 Task: Look for space in Thanatpin, Myanmar from 11th June, 2023 to 15th June, 2023 for 2 adults in price range Rs.7000 to Rs.16000. Place can be private room with 1  bedroom having 2 beds and 1 bathroom. Property type can be house, flat, guest house, hotel. Amenities needed are: washing machine. Booking option can be shelf check-in. Required host language is English.
Action: Mouse moved to (614, 123)
Screenshot: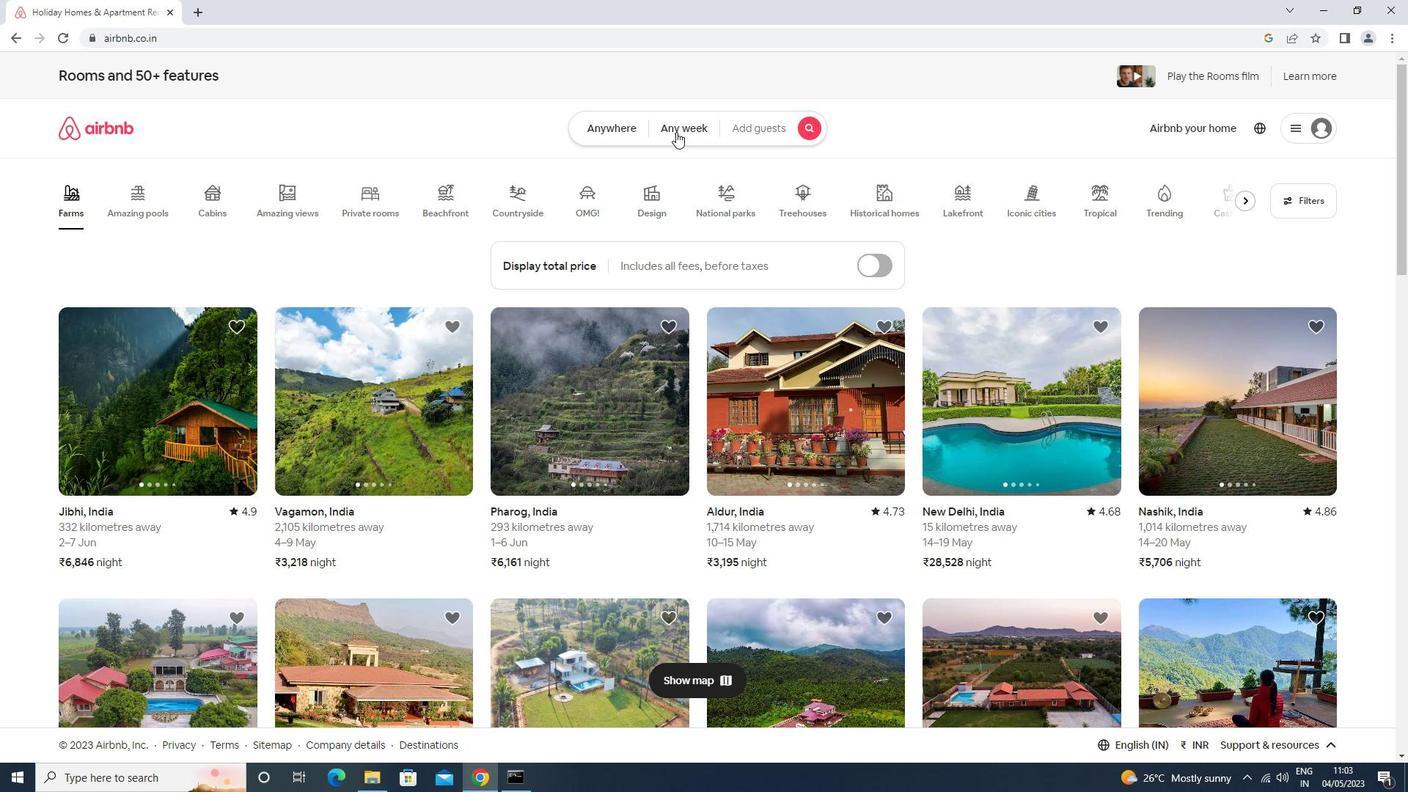 
Action: Mouse pressed left at (614, 123)
Screenshot: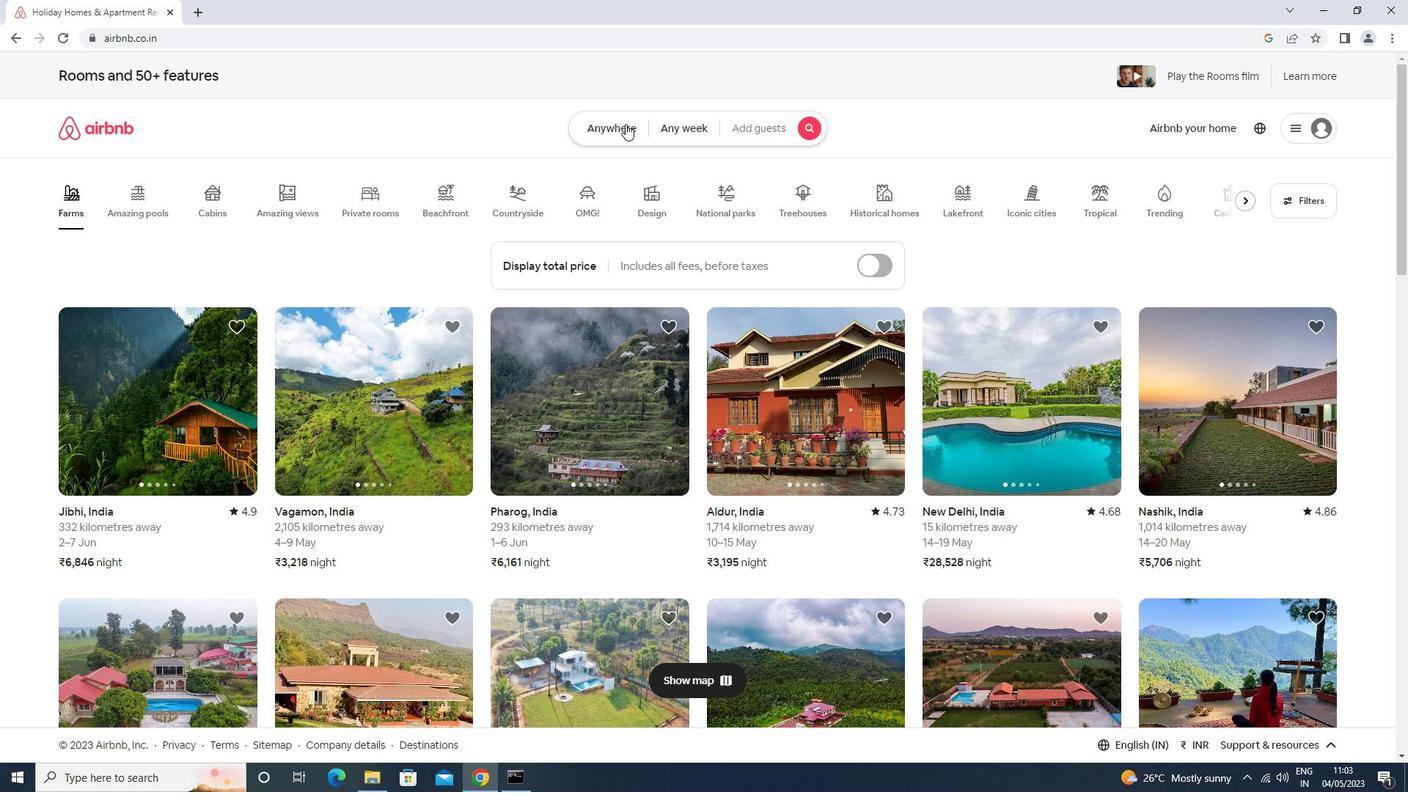 
Action: Mouse moved to (508, 176)
Screenshot: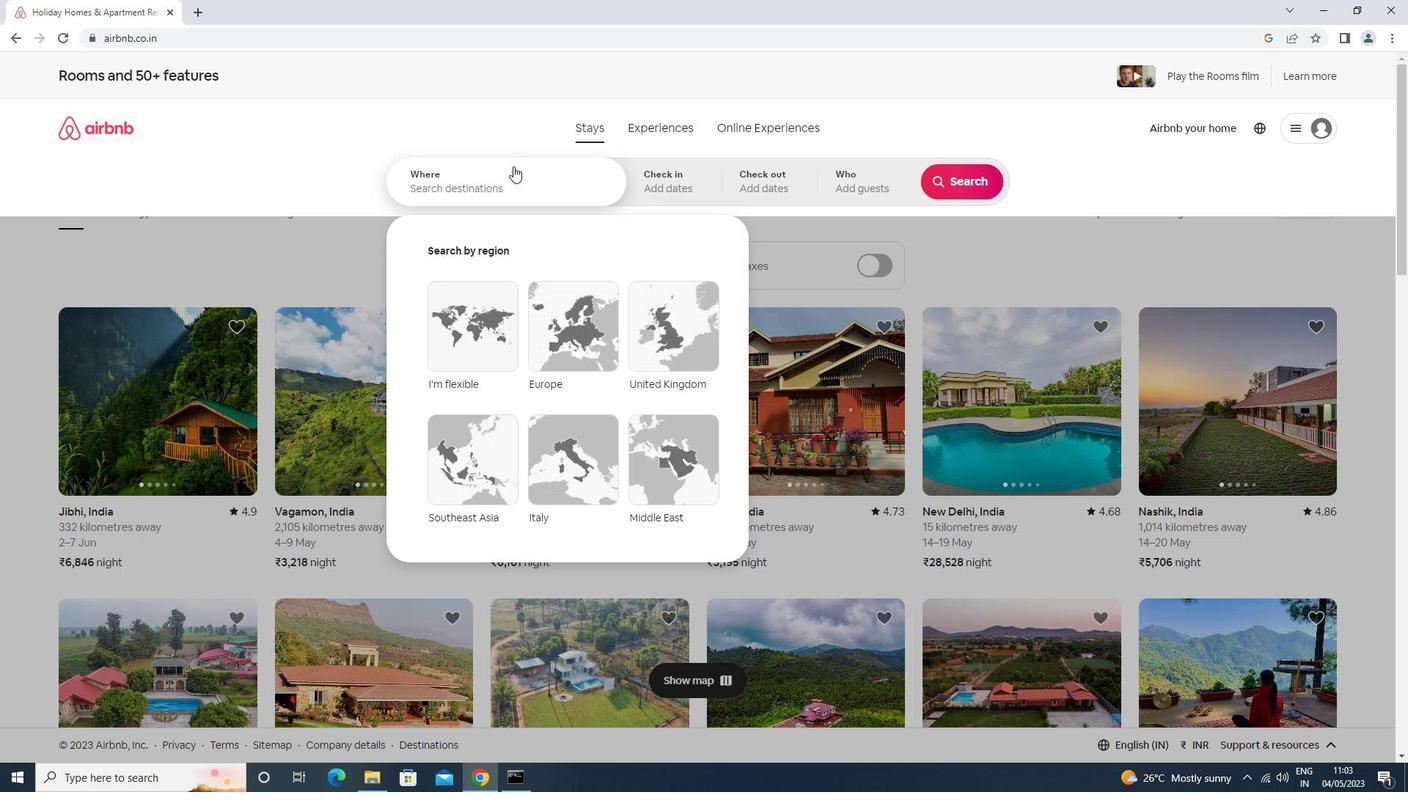 
Action: Mouse pressed left at (508, 176)
Screenshot: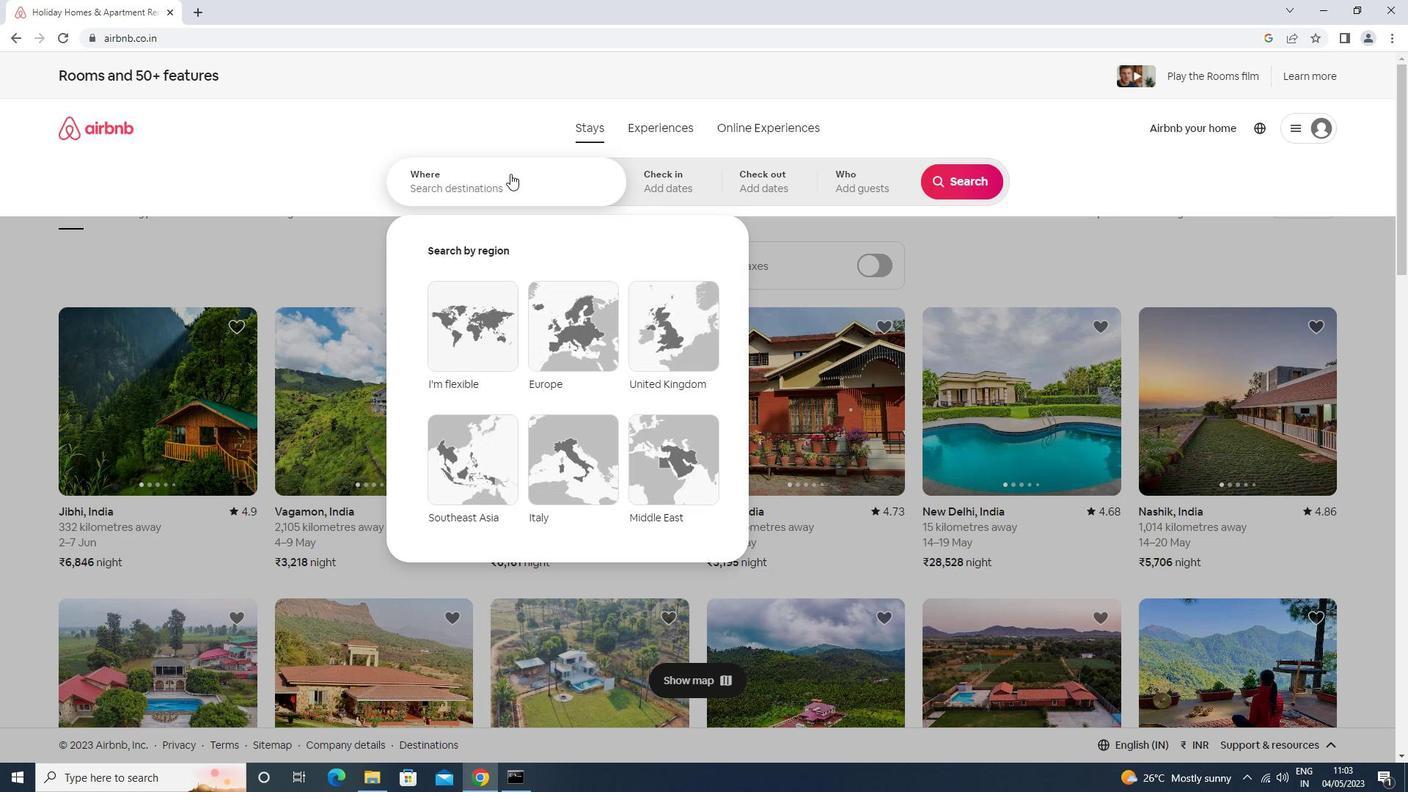 
Action: Mouse moved to (508, 177)
Screenshot: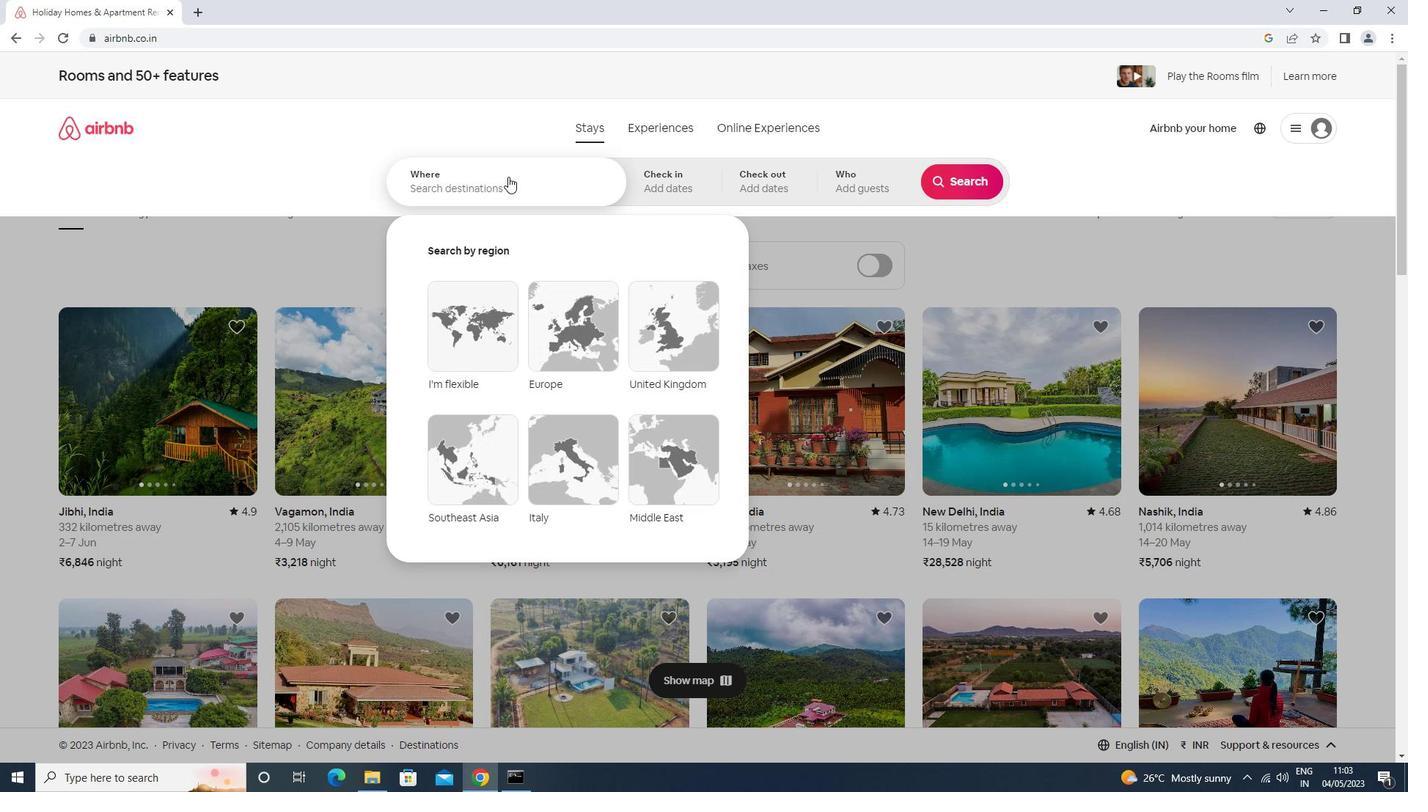 
Action: Key pressed thanatpin<Key.down><Key.enter>
Screenshot: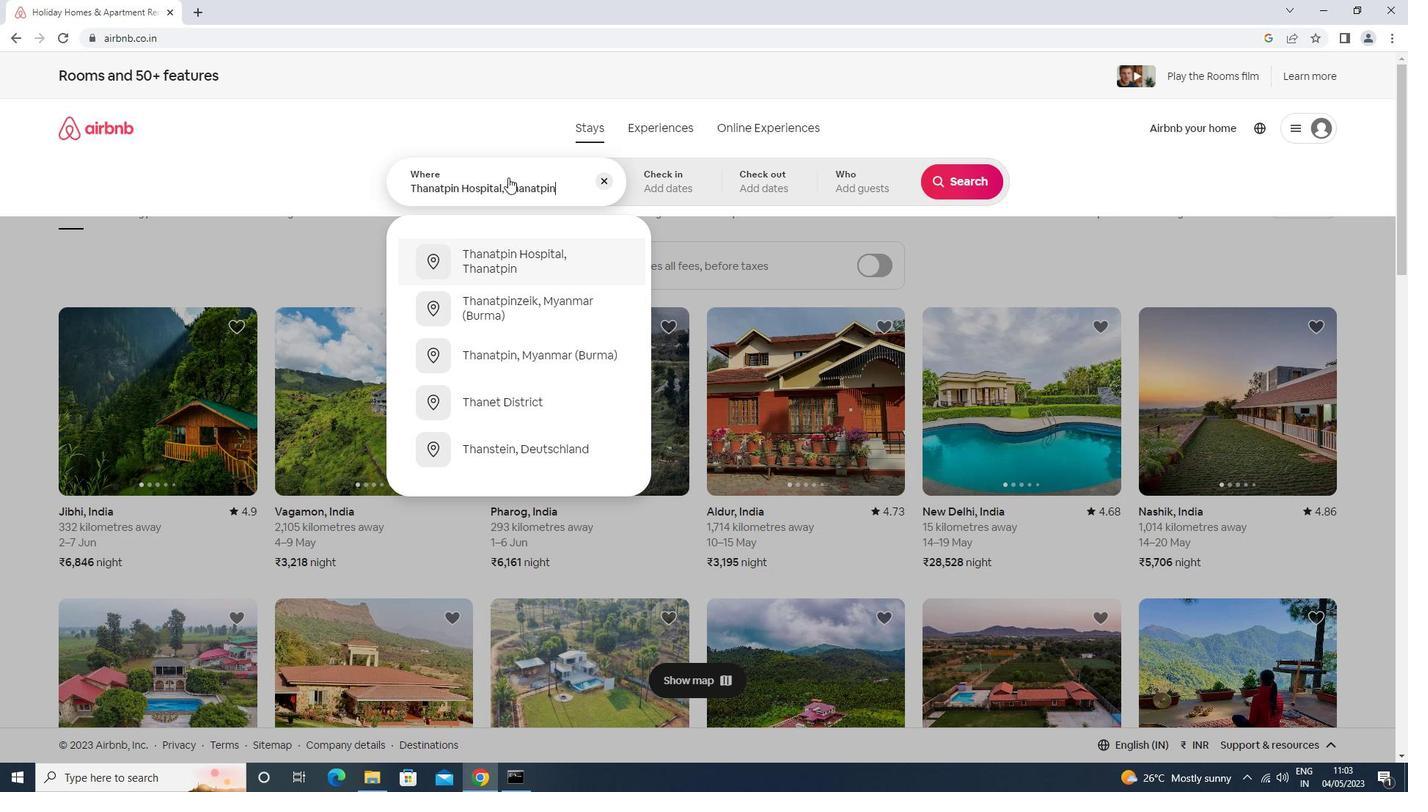
Action: Mouse moved to (739, 435)
Screenshot: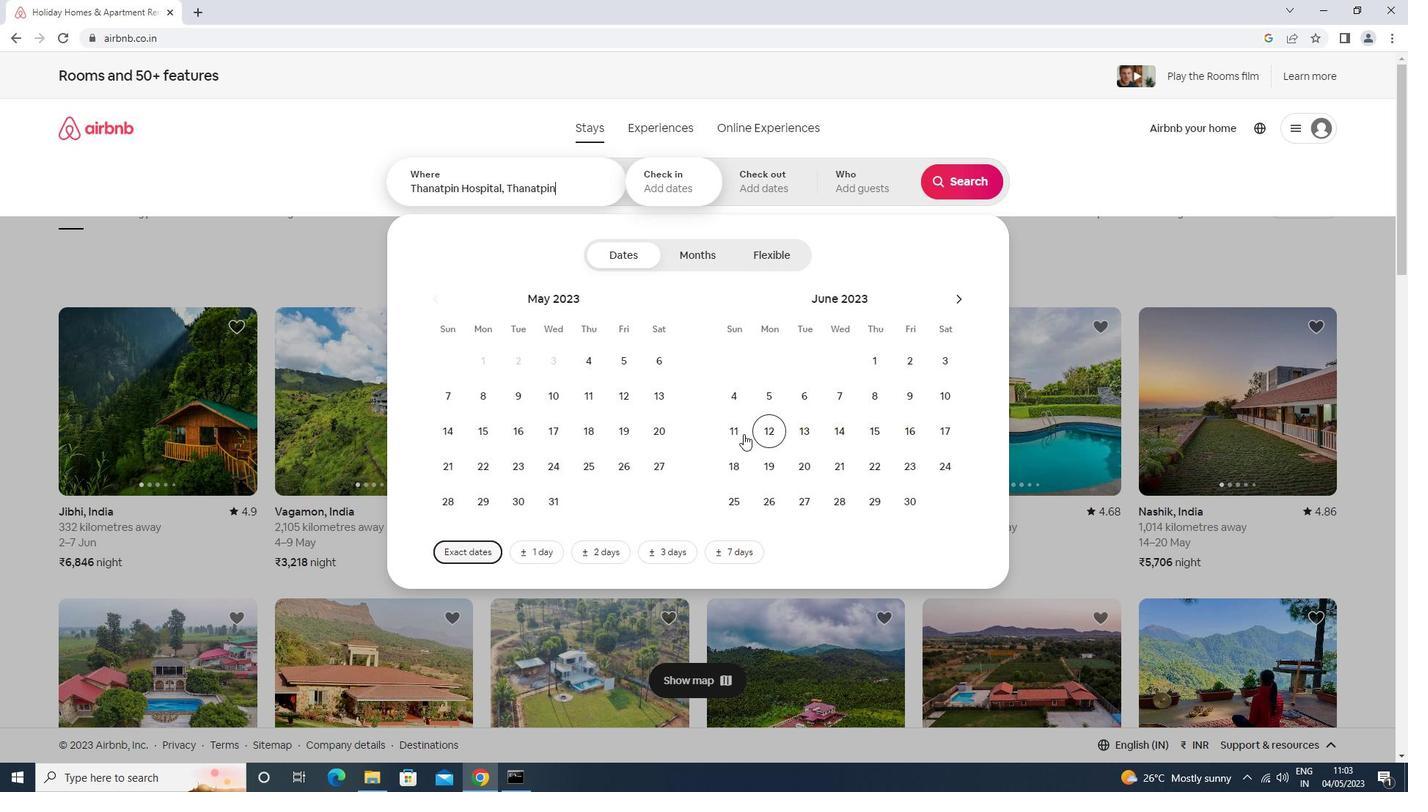 
Action: Mouse pressed left at (739, 435)
Screenshot: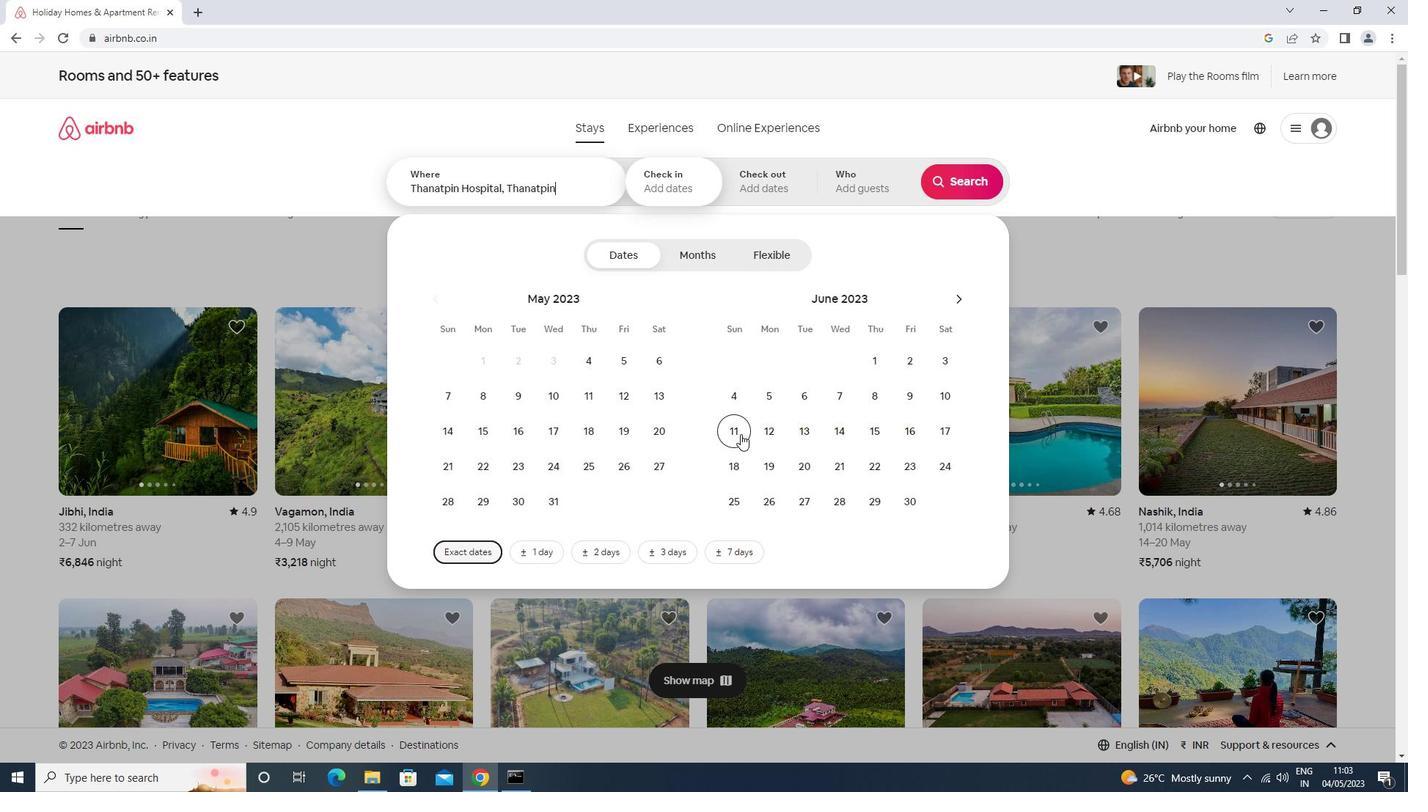 
Action: Mouse moved to (876, 435)
Screenshot: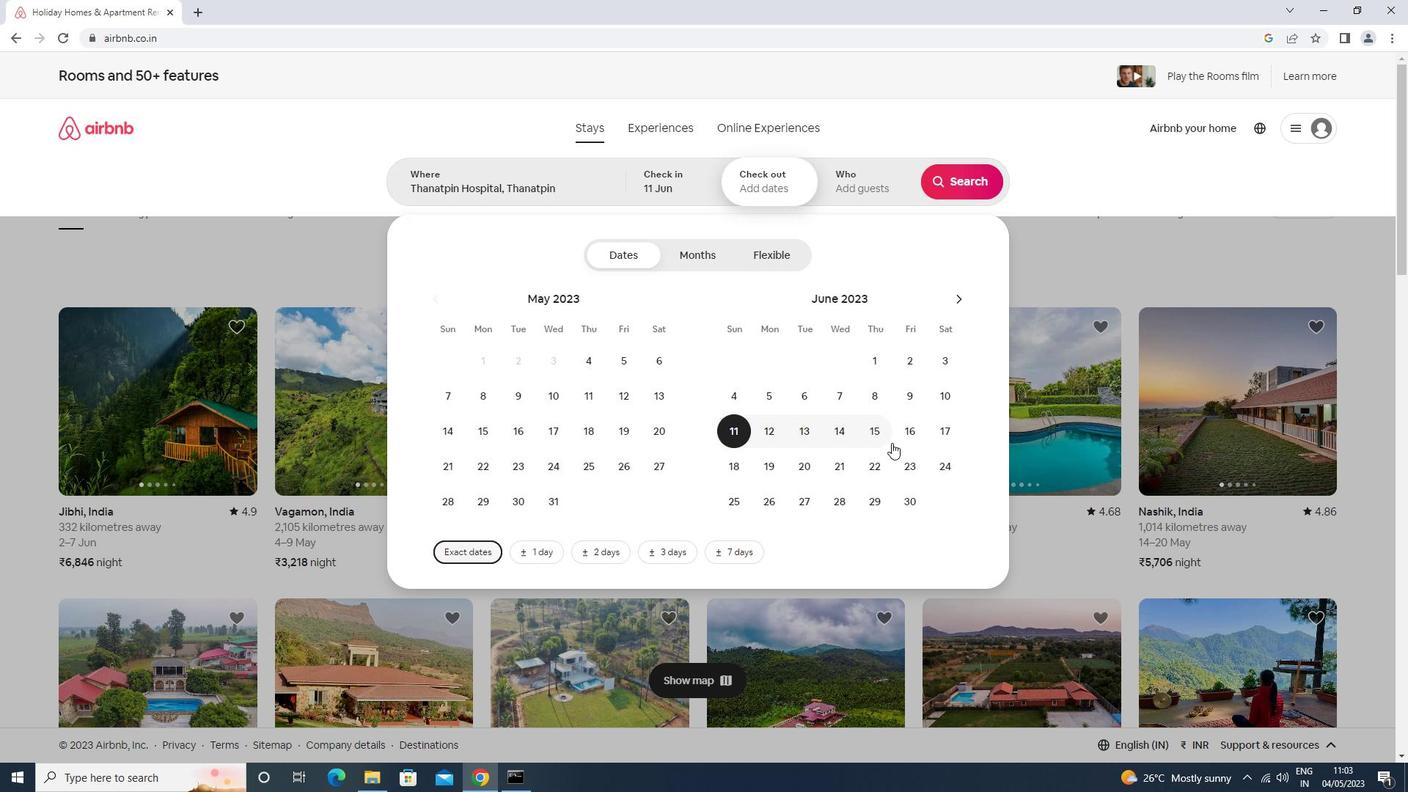 
Action: Mouse pressed left at (876, 435)
Screenshot: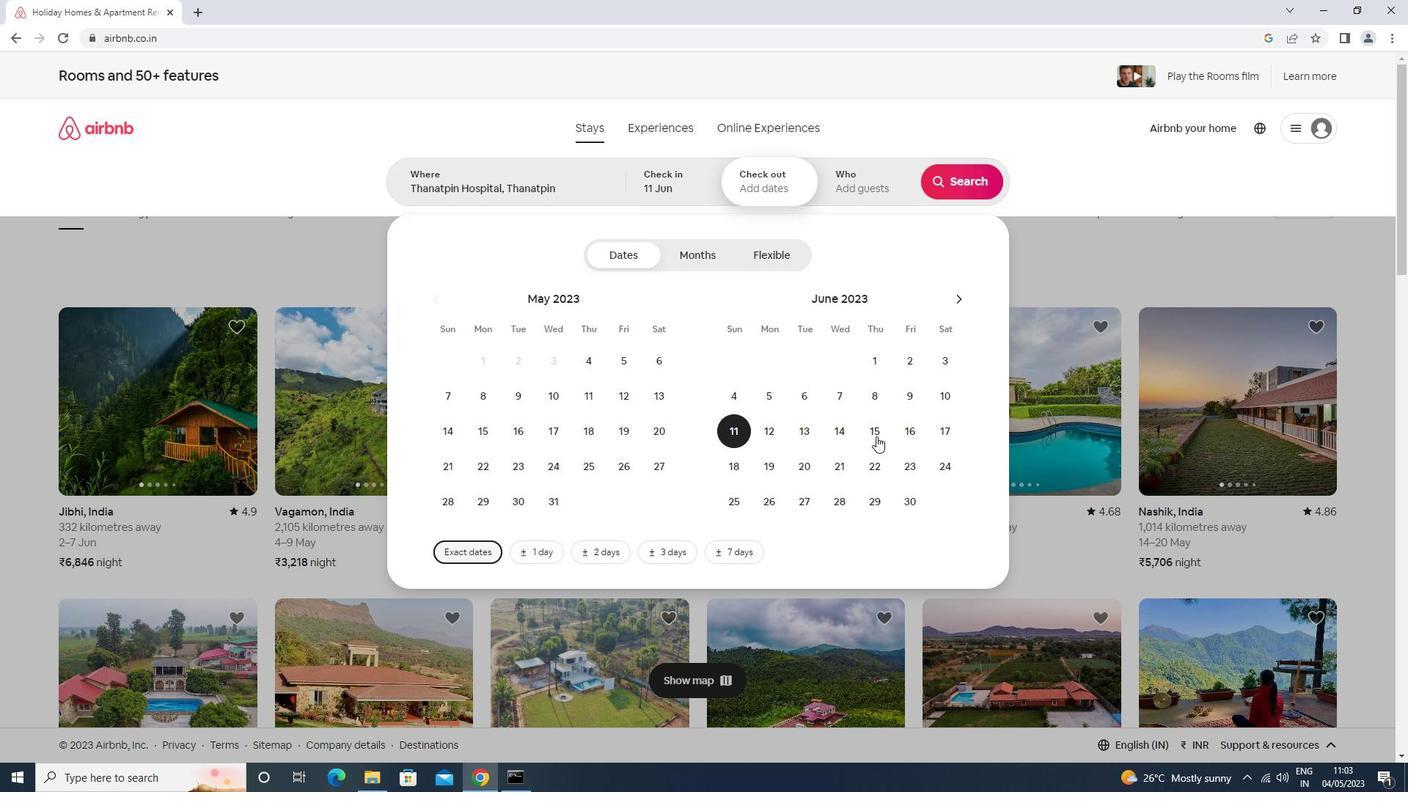 
Action: Mouse moved to (873, 188)
Screenshot: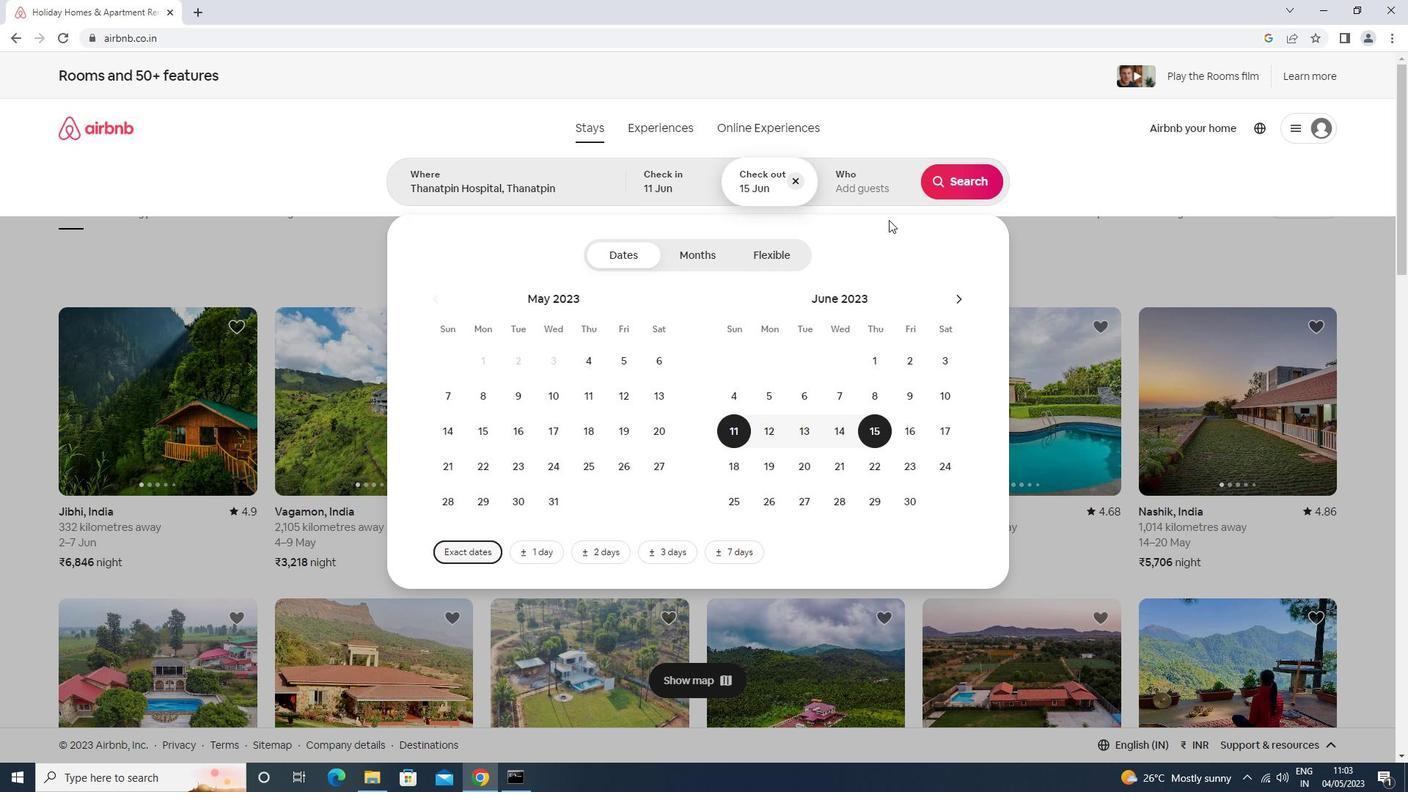 
Action: Mouse pressed left at (873, 188)
Screenshot: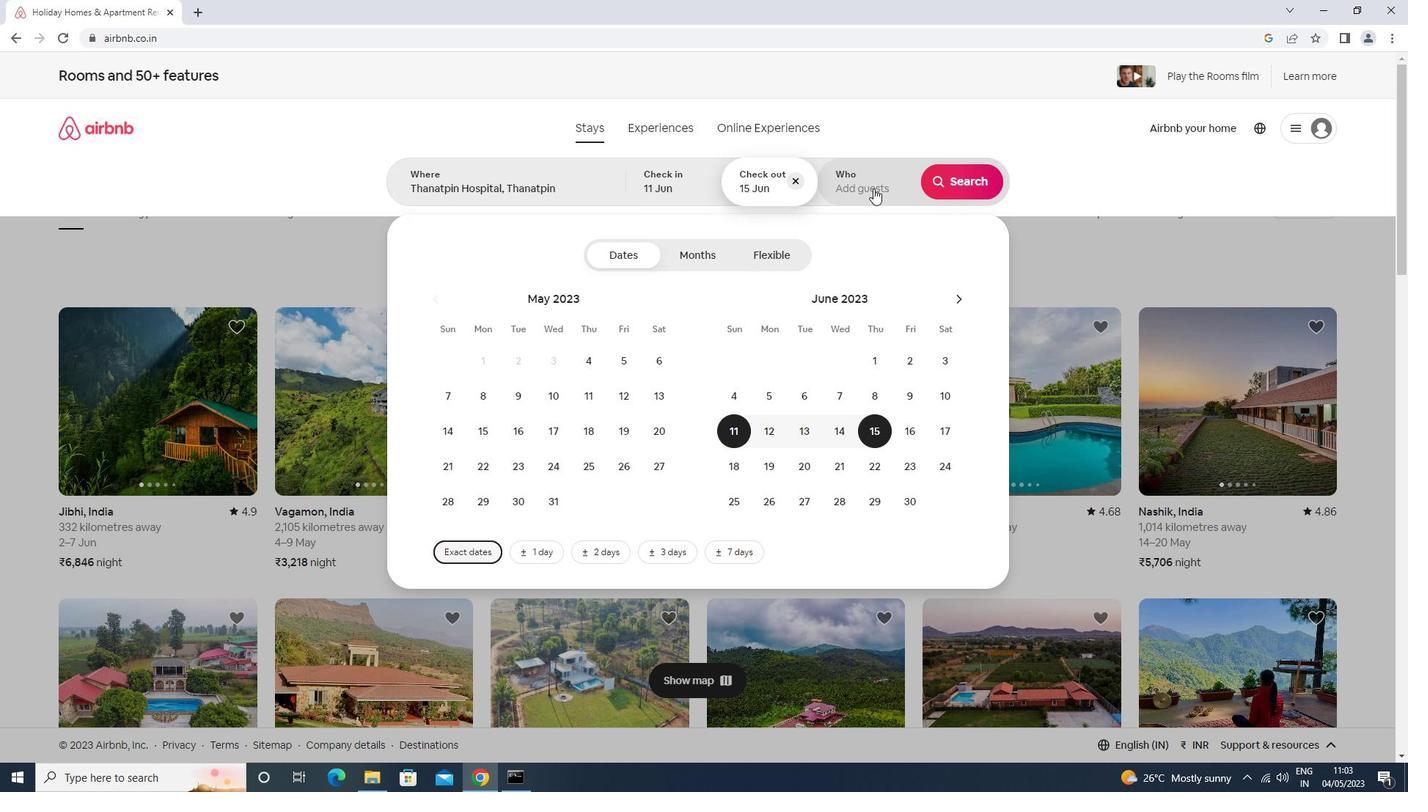 
Action: Mouse moved to (964, 261)
Screenshot: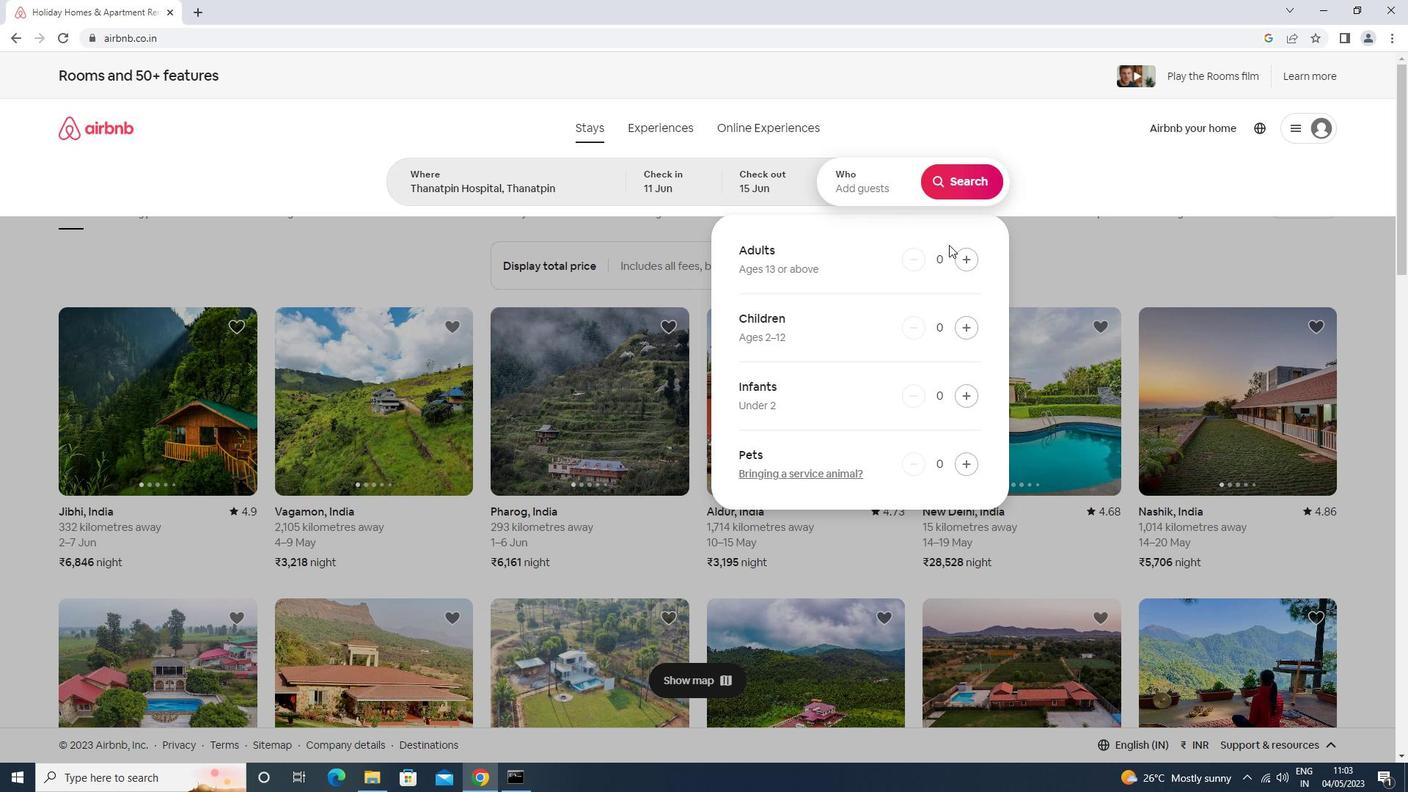 
Action: Mouse pressed left at (964, 261)
Screenshot: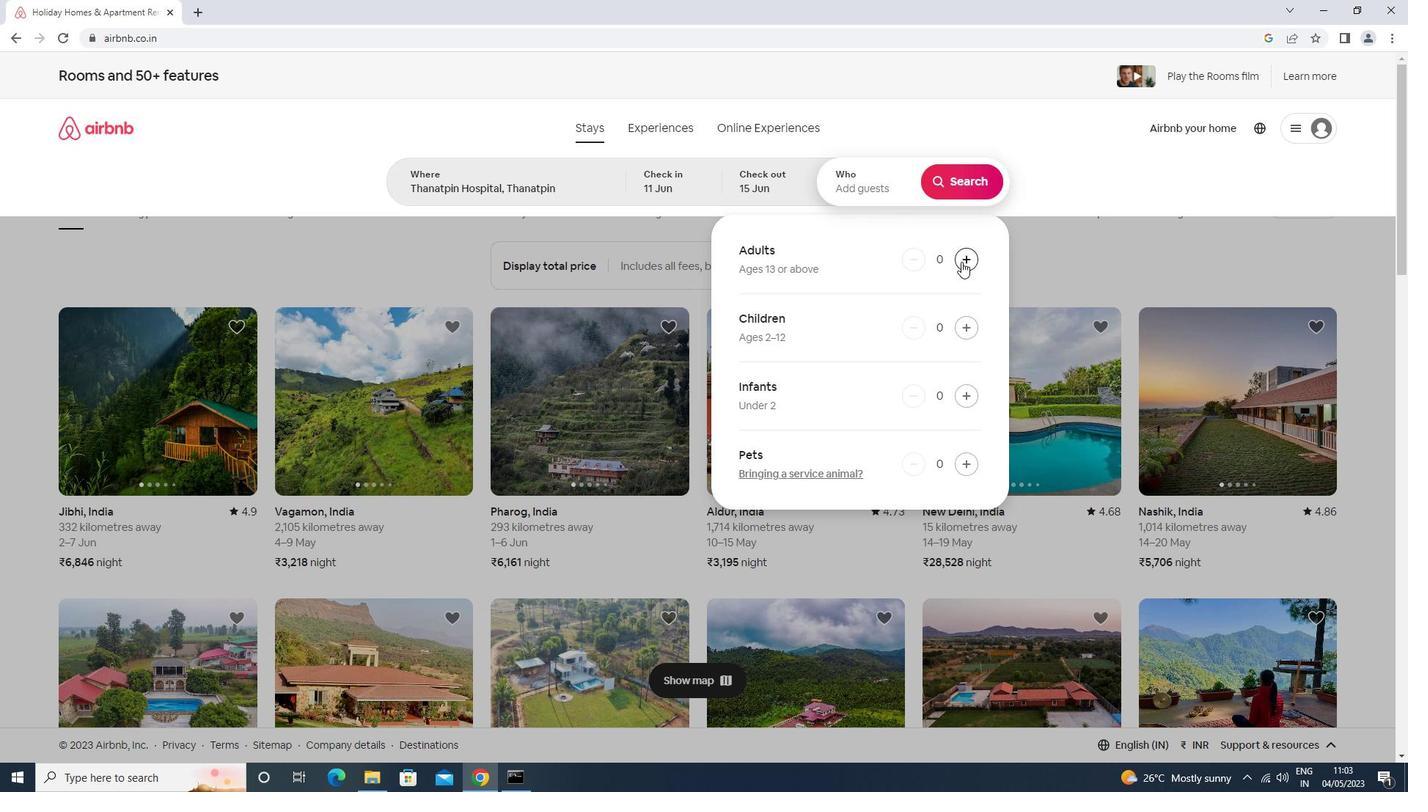 
Action: Mouse pressed left at (964, 261)
Screenshot: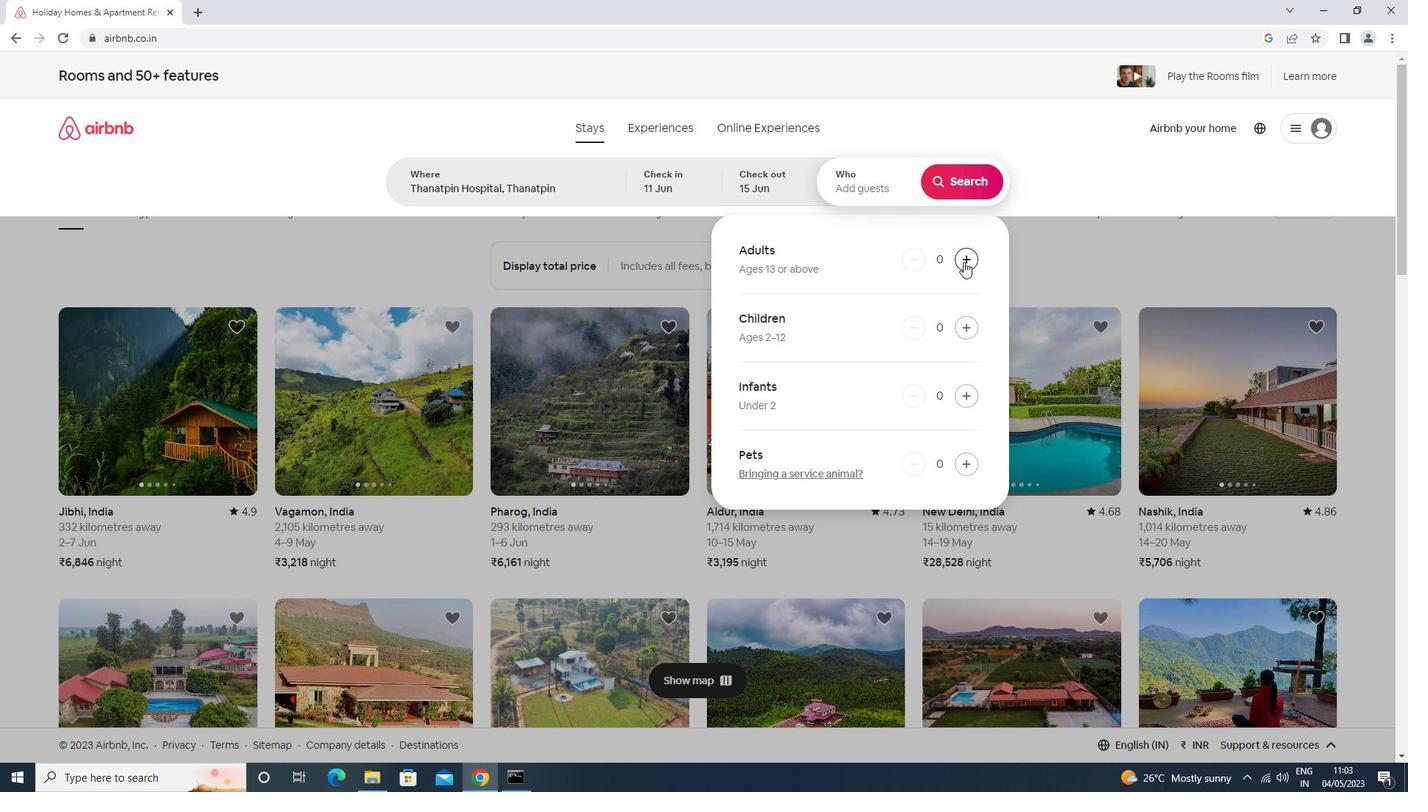 
Action: Mouse moved to (975, 186)
Screenshot: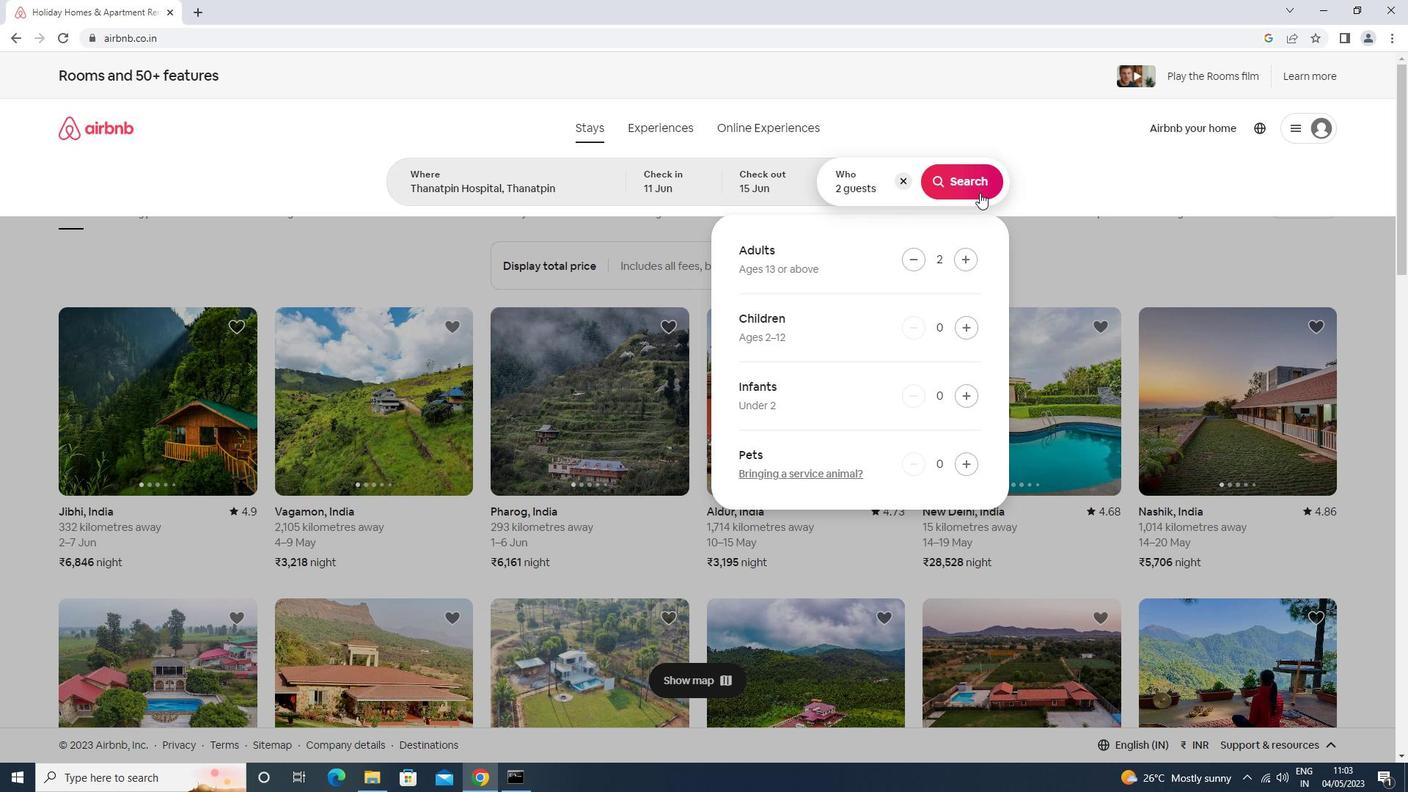 
Action: Mouse pressed left at (975, 186)
Screenshot: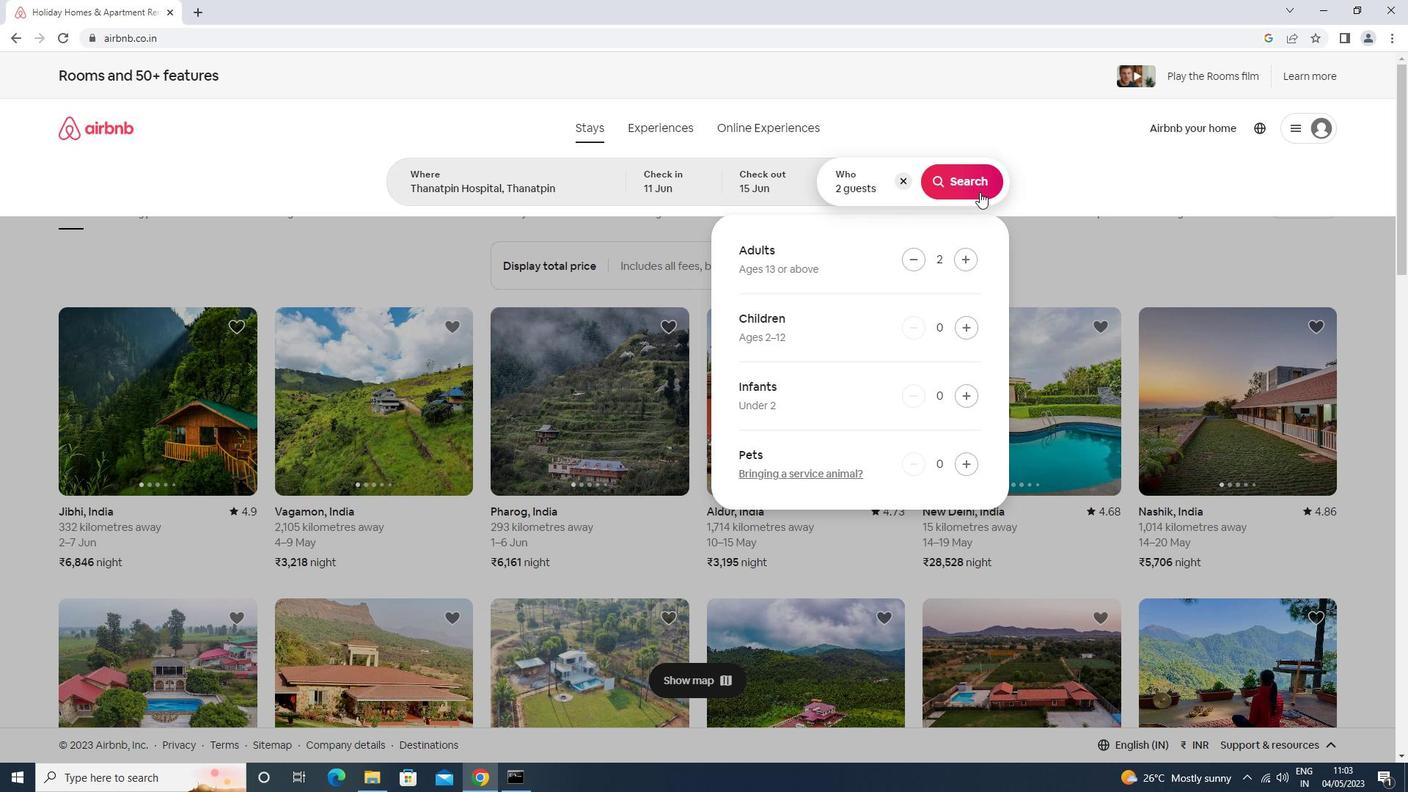 
Action: Mouse moved to (1338, 128)
Screenshot: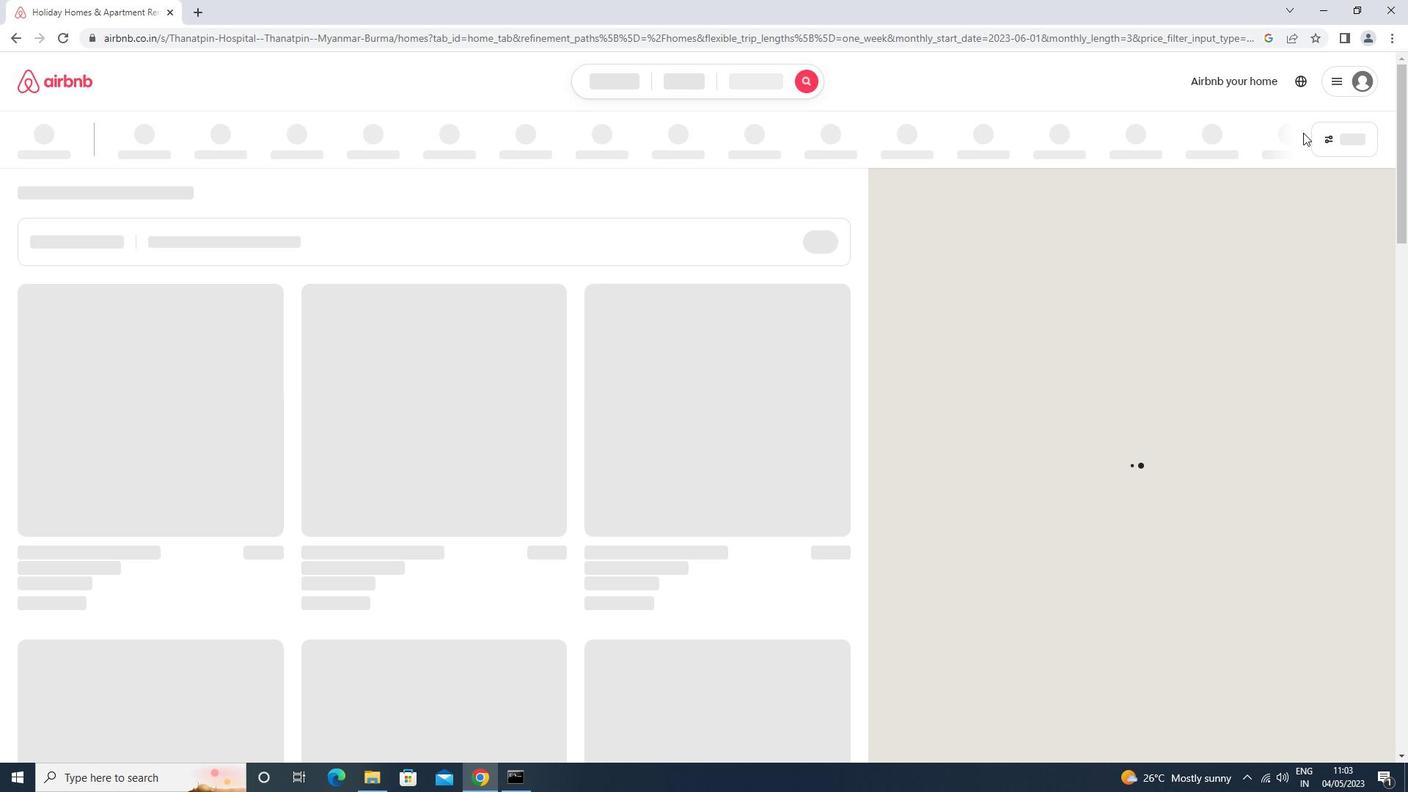 
Action: Mouse pressed left at (1338, 128)
Screenshot: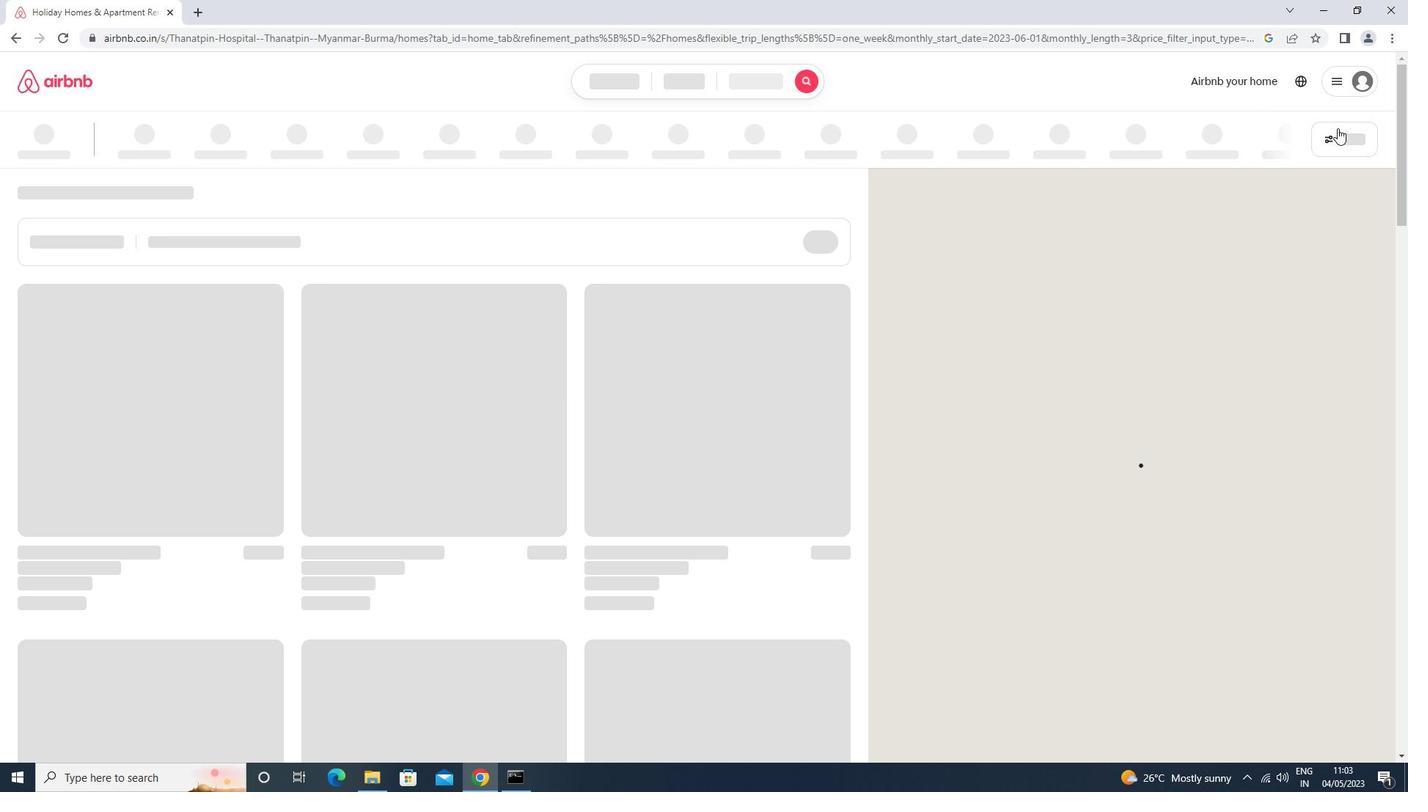 
Action: Mouse moved to (1356, 144)
Screenshot: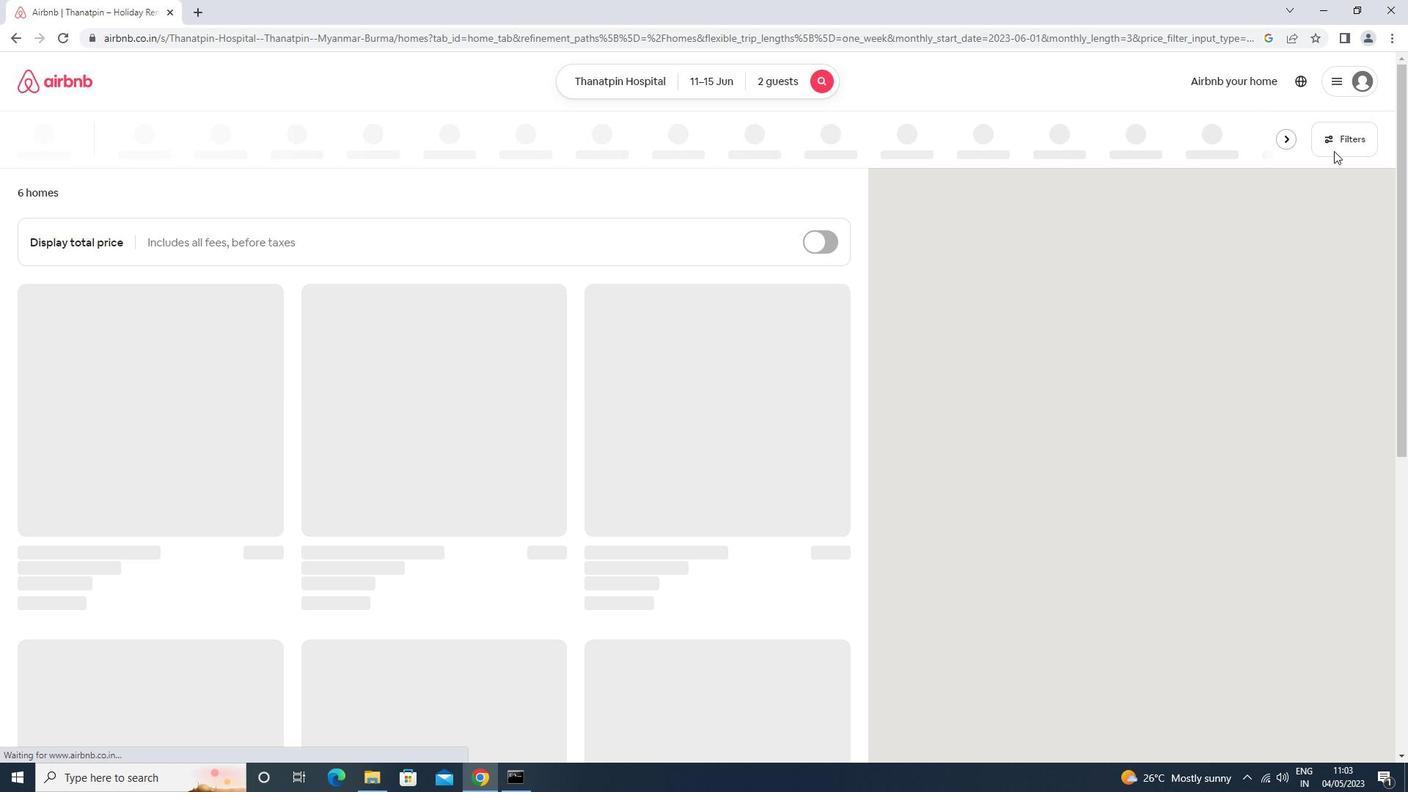
Action: Mouse pressed left at (1356, 144)
Screenshot: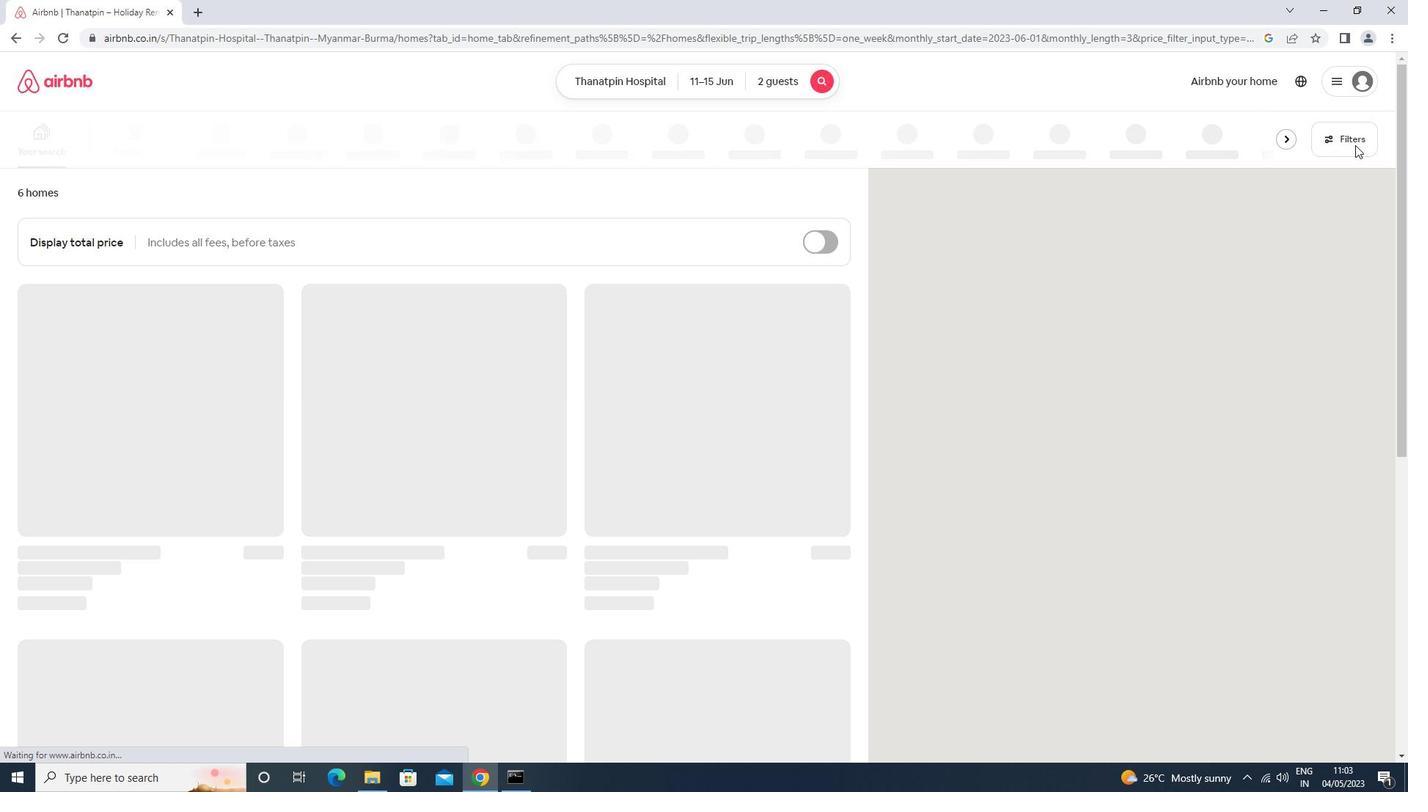 
Action: Mouse moved to (592, 314)
Screenshot: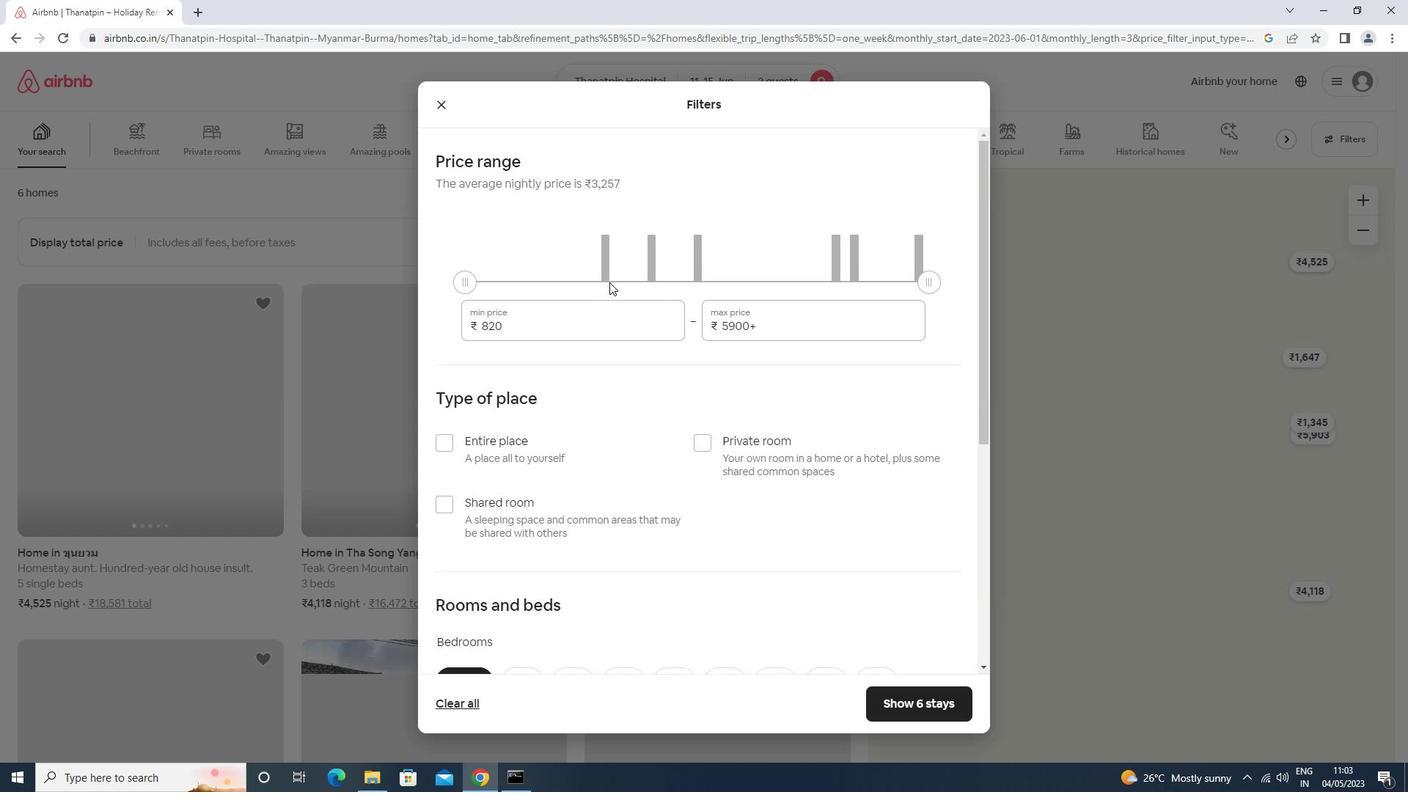 
Action: Mouse pressed left at (592, 314)
Screenshot: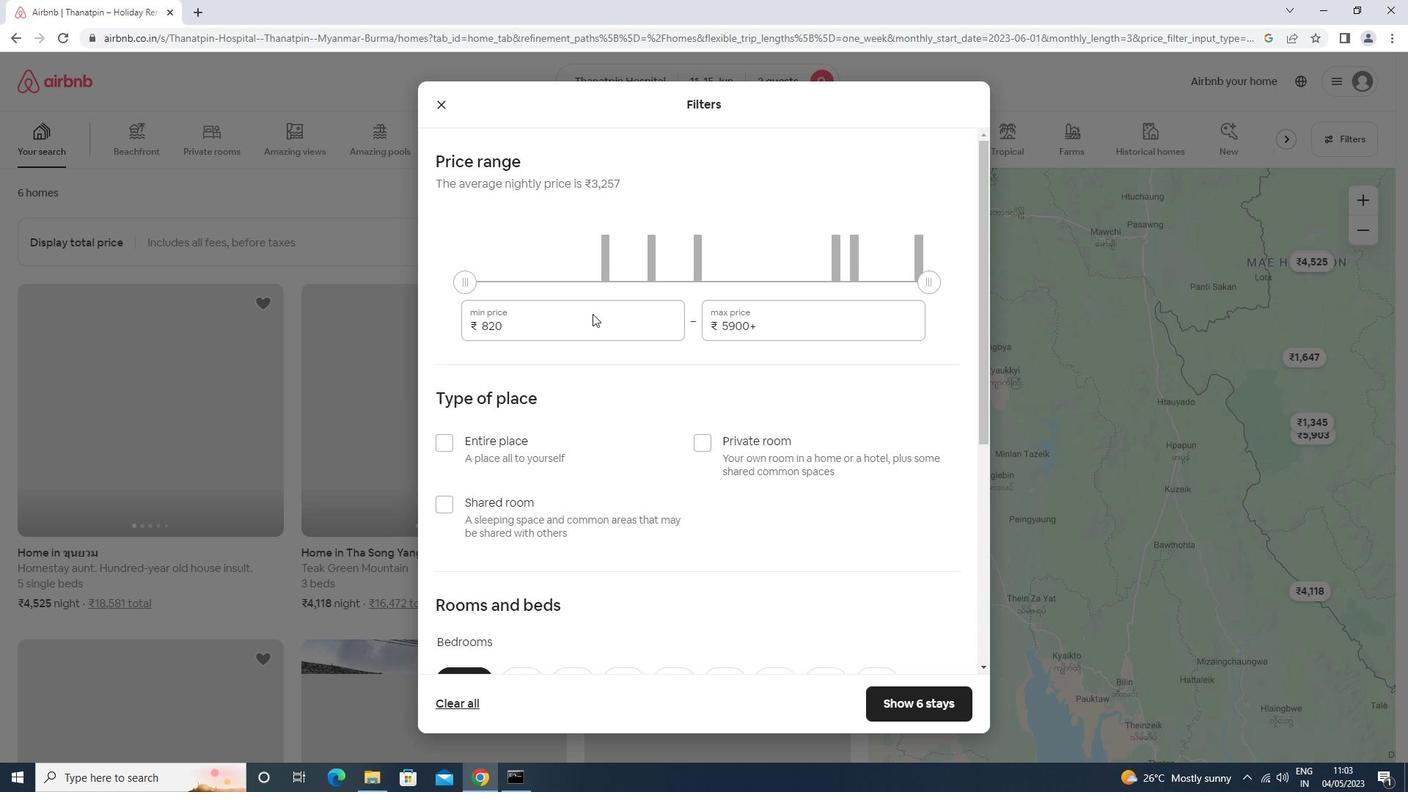 
Action: Mouse moved to (592, 314)
Screenshot: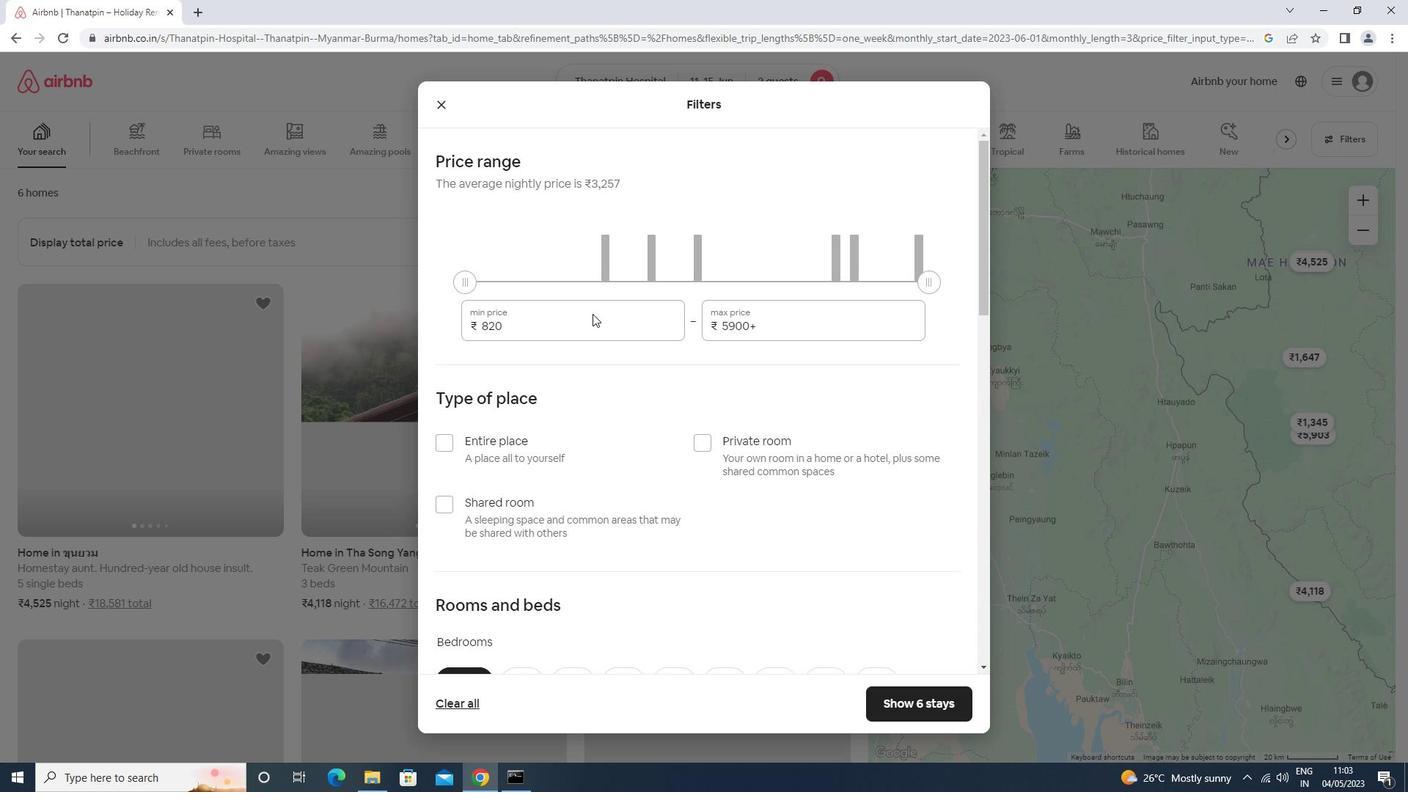 
Action: Key pressed <Key.backspace><Key.backspace><Key.backspace><Key.backspace>7000<Key.tab>16000
Screenshot: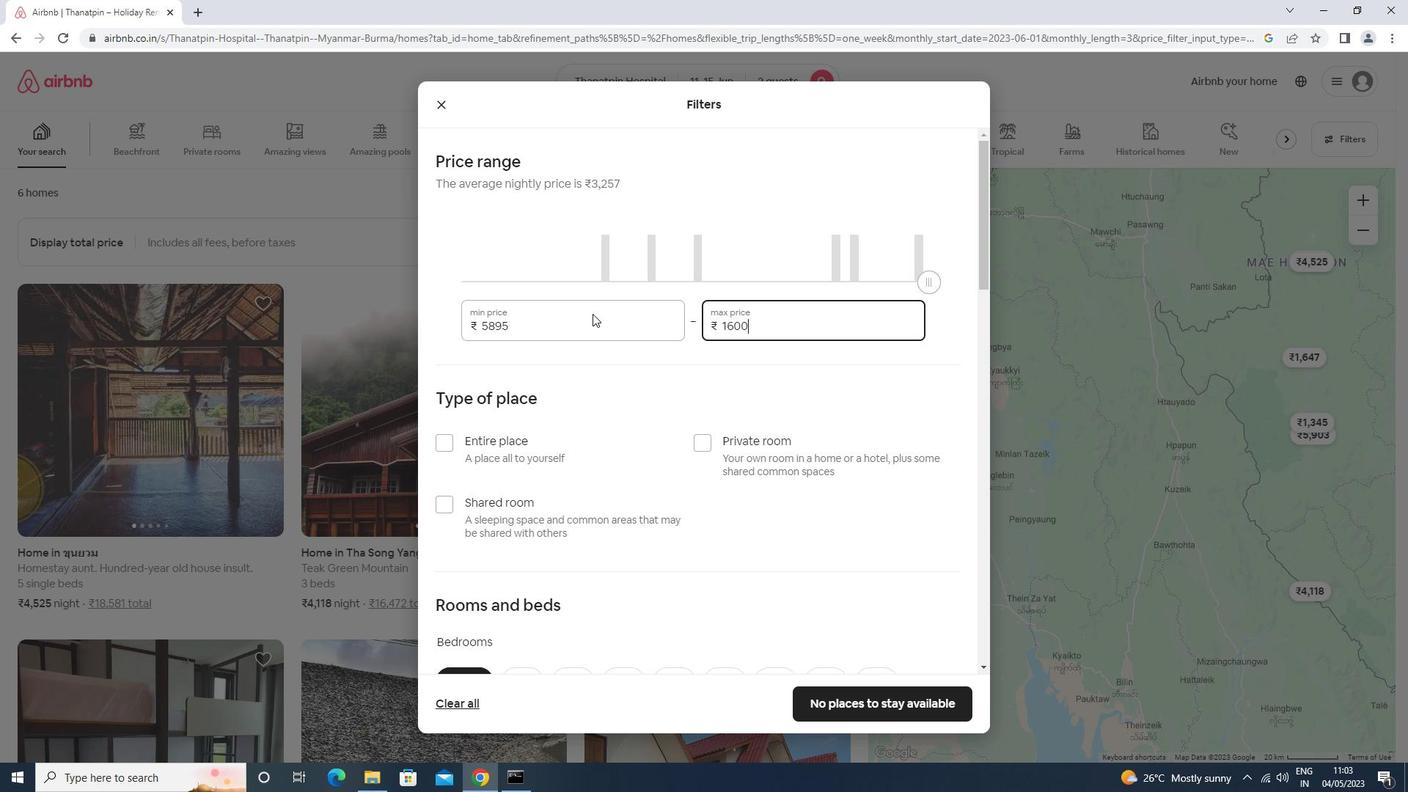 
Action: Mouse moved to (699, 446)
Screenshot: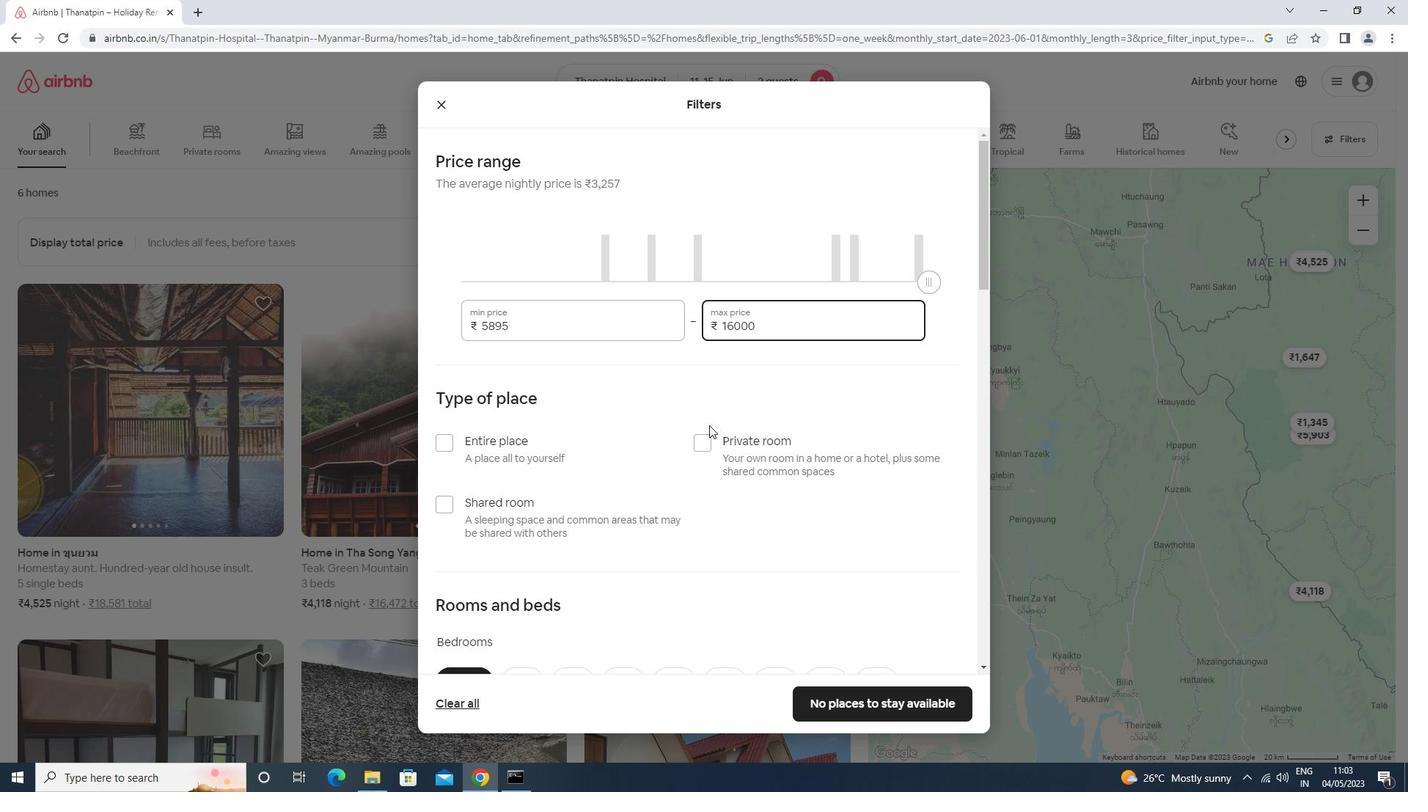 
Action: Mouse pressed left at (699, 446)
Screenshot: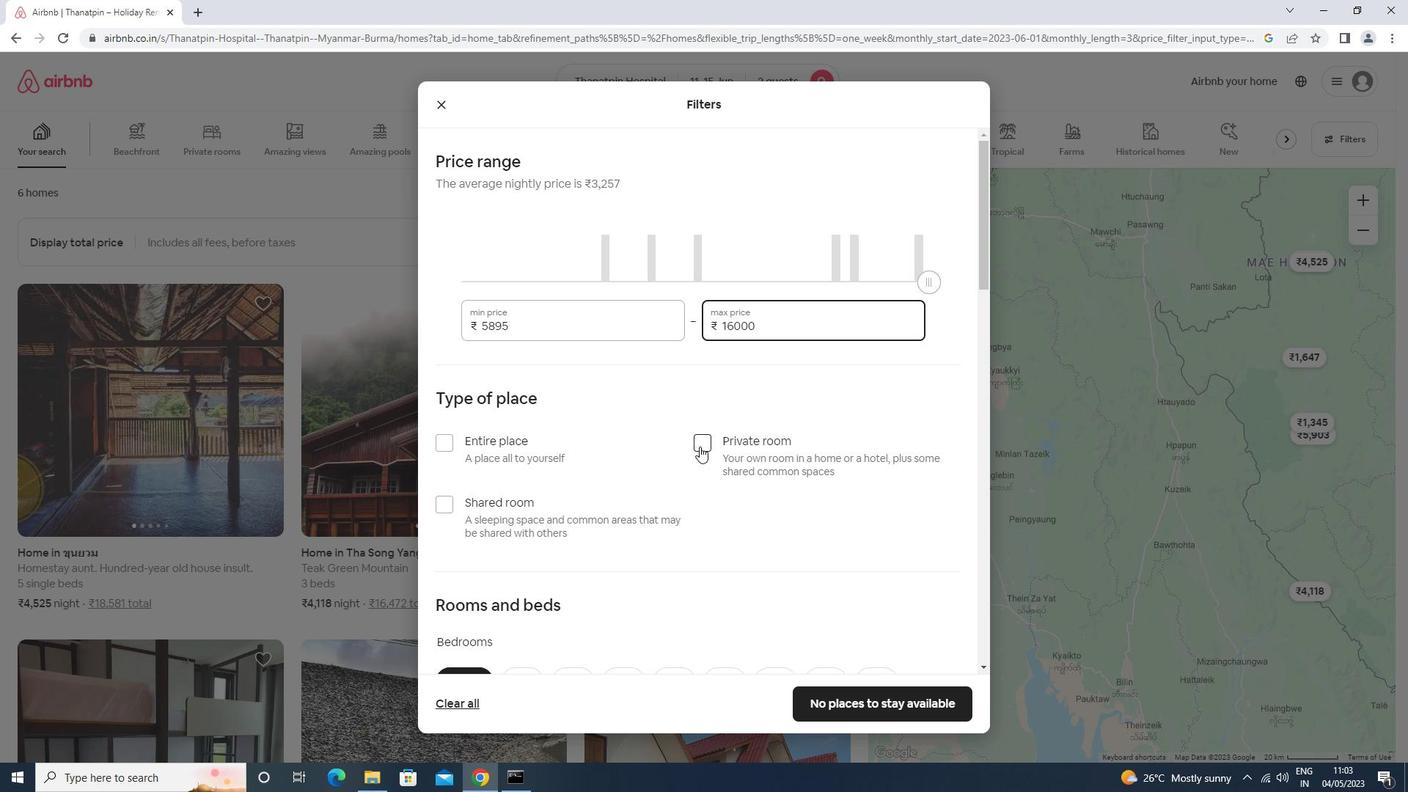 
Action: Mouse moved to (701, 425)
Screenshot: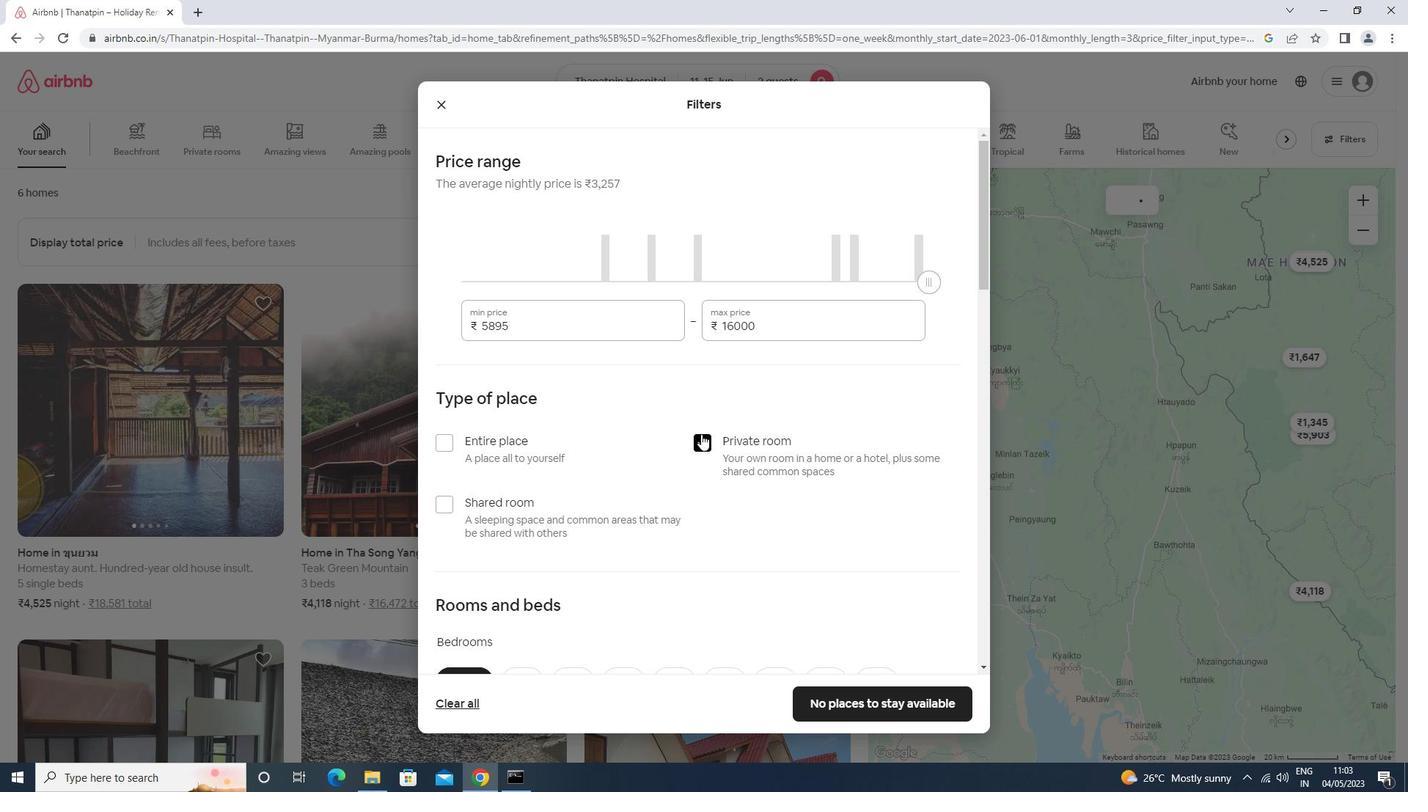 
Action: Mouse scrolled (701, 424) with delta (0, 0)
Screenshot: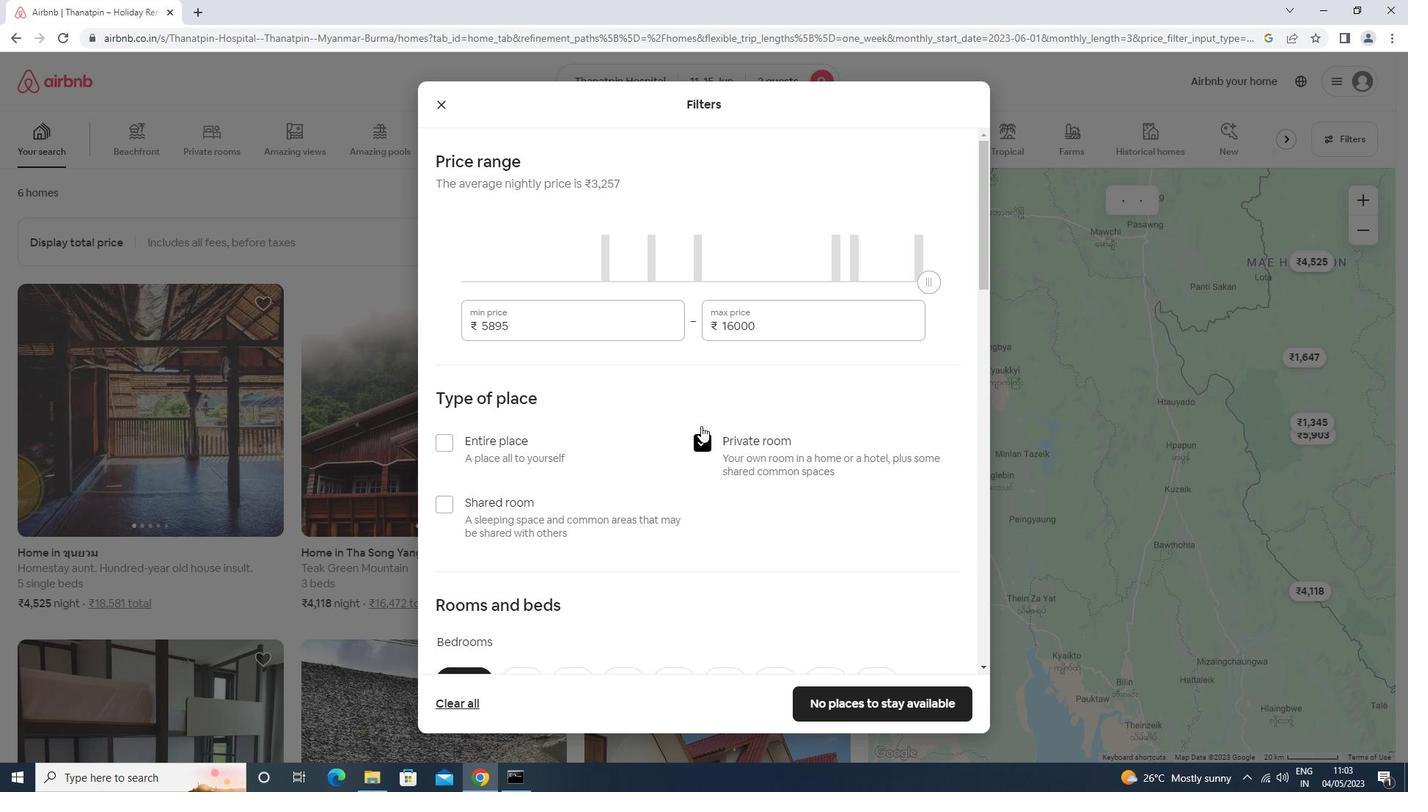 
Action: Mouse moved to (701, 426)
Screenshot: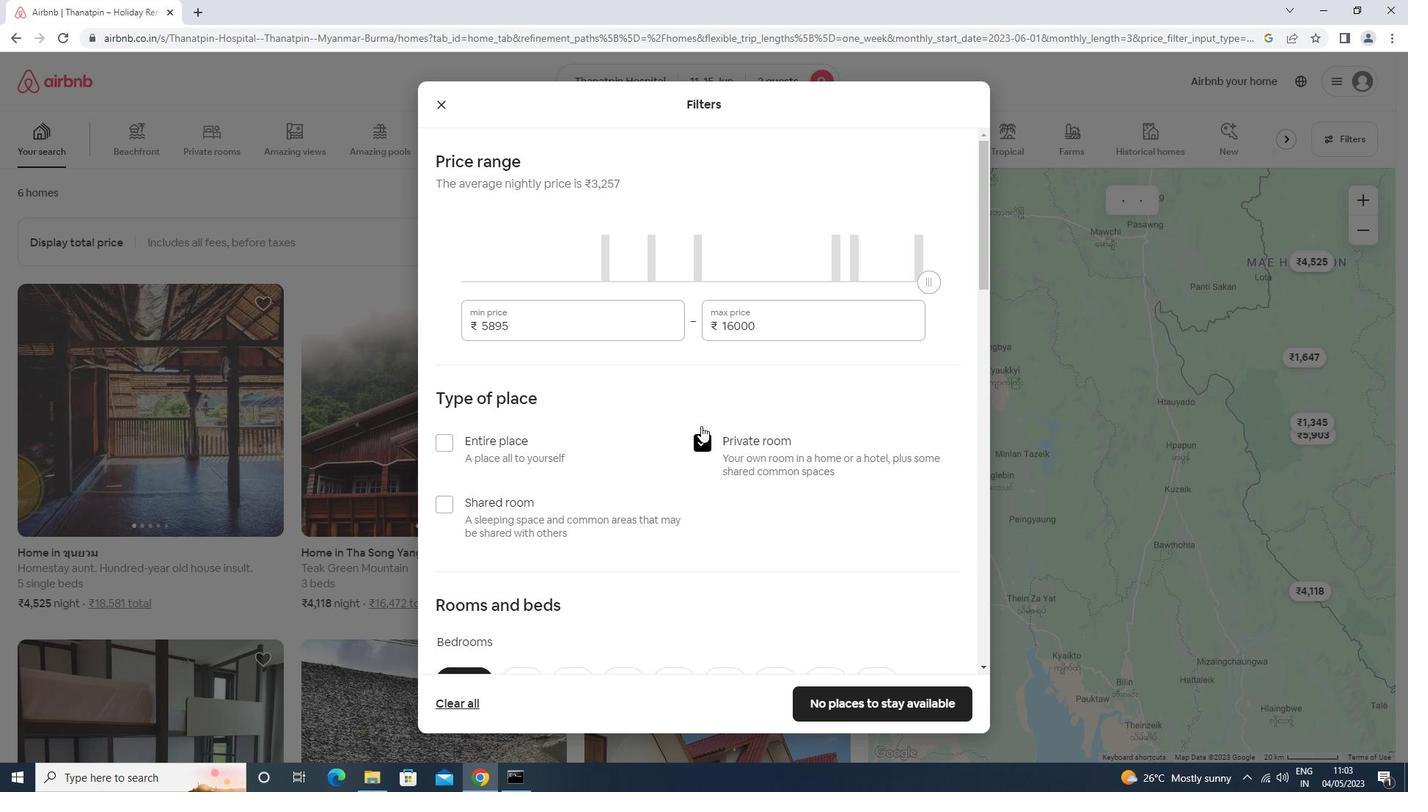 
Action: Mouse scrolled (701, 425) with delta (0, 0)
Screenshot: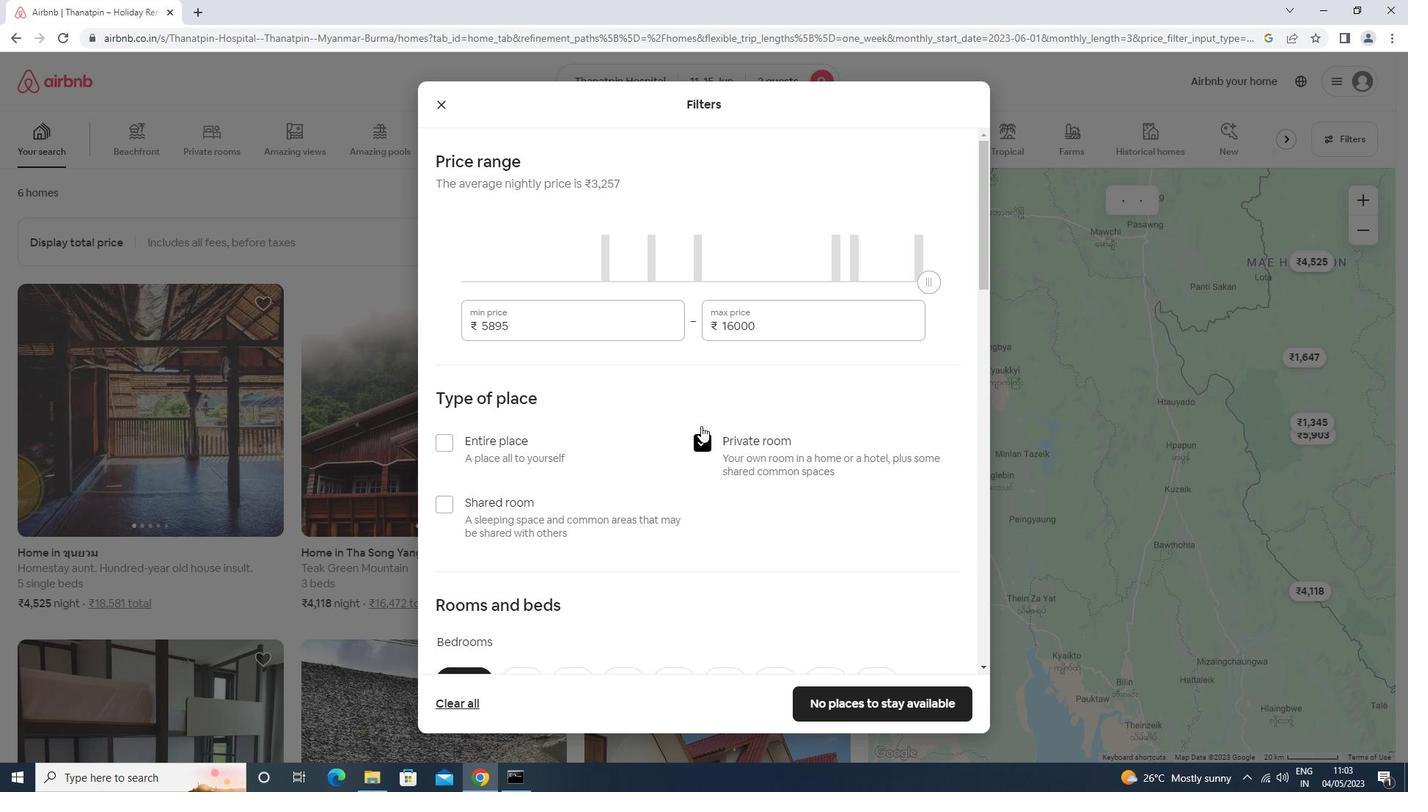 
Action: Mouse scrolled (701, 425) with delta (0, 0)
Screenshot: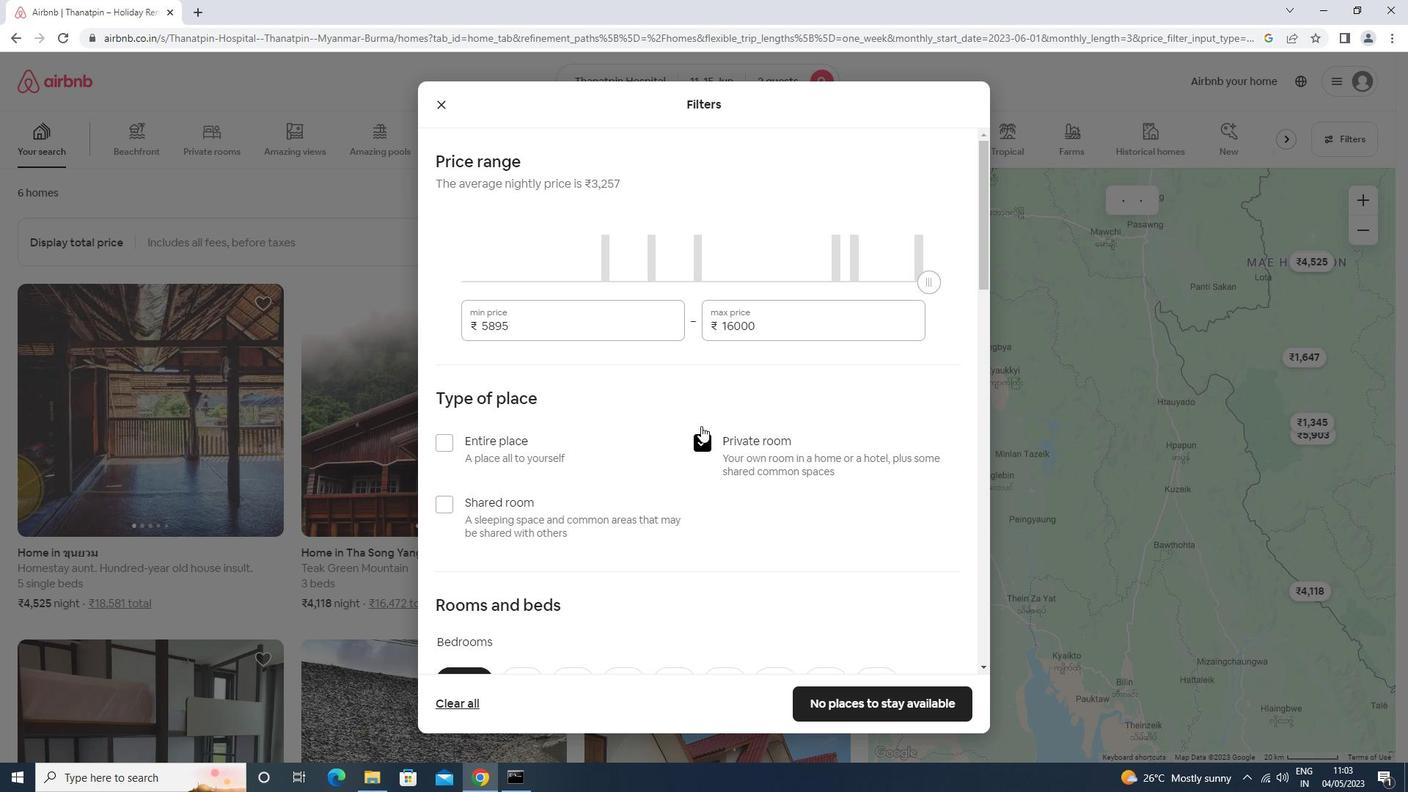 
Action: Mouse scrolled (701, 425) with delta (0, 0)
Screenshot: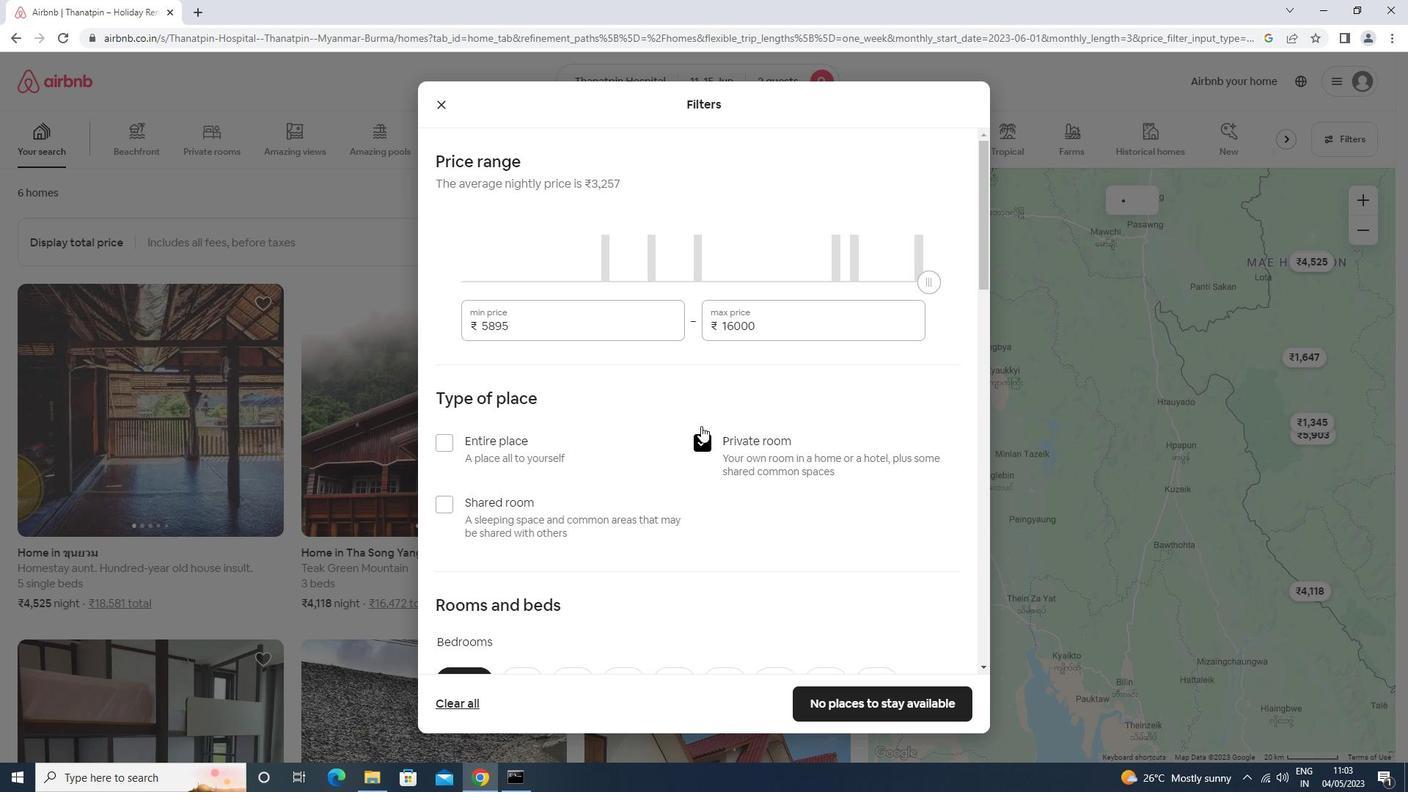 
Action: Mouse moved to (523, 394)
Screenshot: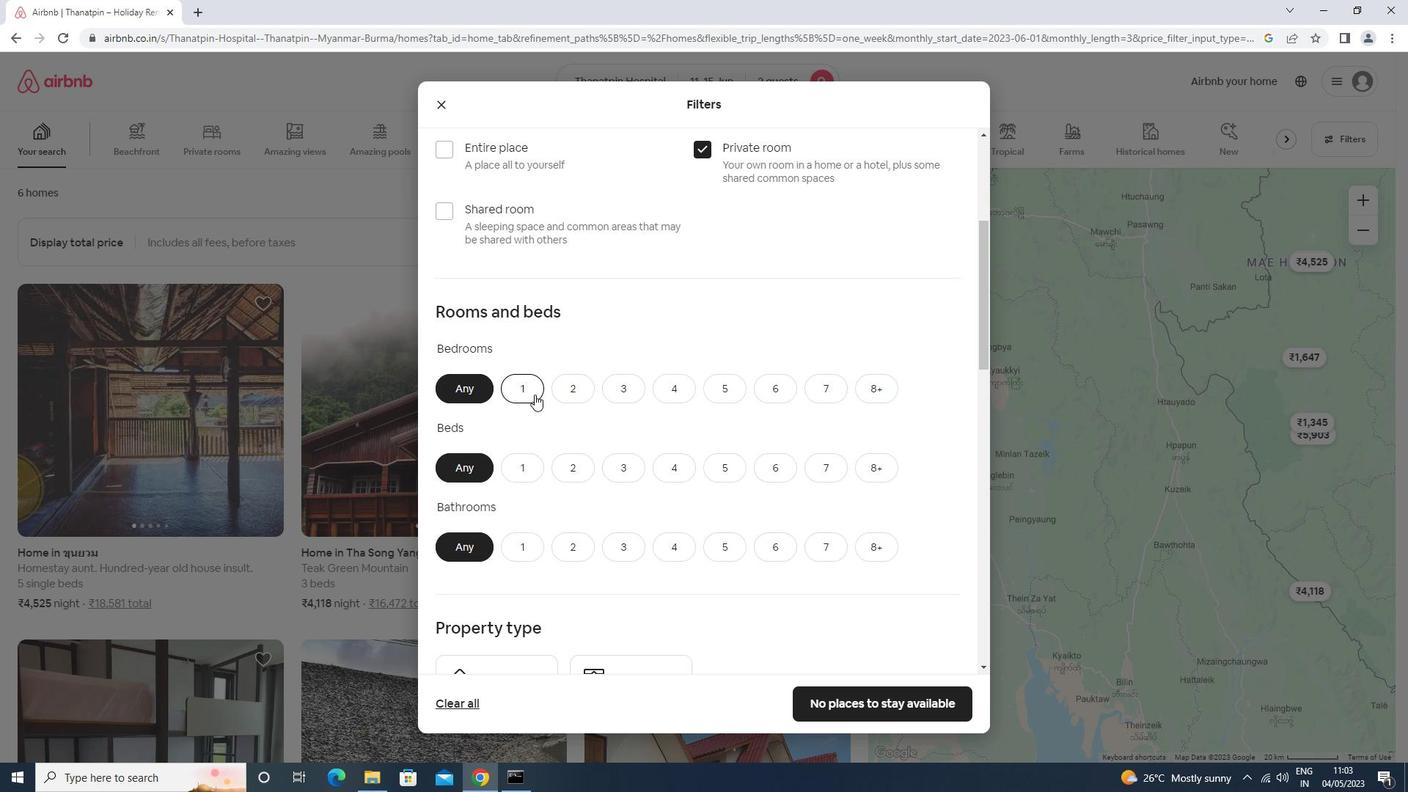 
Action: Mouse pressed left at (523, 394)
Screenshot: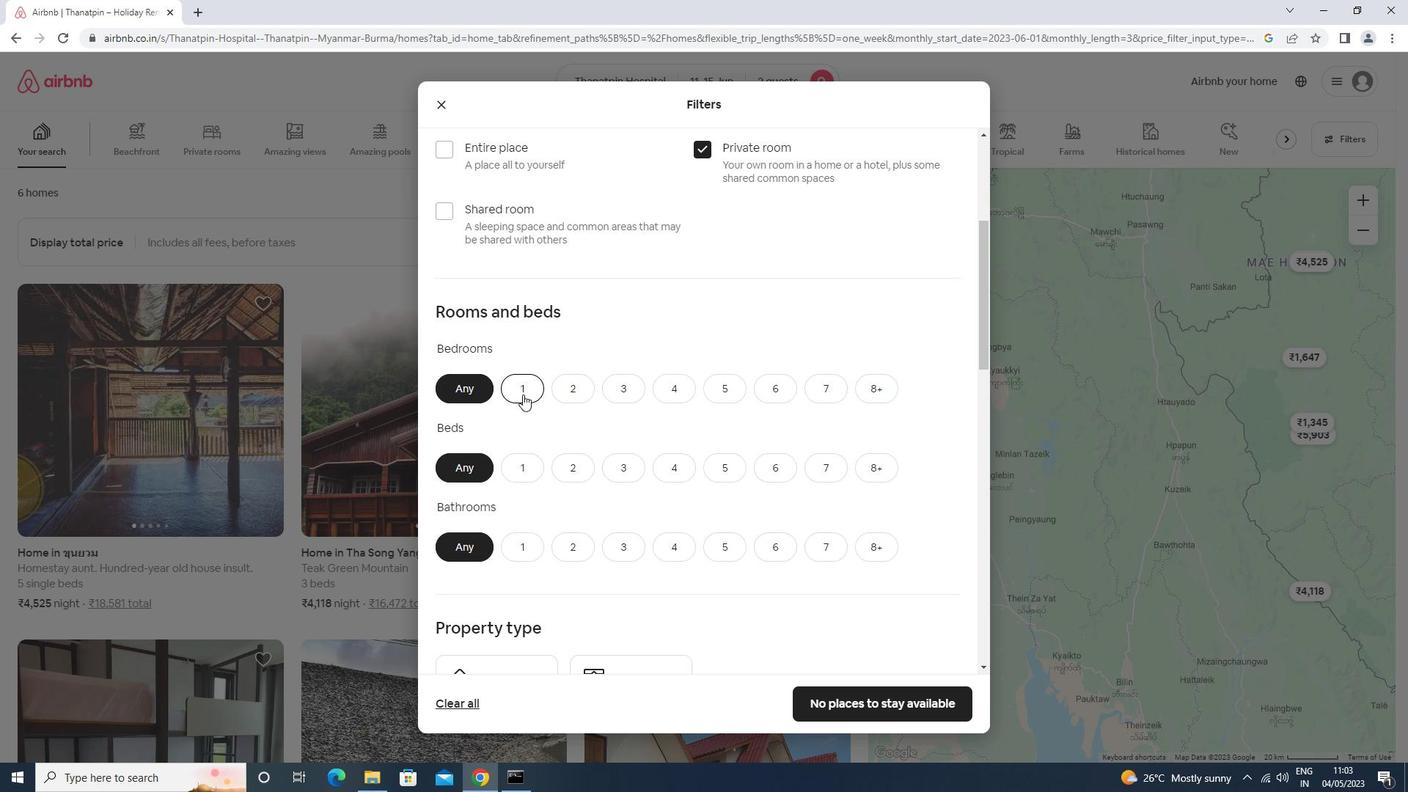 
Action: Mouse moved to (562, 471)
Screenshot: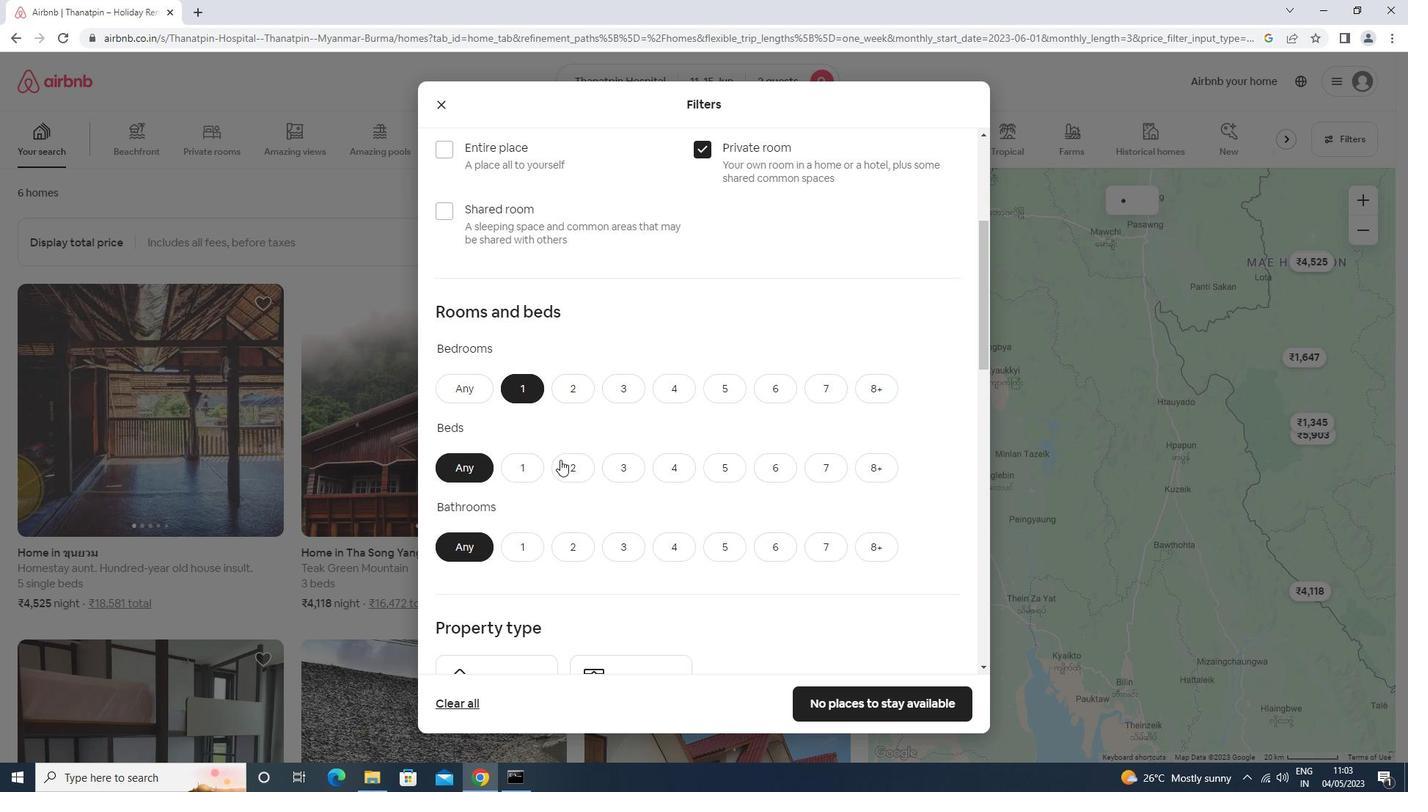
Action: Mouse pressed left at (562, 471)
Screenshot: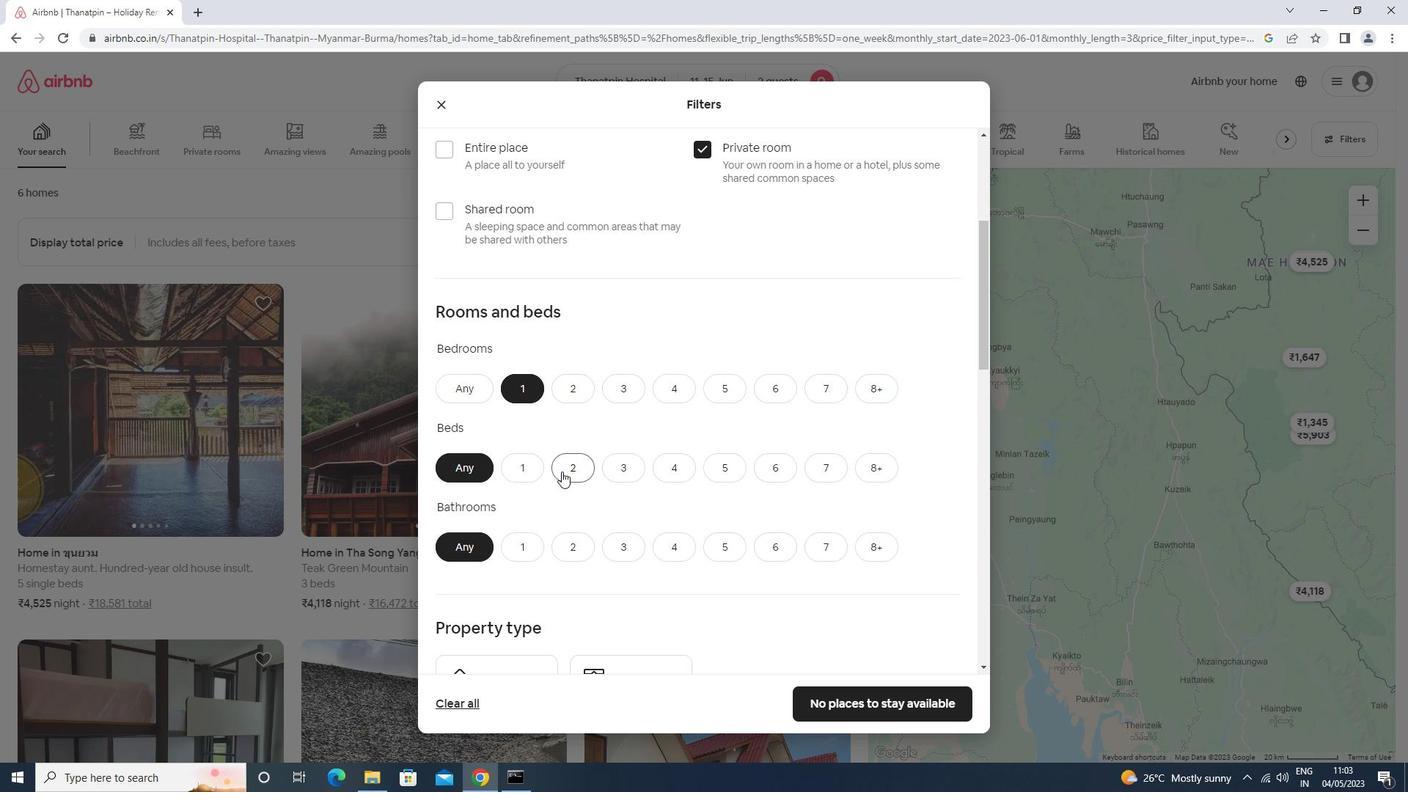 
Action: Mouse moved to (525, 539)
Screenshot: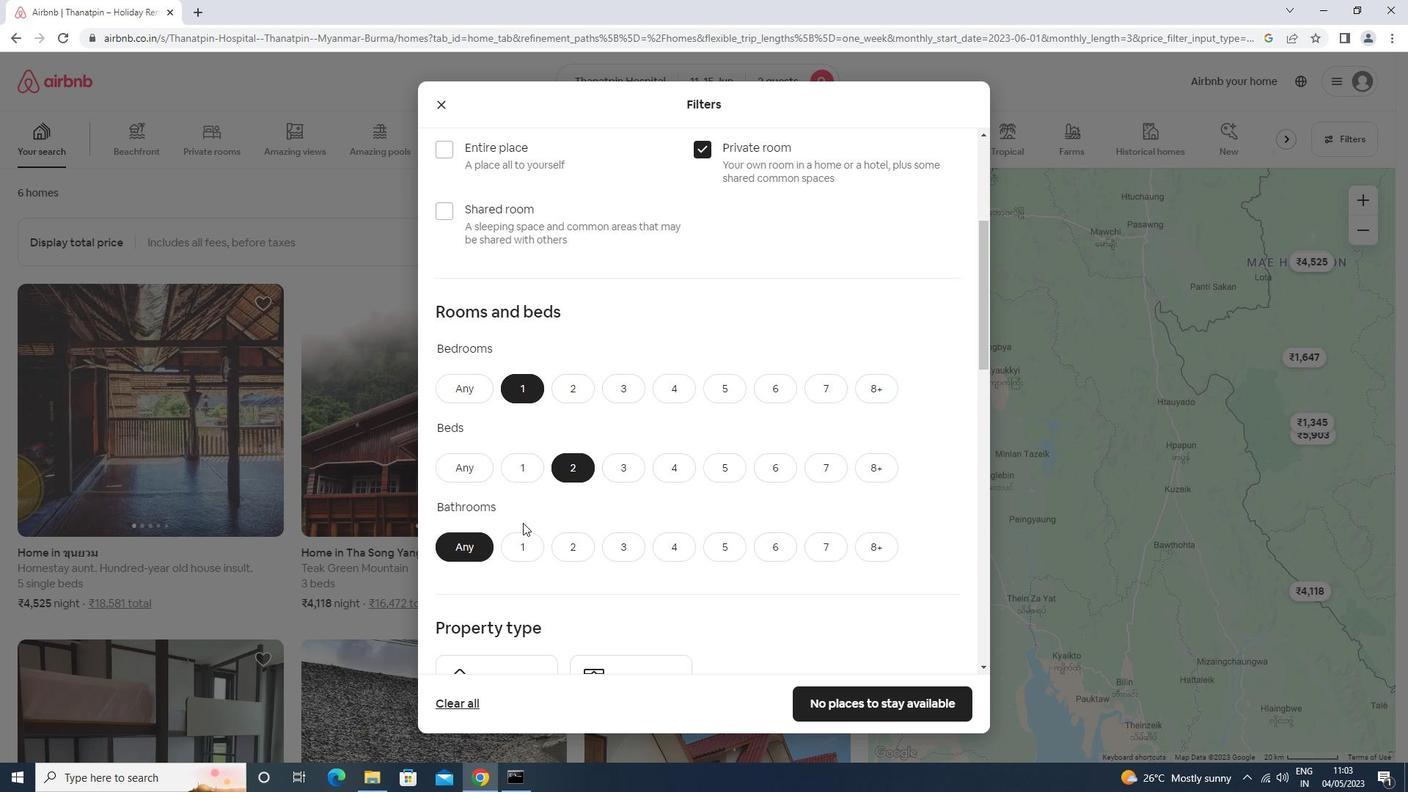 
Action: Mouse pressed left at (525, 539)
Screenshot: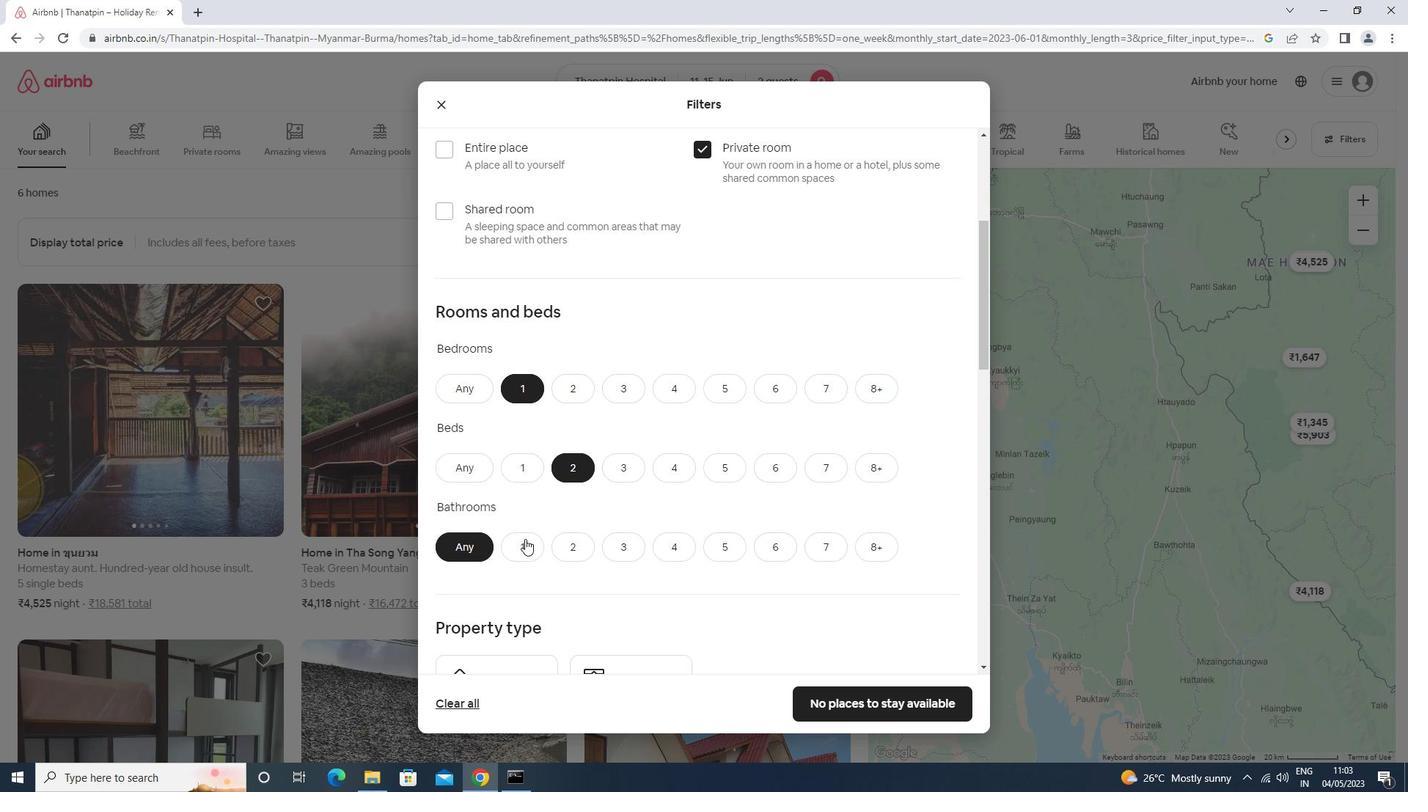 
Action: Mouse moved to (646, 245)
Screenshot: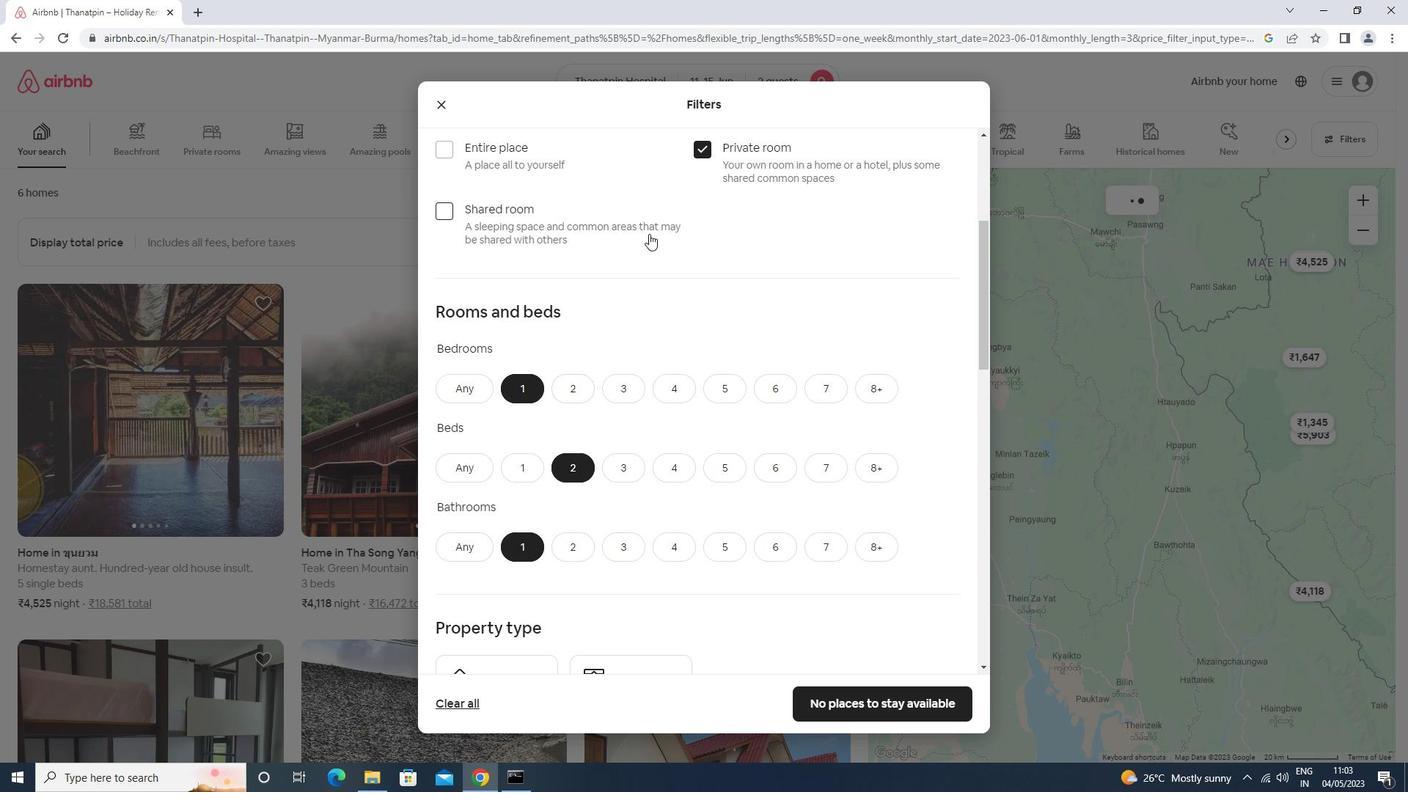 
Action: Mouse scrolled (646, 245) with delta (0, 0)
Screenshot: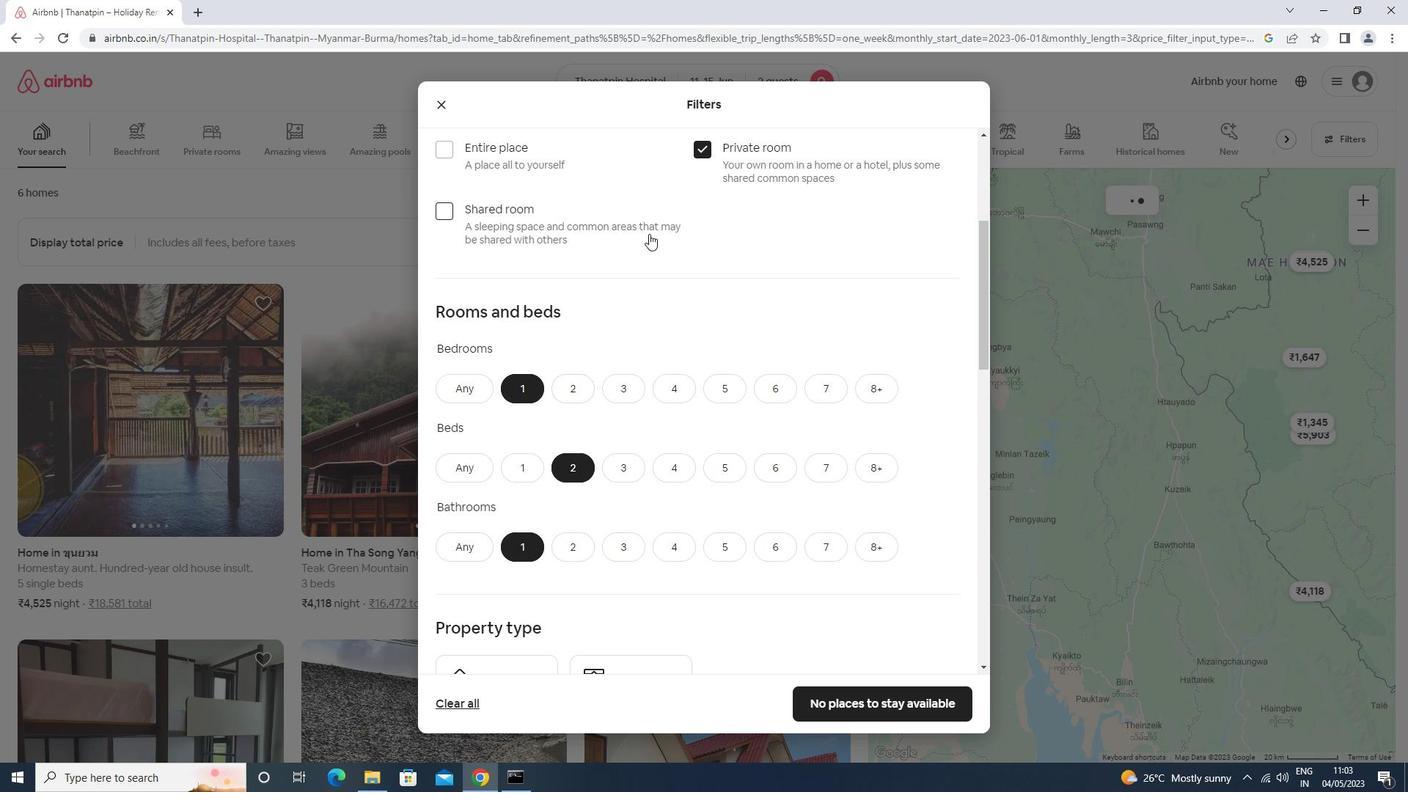 
Action: Mouse moved to (645, 251)
Screenshot: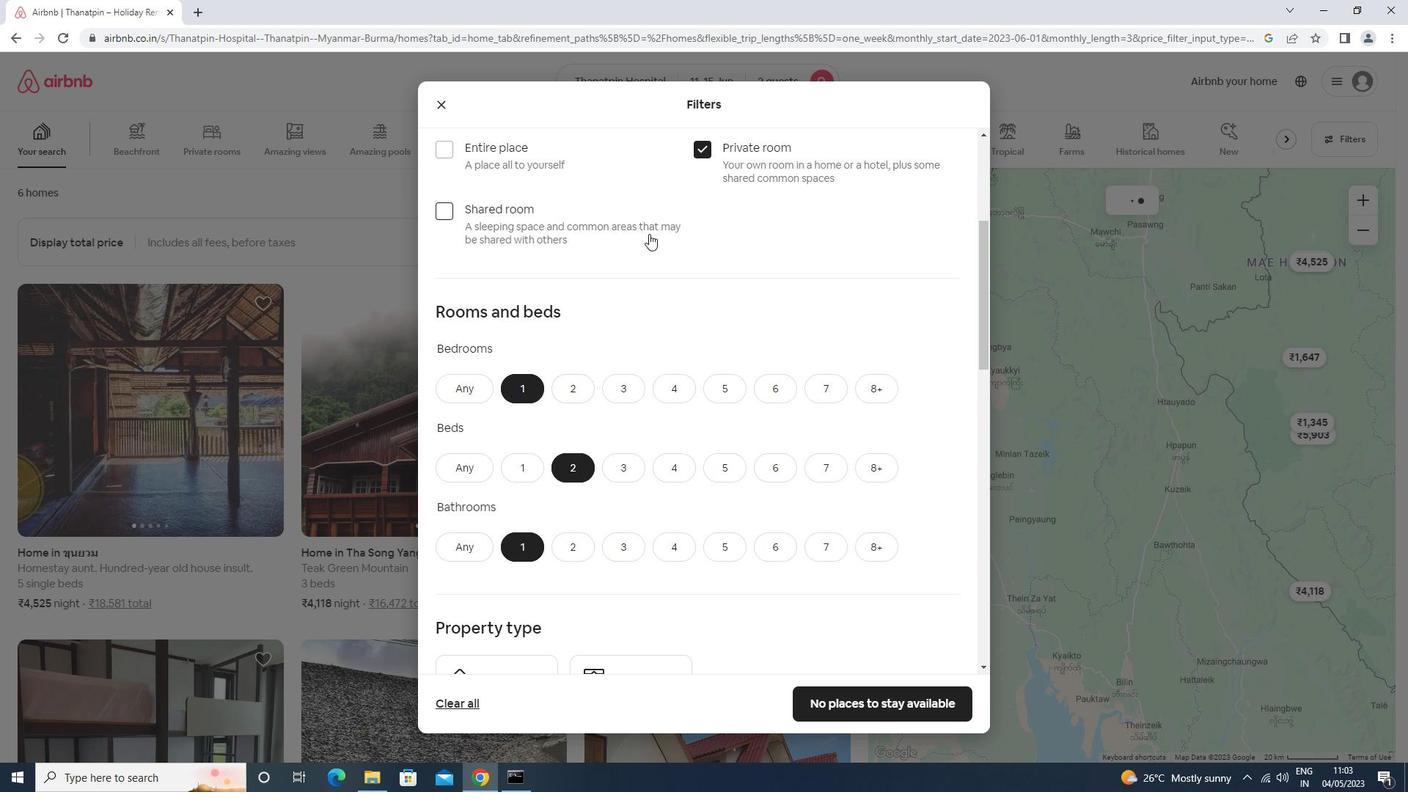 
Action: Mouse scrolled (645, 250) with delta (0, 0)
Screenshot: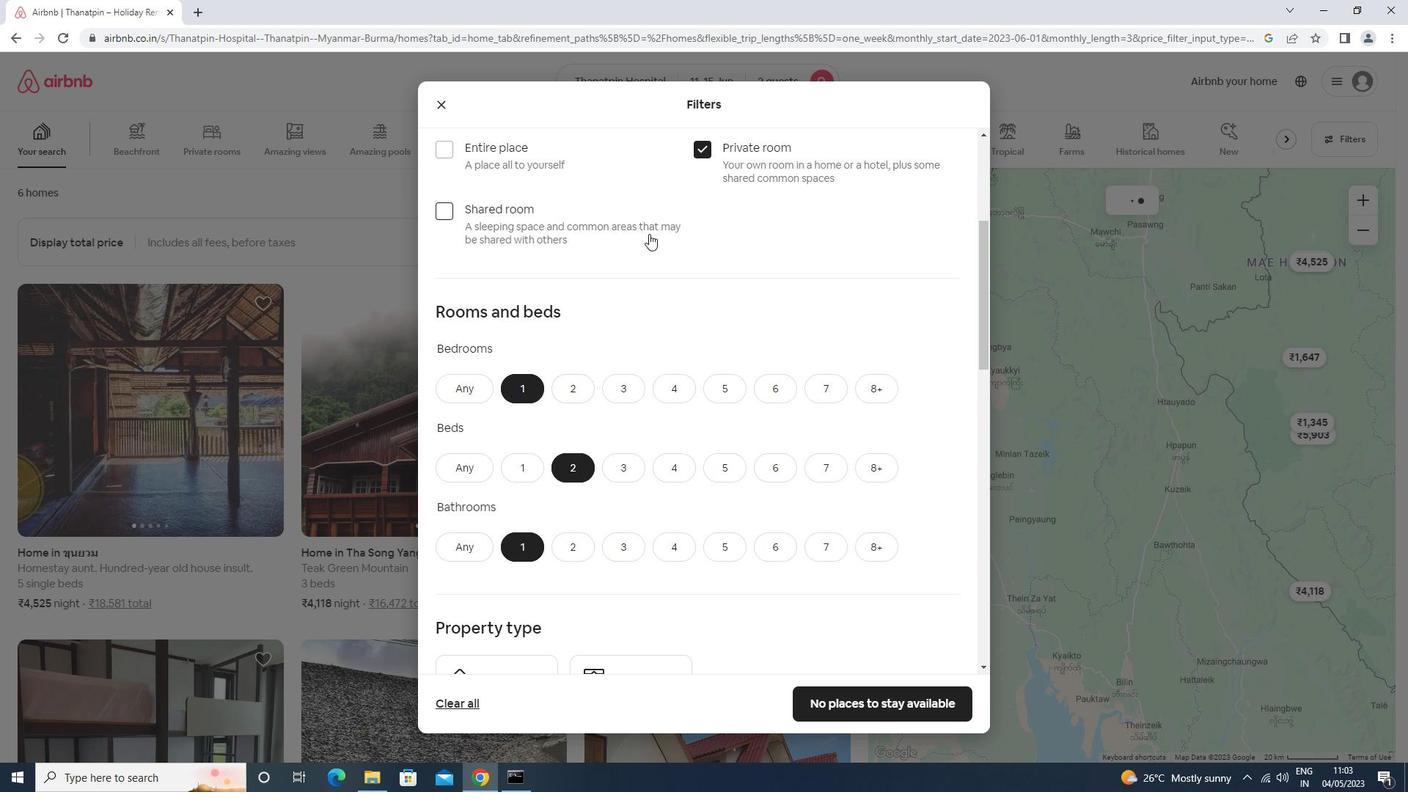 
Action: Mouse moved to (644, 256)
Screenshot: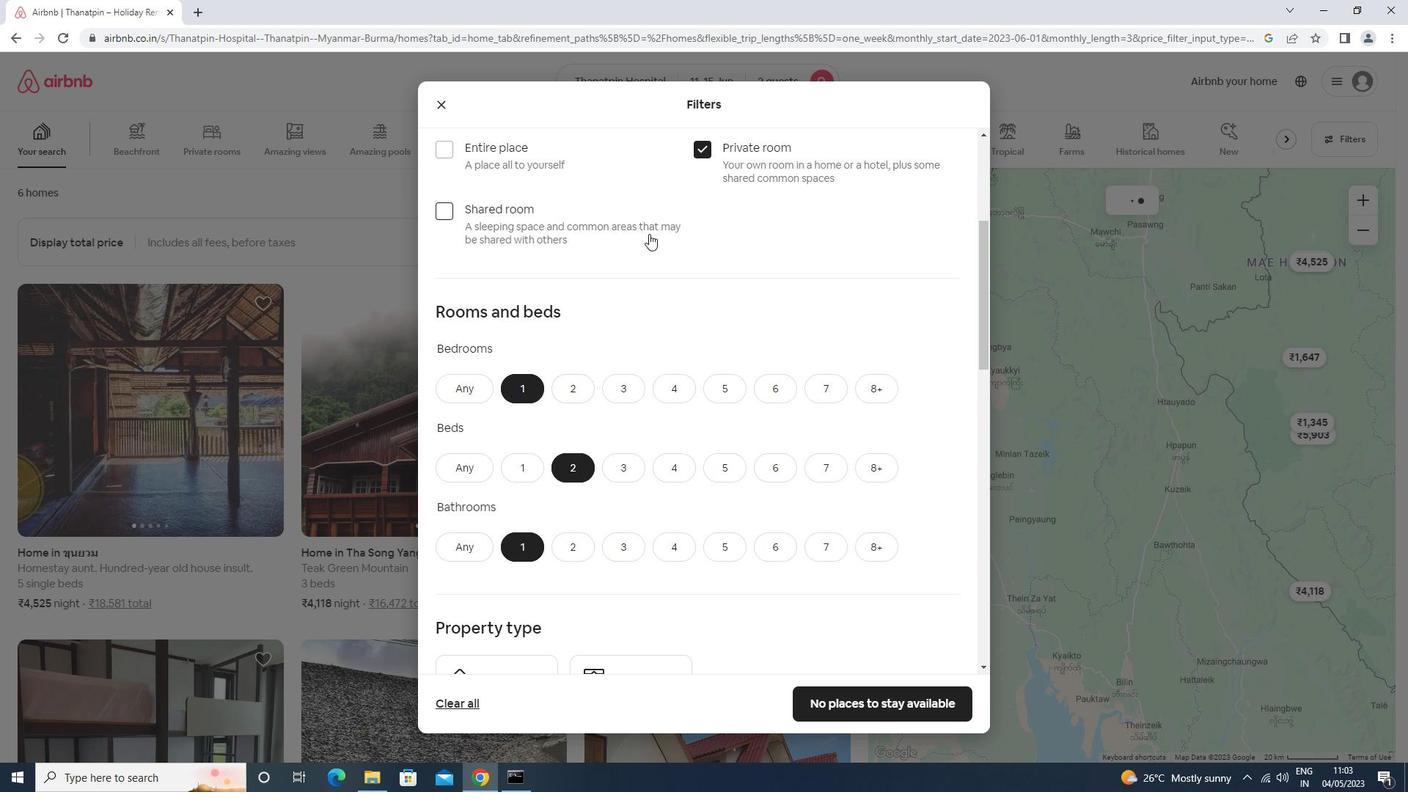
Action: Mouse scrolled (644, 256) with delta (0, 0)
Screenshot: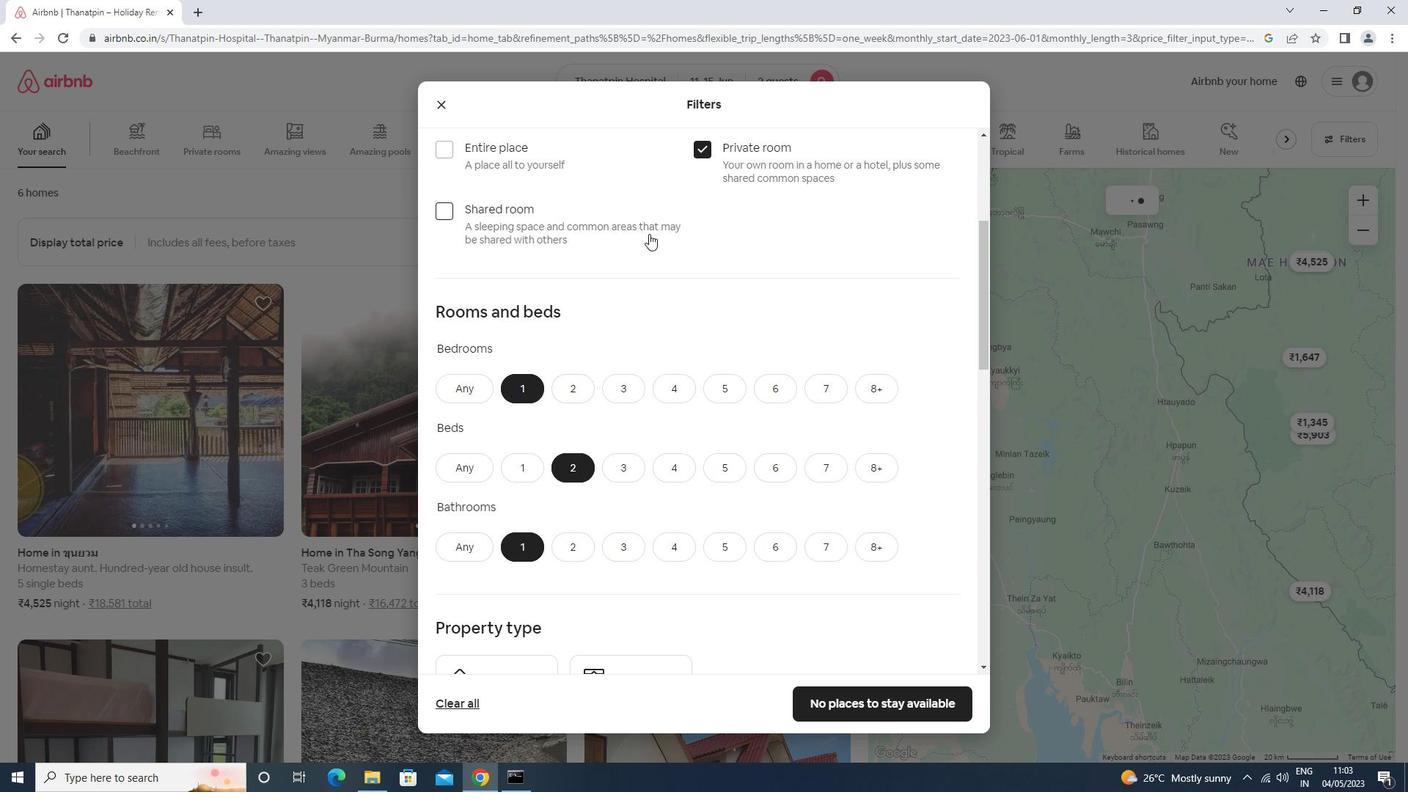 
Action: Mouse moved to (644, 259)
Screenshot: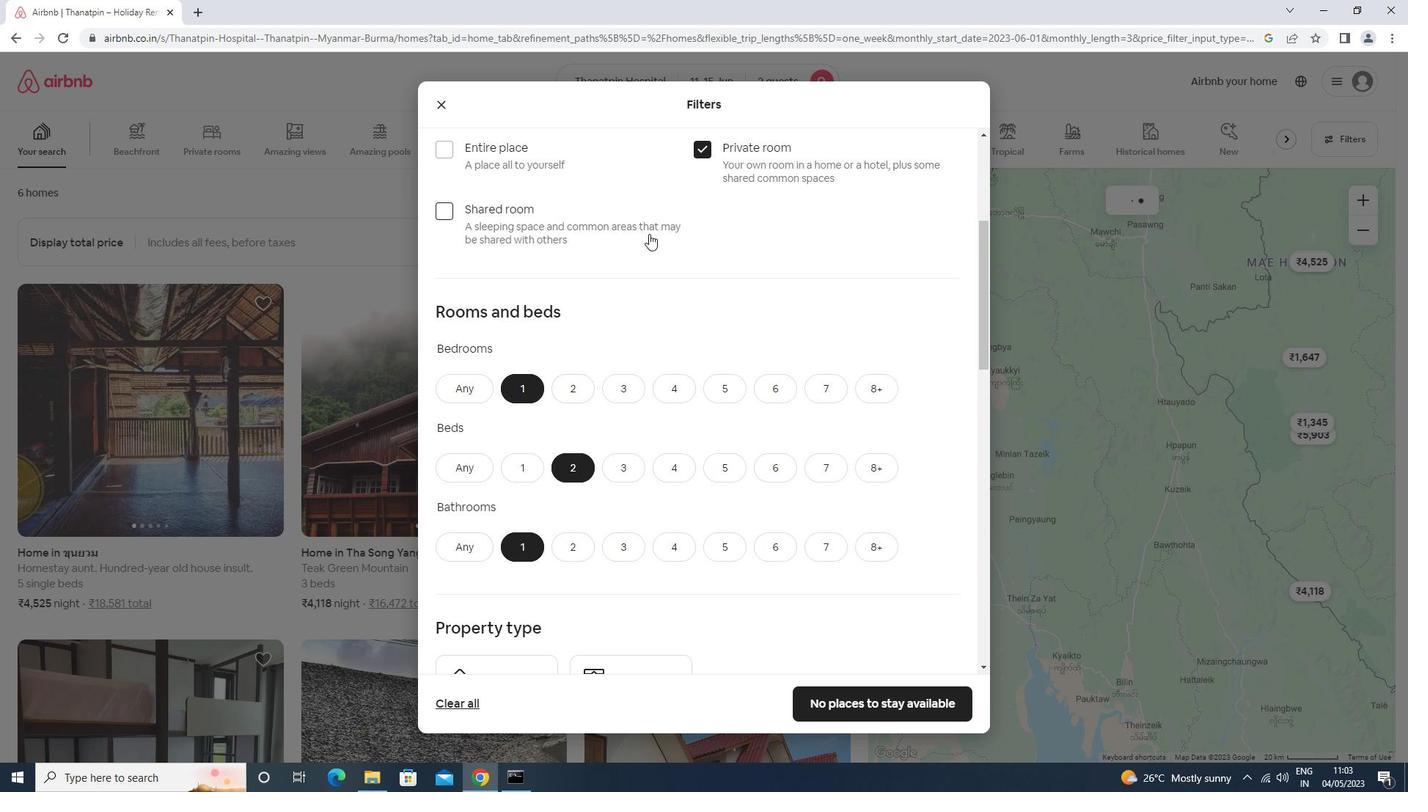 
Action: Mouse scrolled (644, 258) with delta (0, 0)
Screenshot: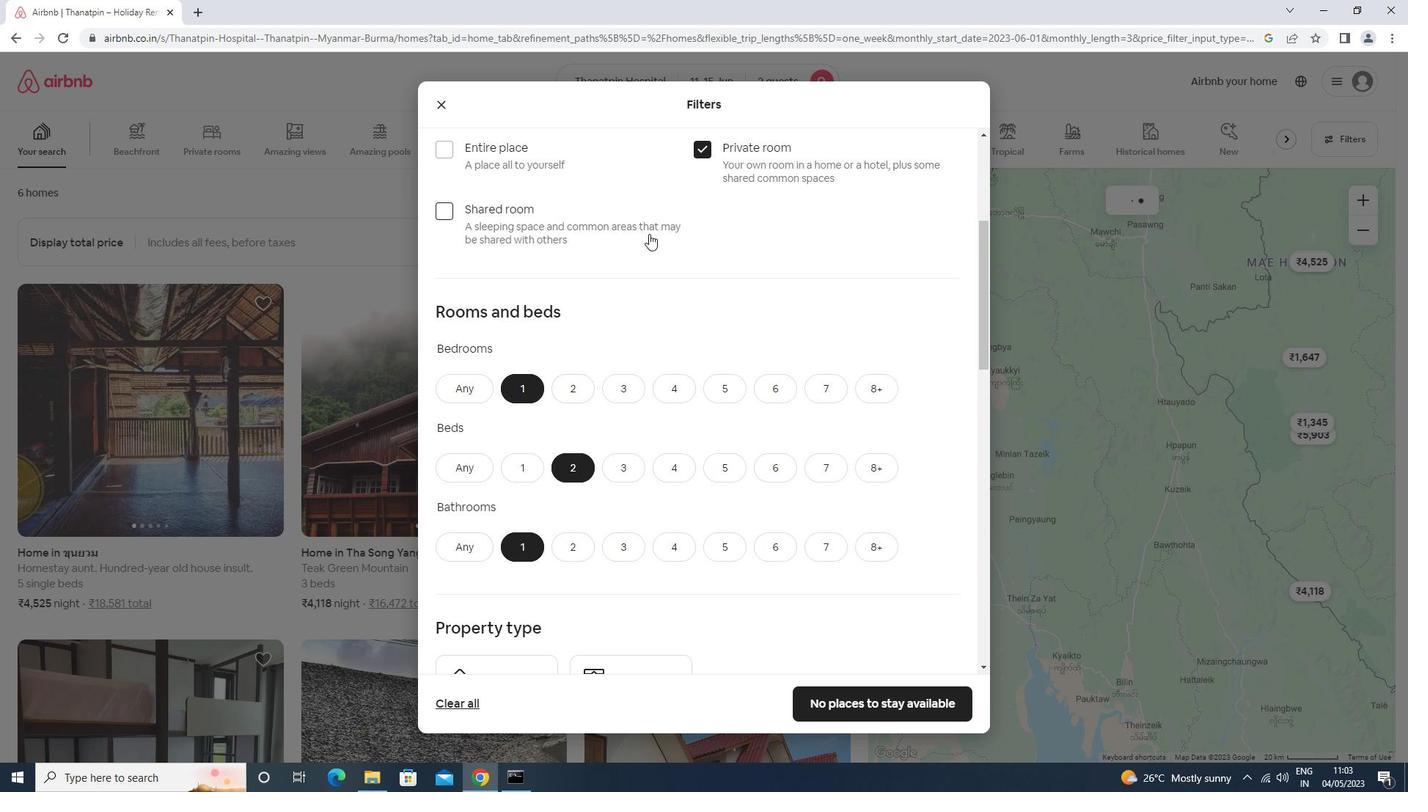 
Action: Mouse moved to (502, 408)
Screenshot: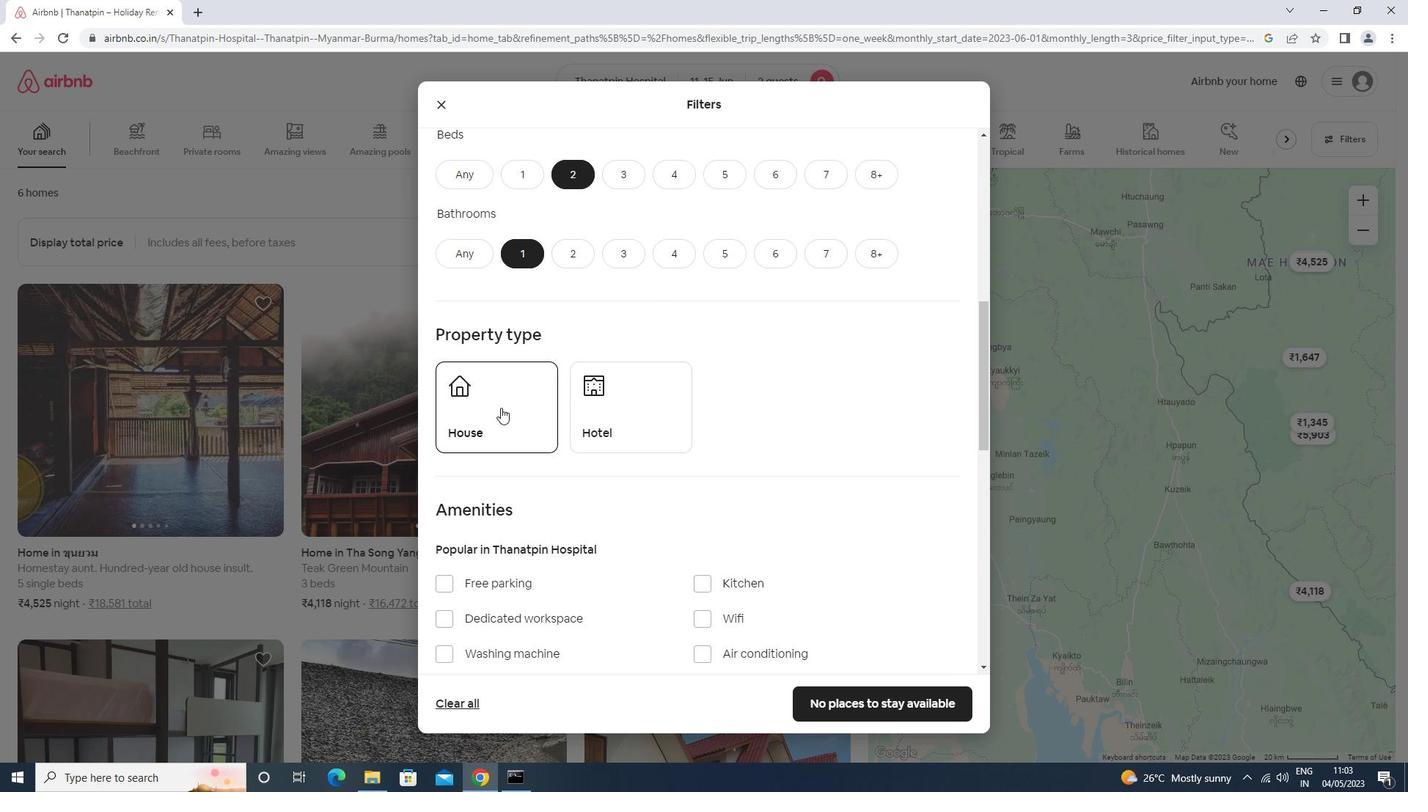 
Action: Mouse pressed left at (502, 408)
Screenshot: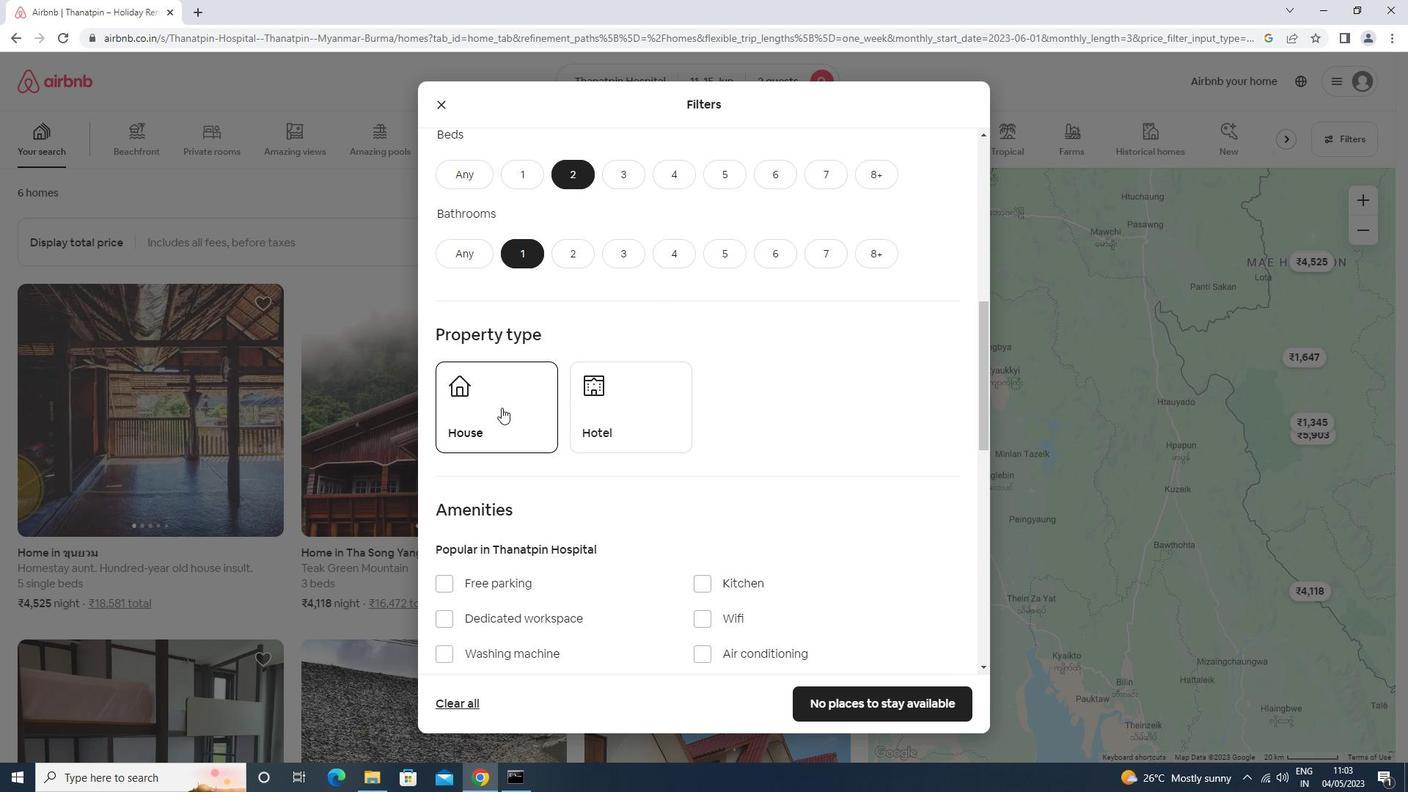 
Action: Mouse moved to (603, 426)
Screenshot: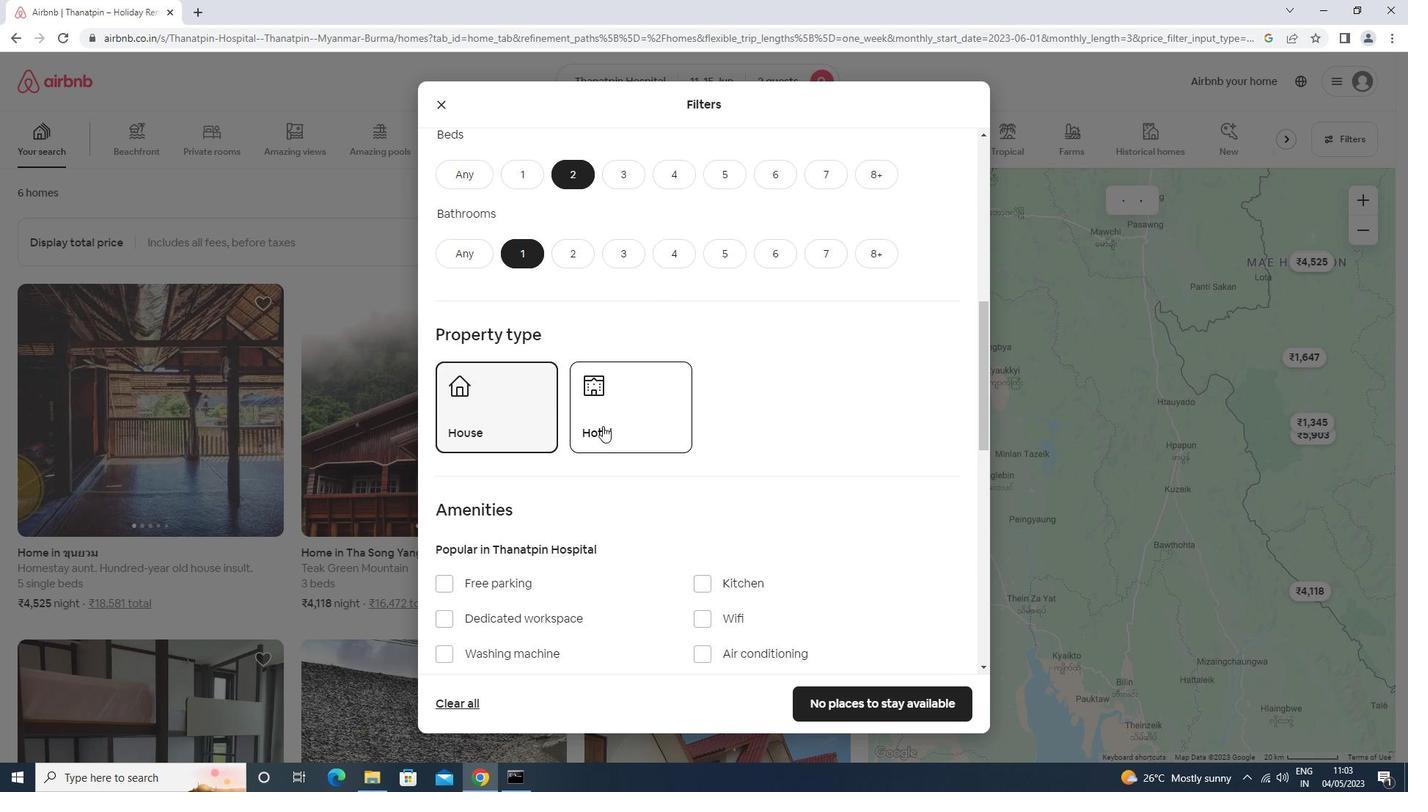 
Action: Mouse pressed left at (603, 426)
Screenshot: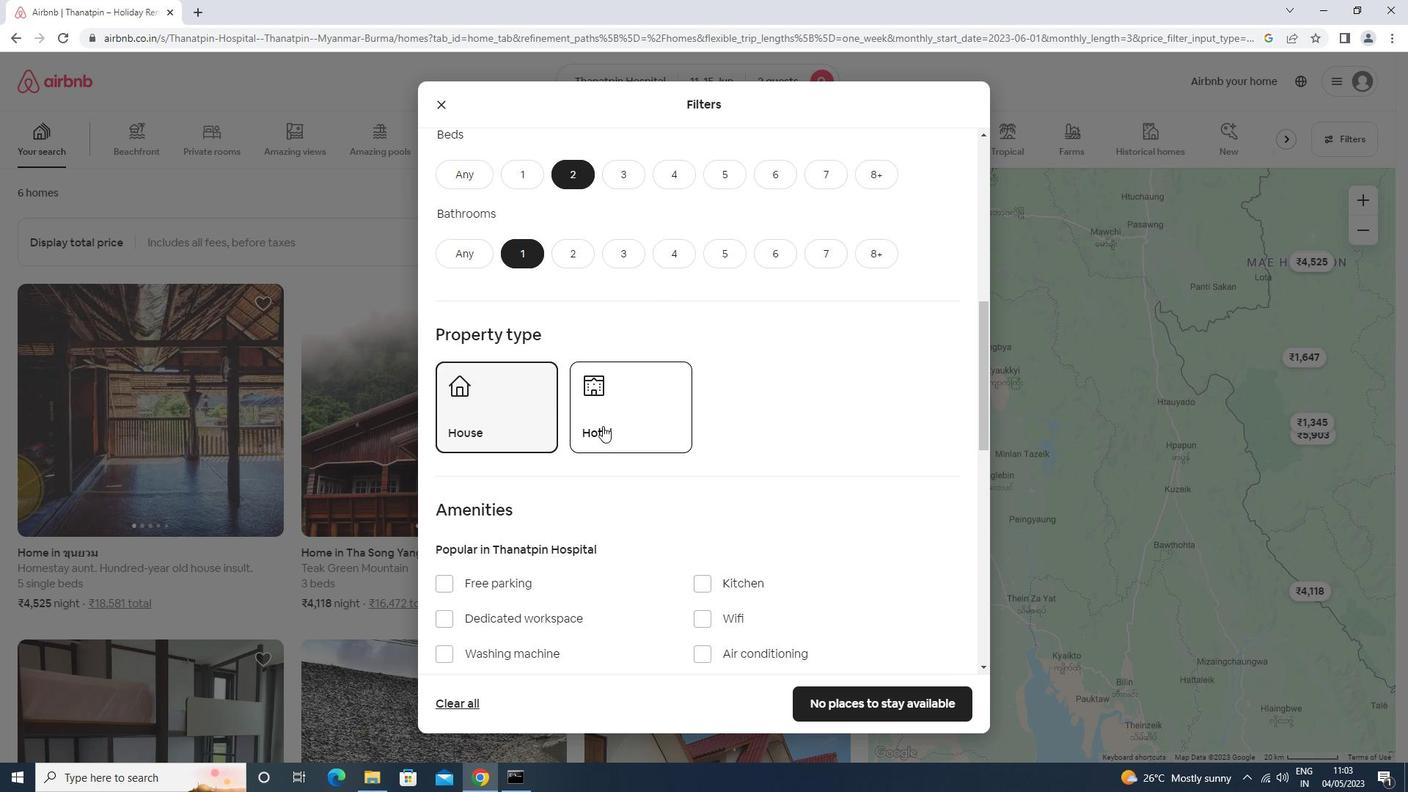 
Action: Mouse moved to (603, 425)
Screenshot: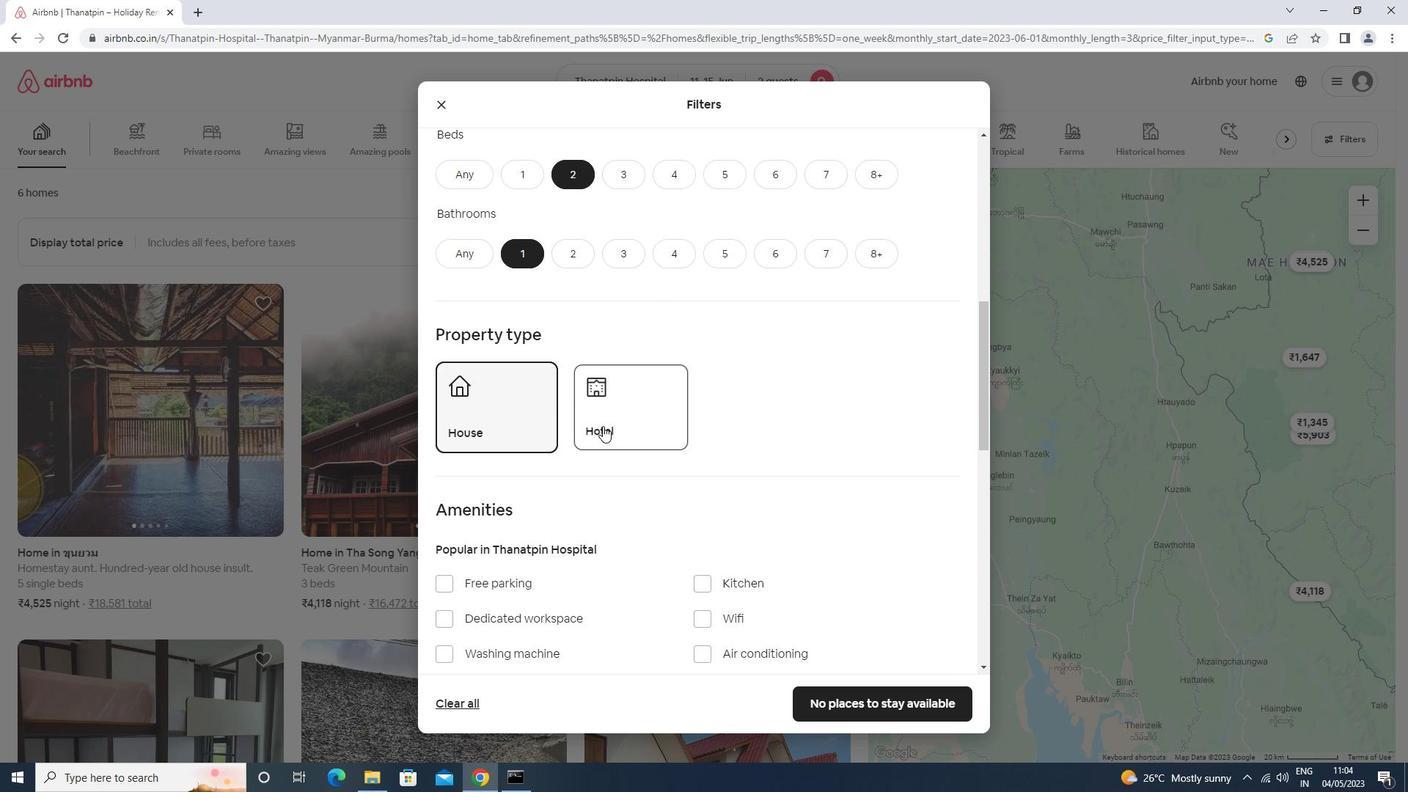 
Action: Mouse scrolled (603, 424) with delta (0, 0)
Screenshot: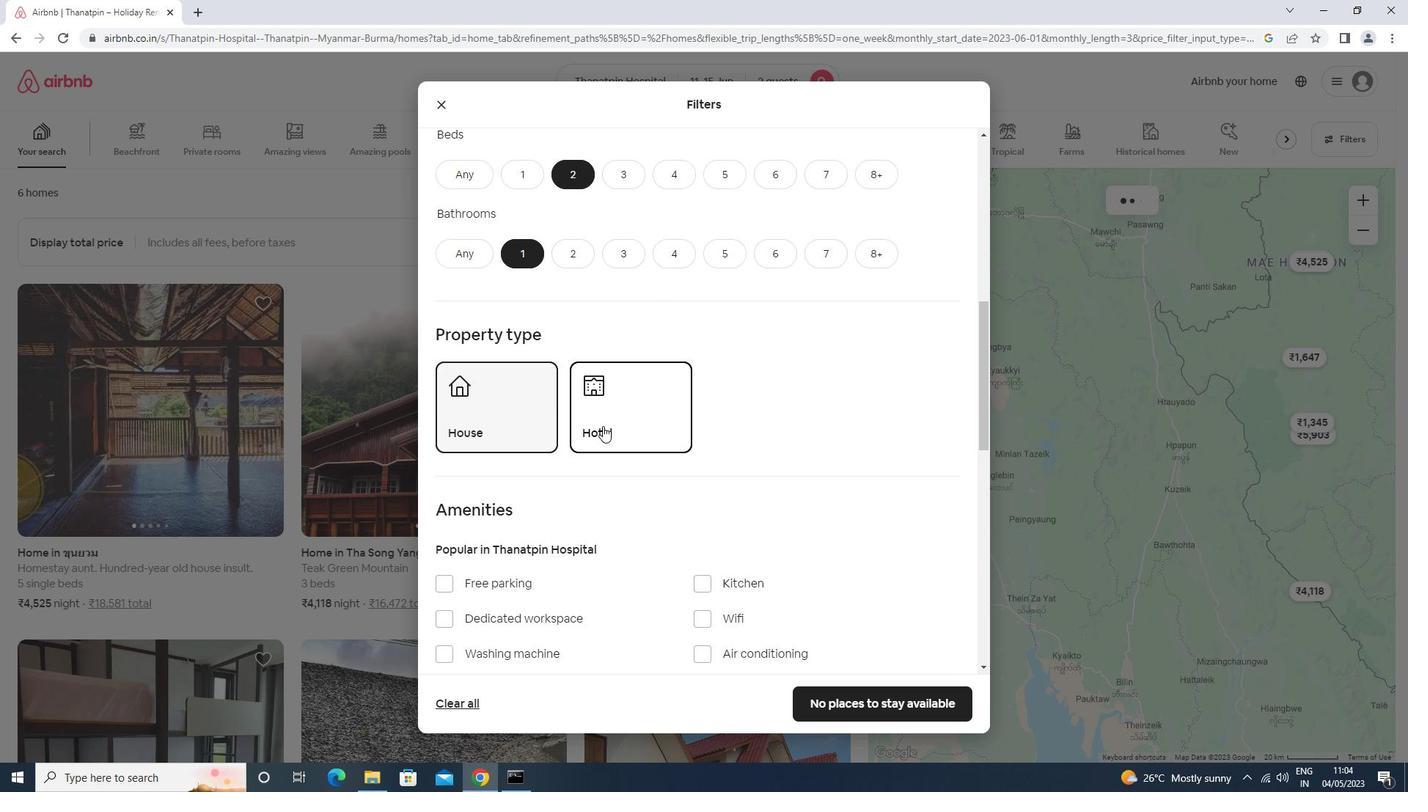 
Action: Mouse scrolled (603, 424) with delta (0, 0)
Screenshot: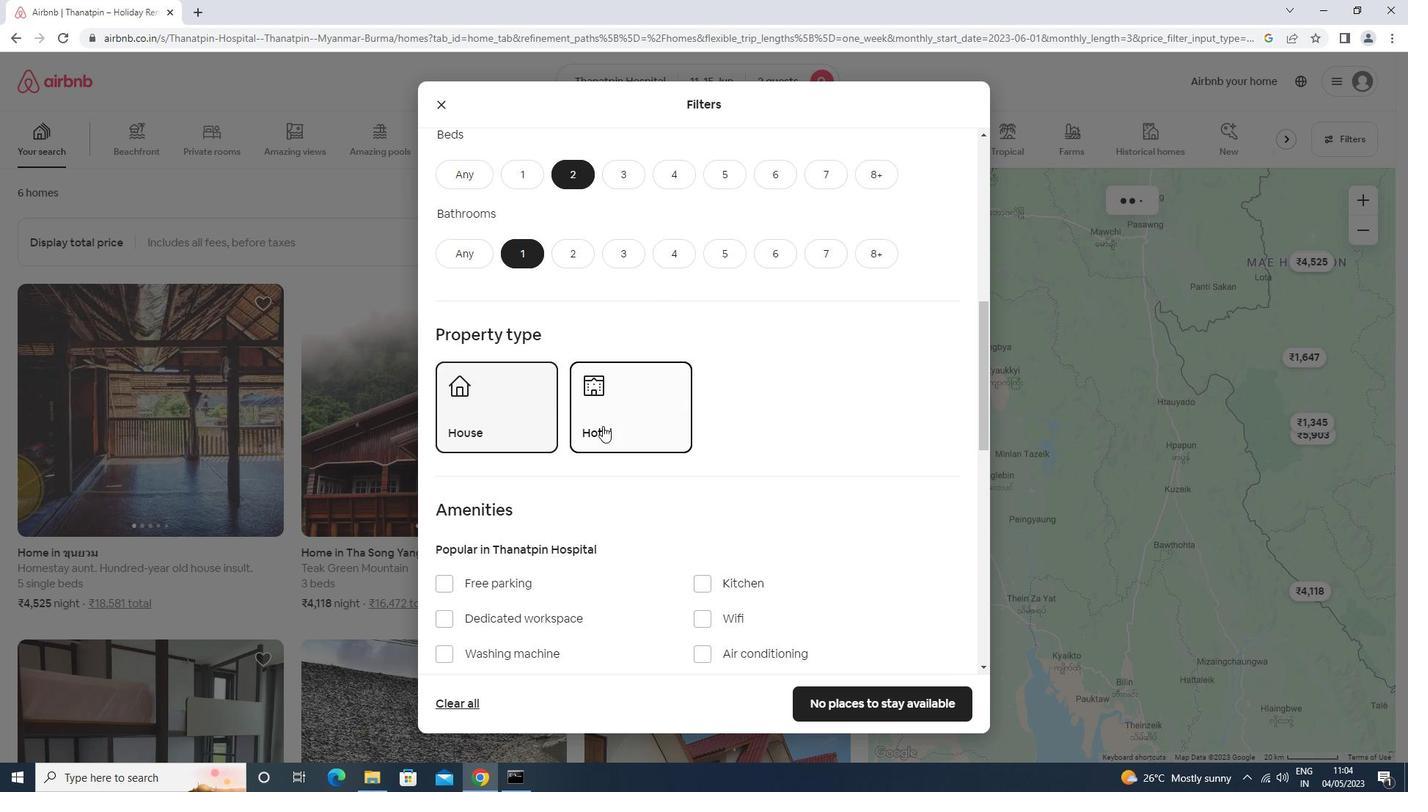 
Action: Mouse scrolled (603, 424) with delta (0, 0)
Screenshot: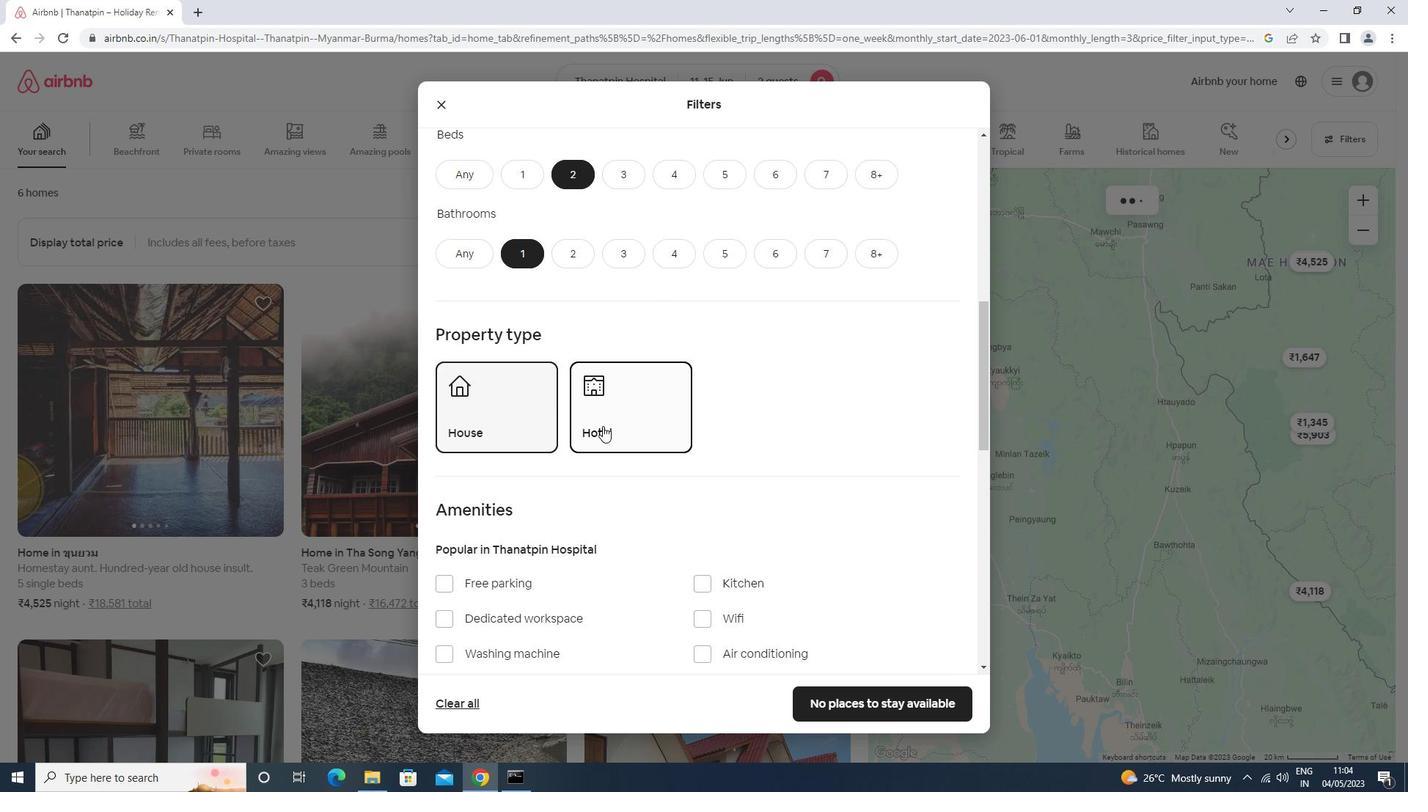 
Action: Mouse moved to (550, 428)
Screenshot: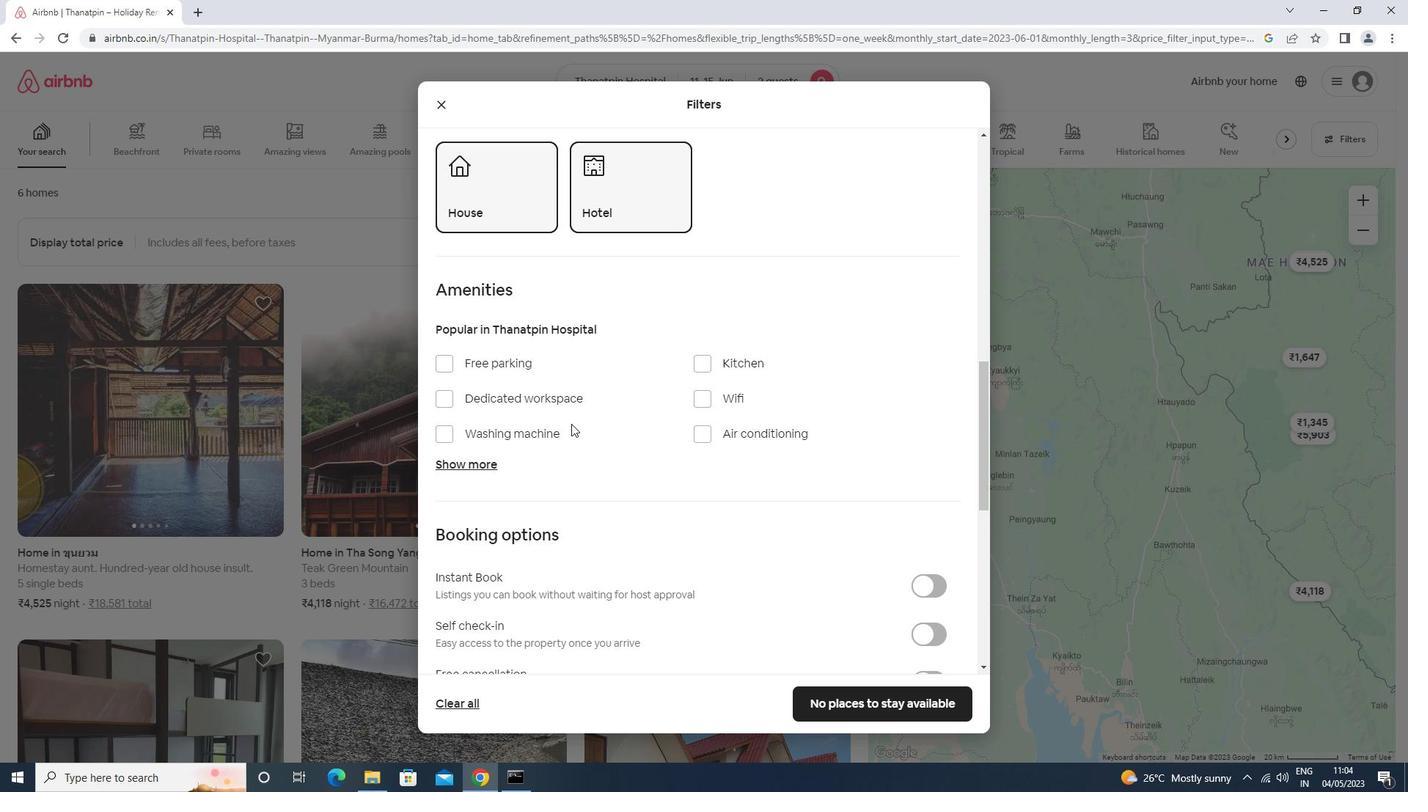 
Action: Mouse pressed left at (550, 428)
Screenshot: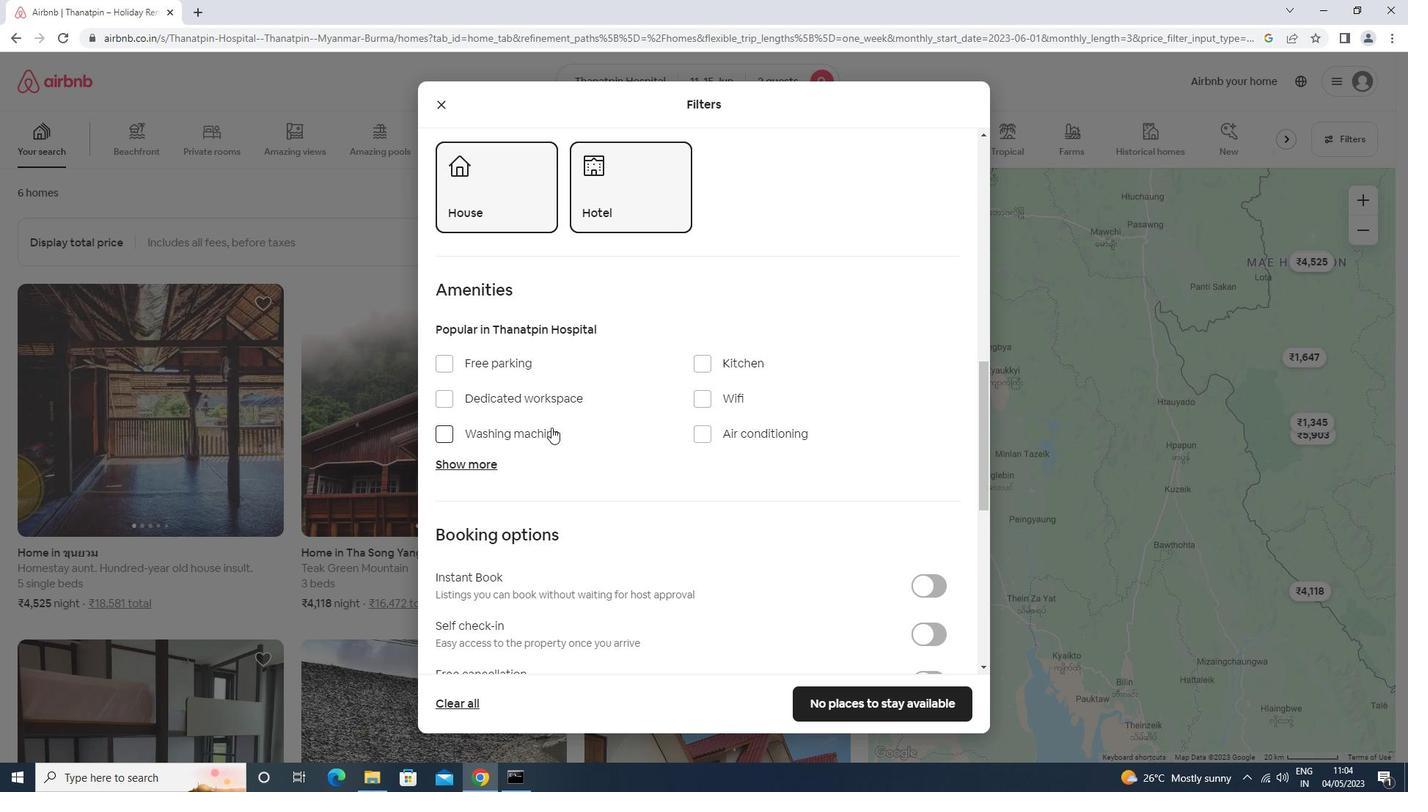 
Action: Mouse moved to (652, 459)
Screenshot: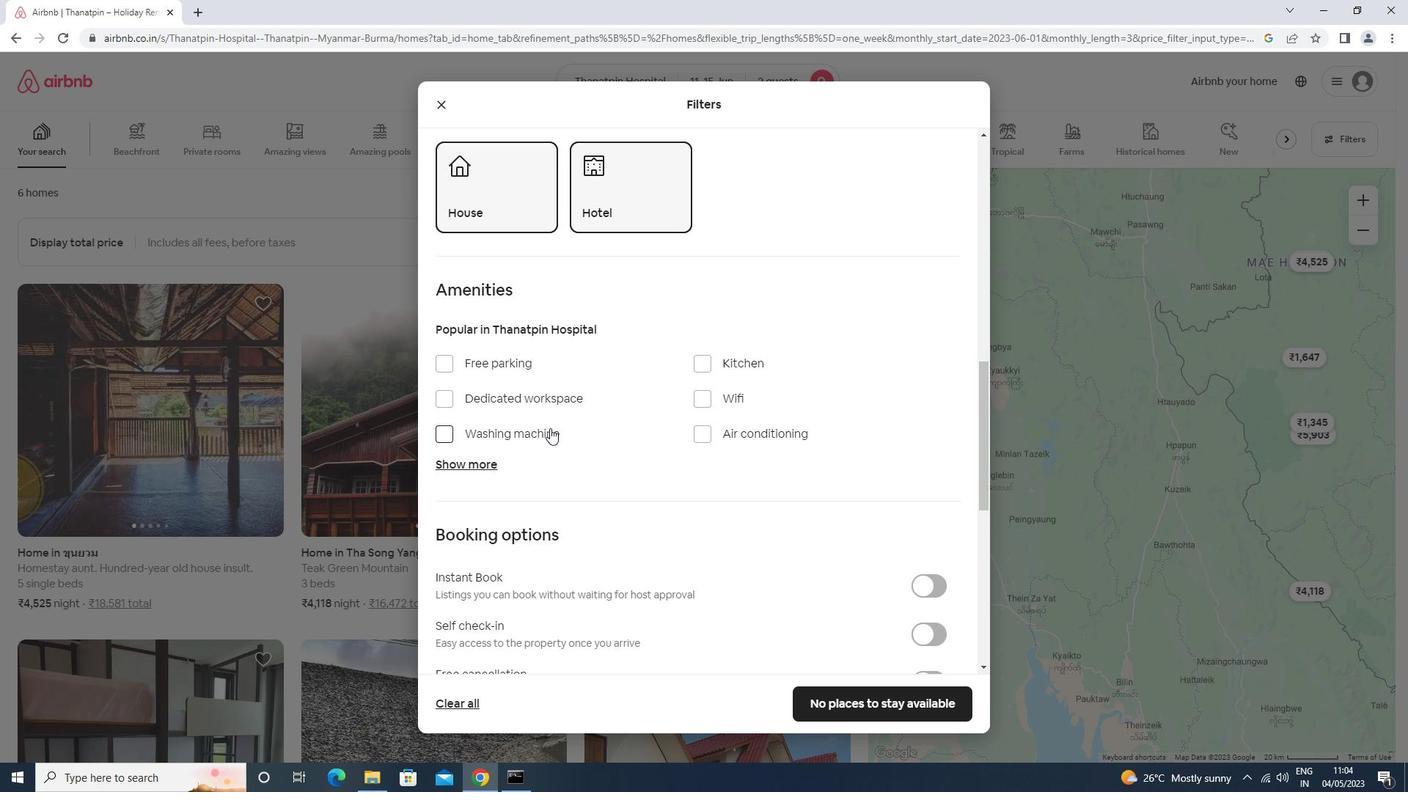 
Action: Mouse scrolled (652, 458) with delta (0, 0)
Screenshot: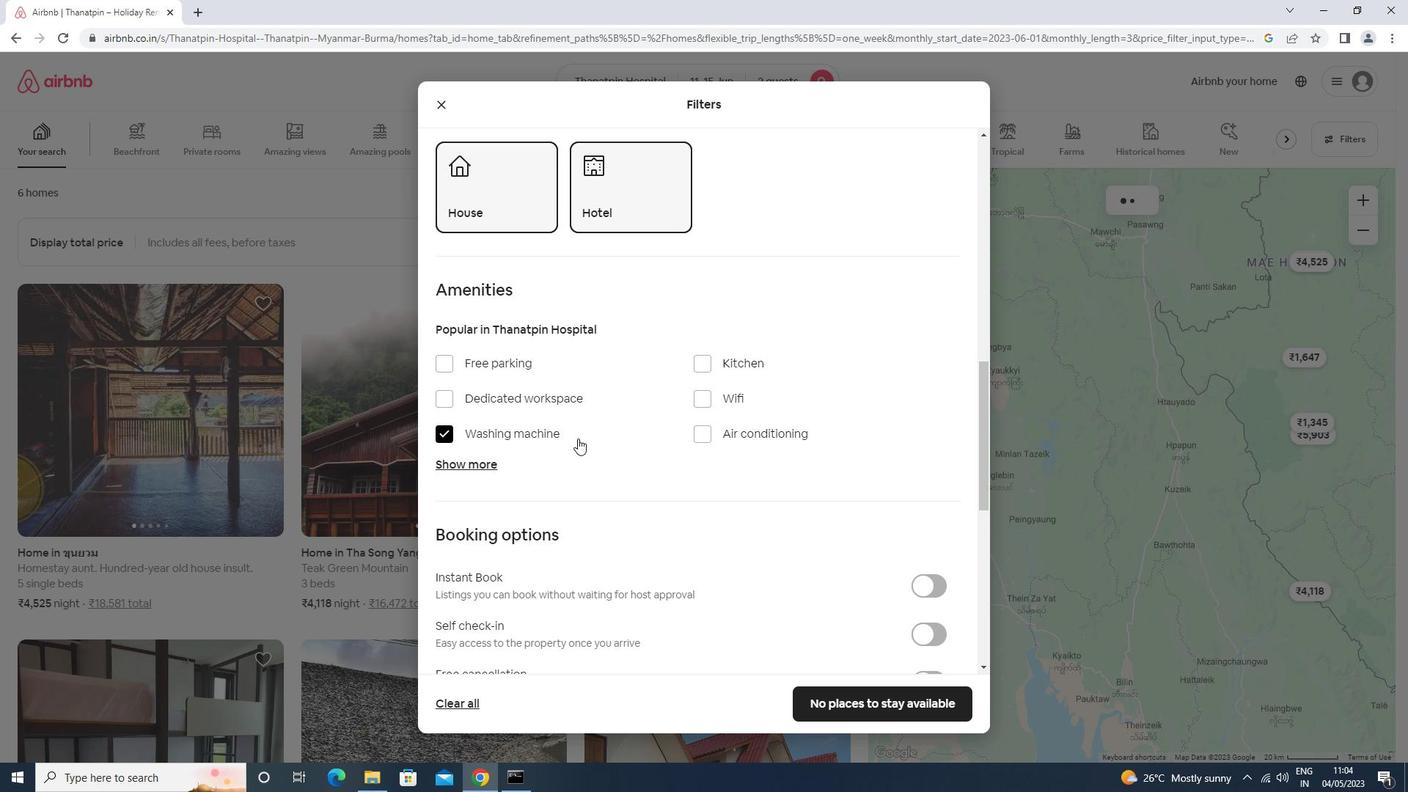 
Action: Mouse moved to (652, 460)
Screenshot: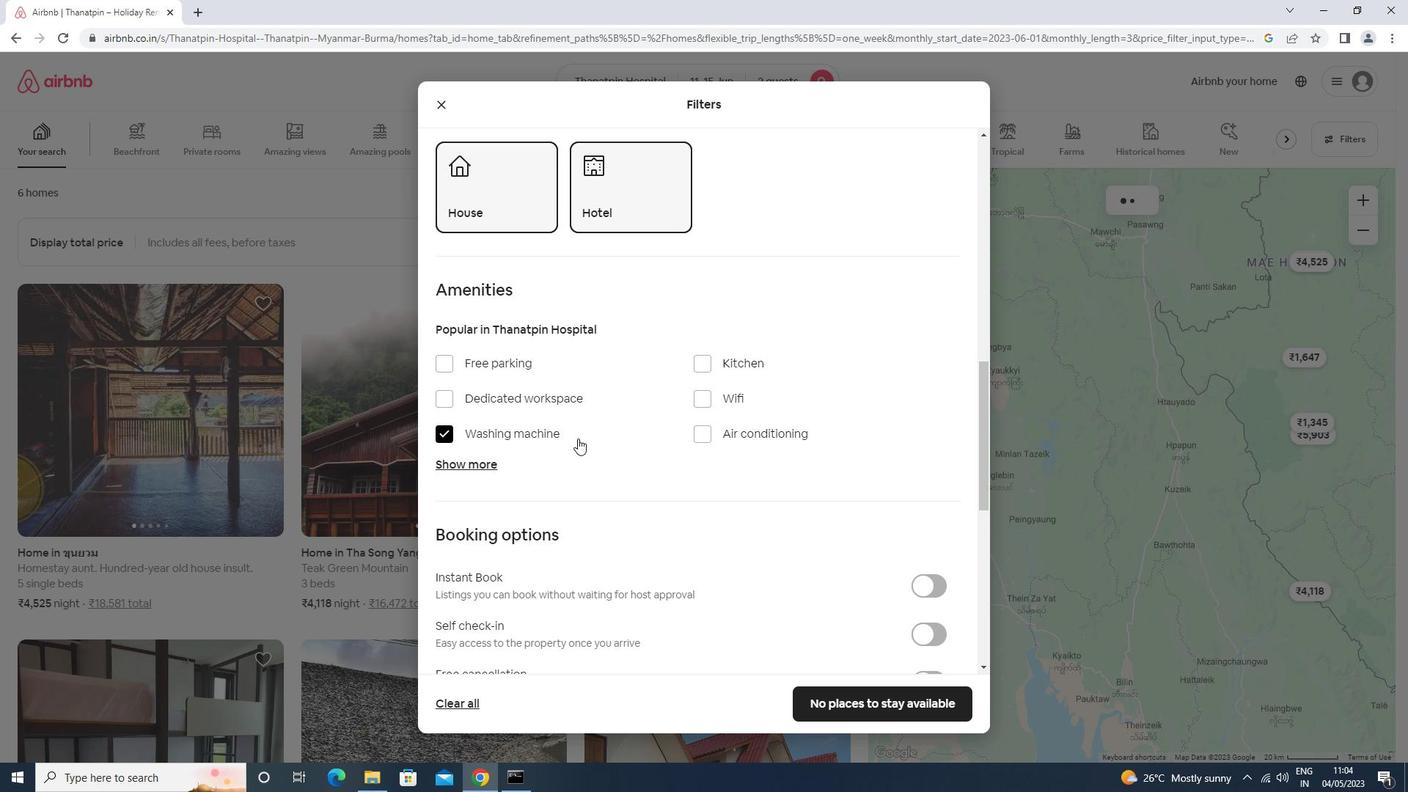 
Action: Mouse scrolled (652, 459) with delta (0, 0)
Screenshot: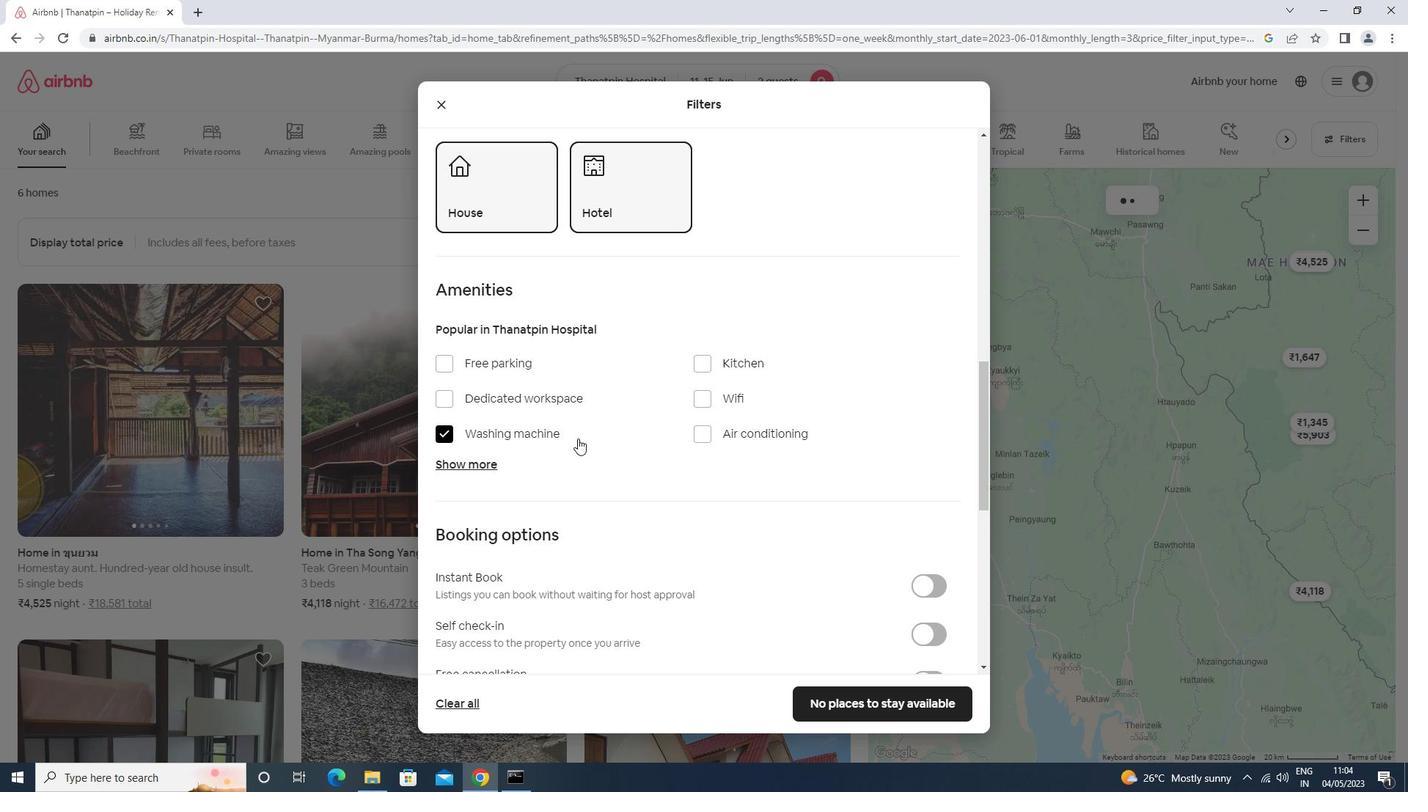 
Action: Mouse moved to (653, 460)
Screenshot: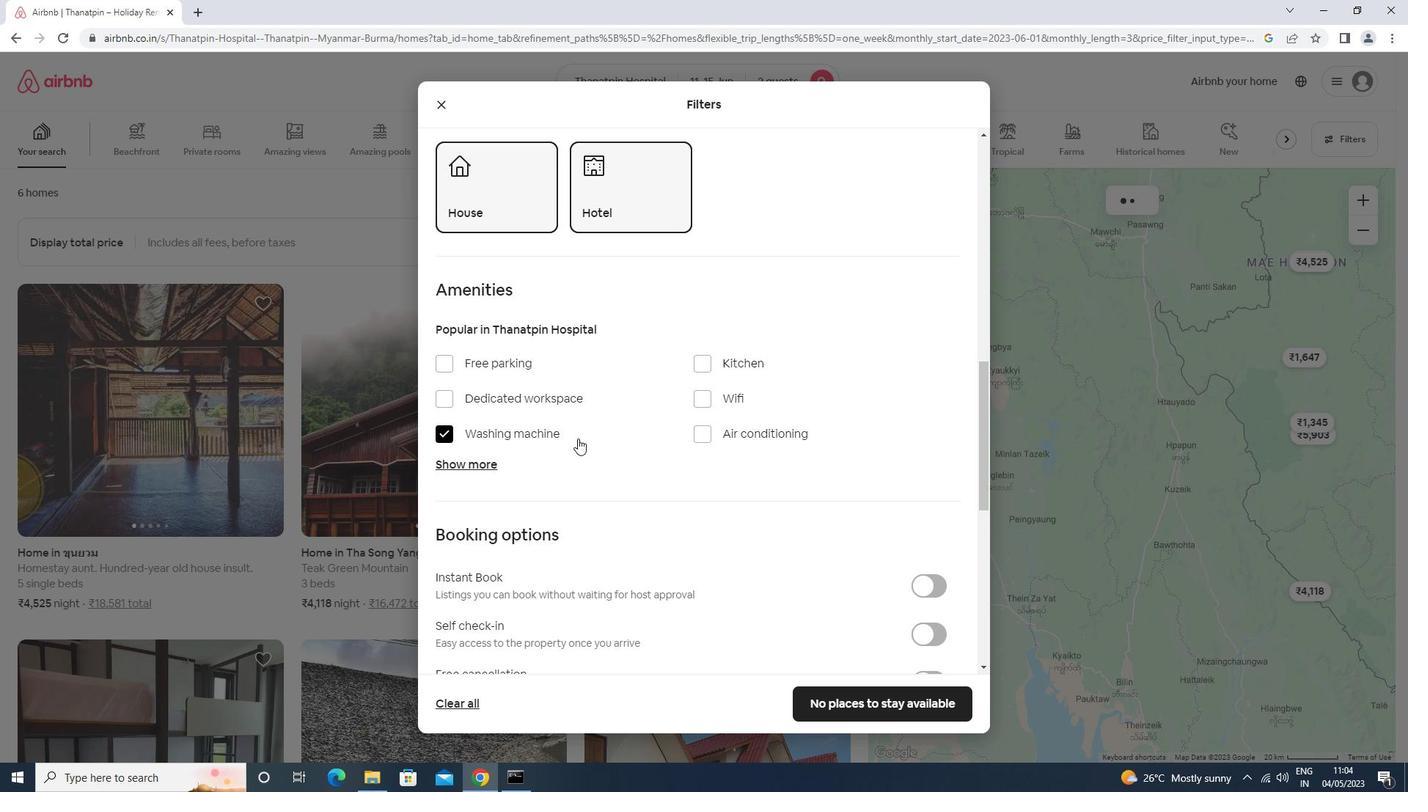 
Action: Mouse scrolled (653, 460) with delta (0, 0)
Screenshot: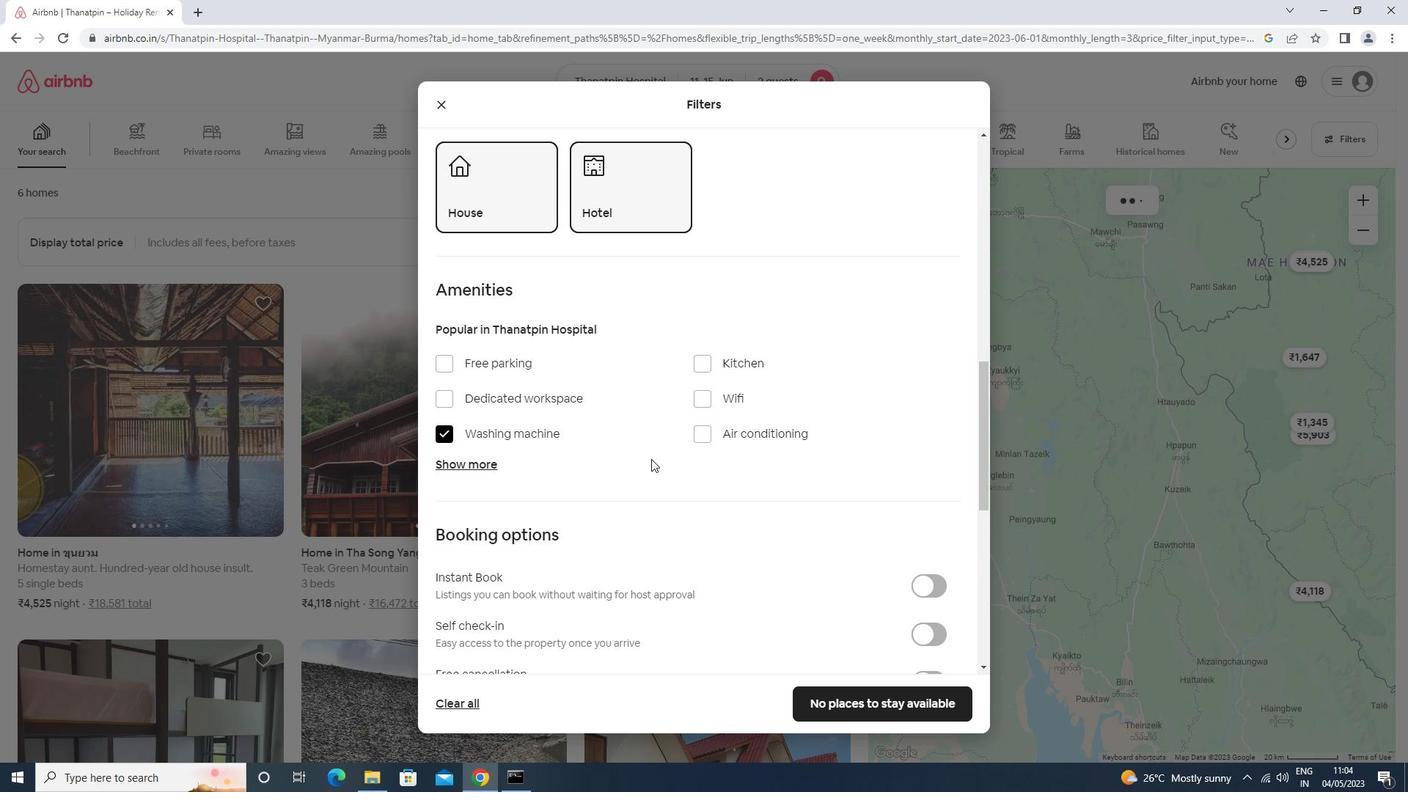 
Action: Mouse moved to (653, 461)
Screenshot: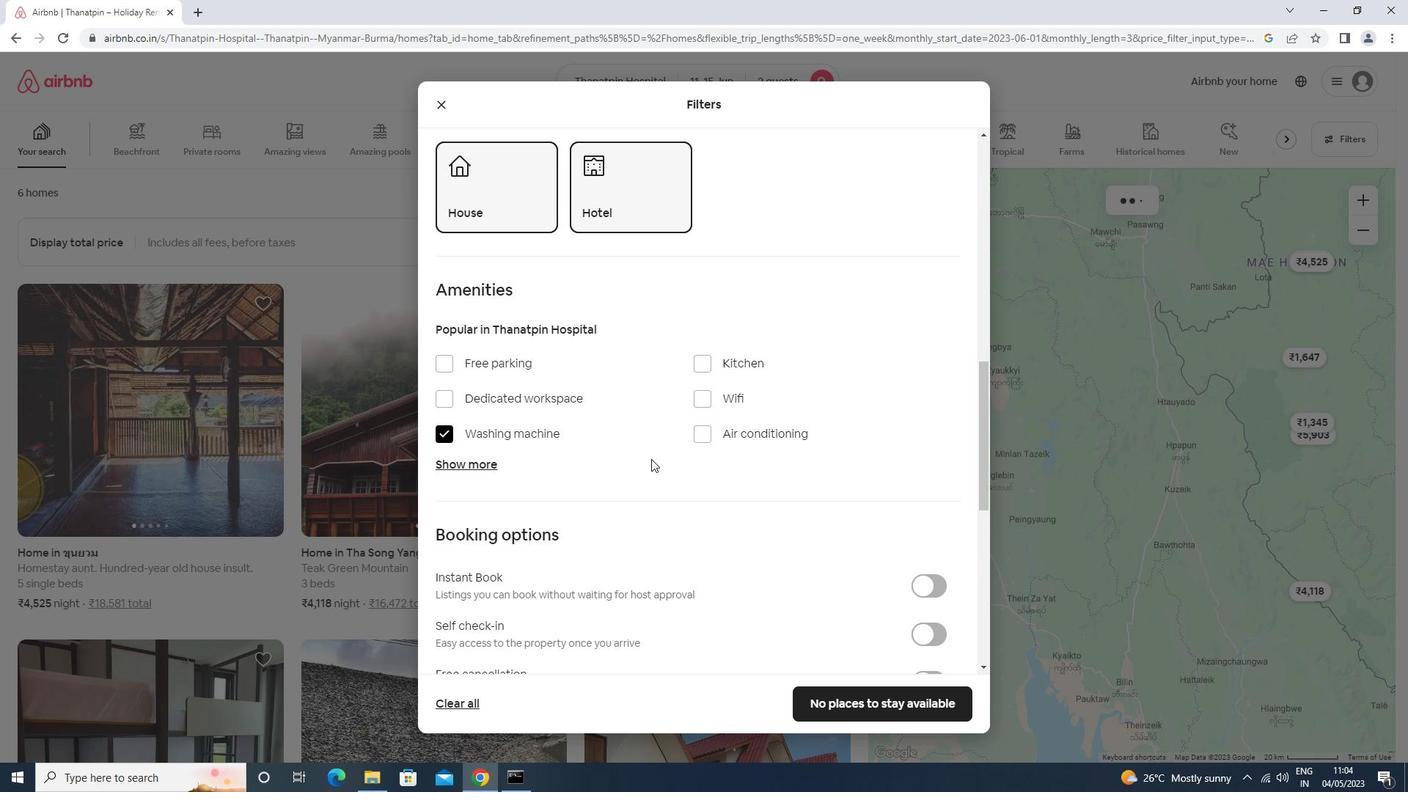 
Action: Mouse scrolled (653, 460) with delta (0, 0)
Screenshot: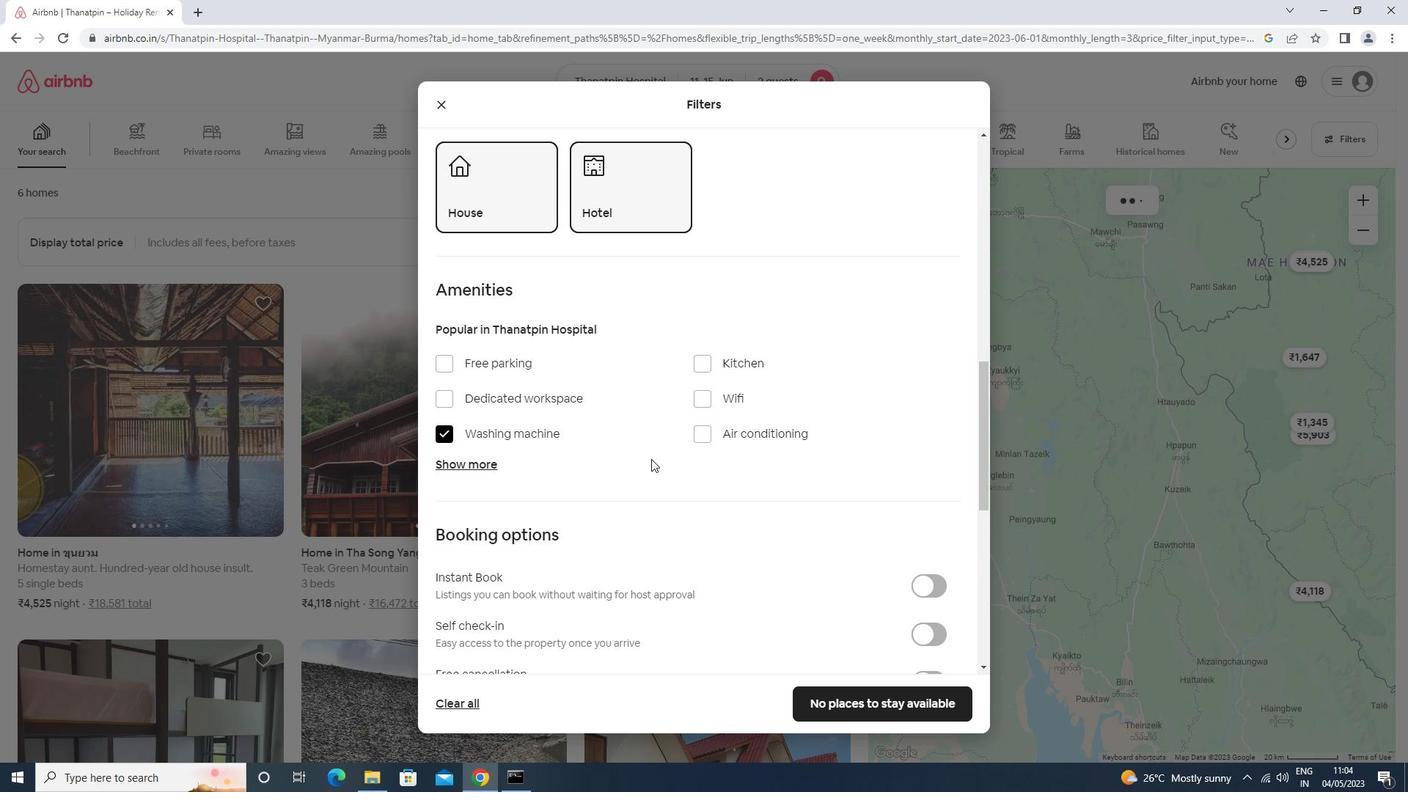 
Action: Mouse moved to (927, 331)
Screenshot: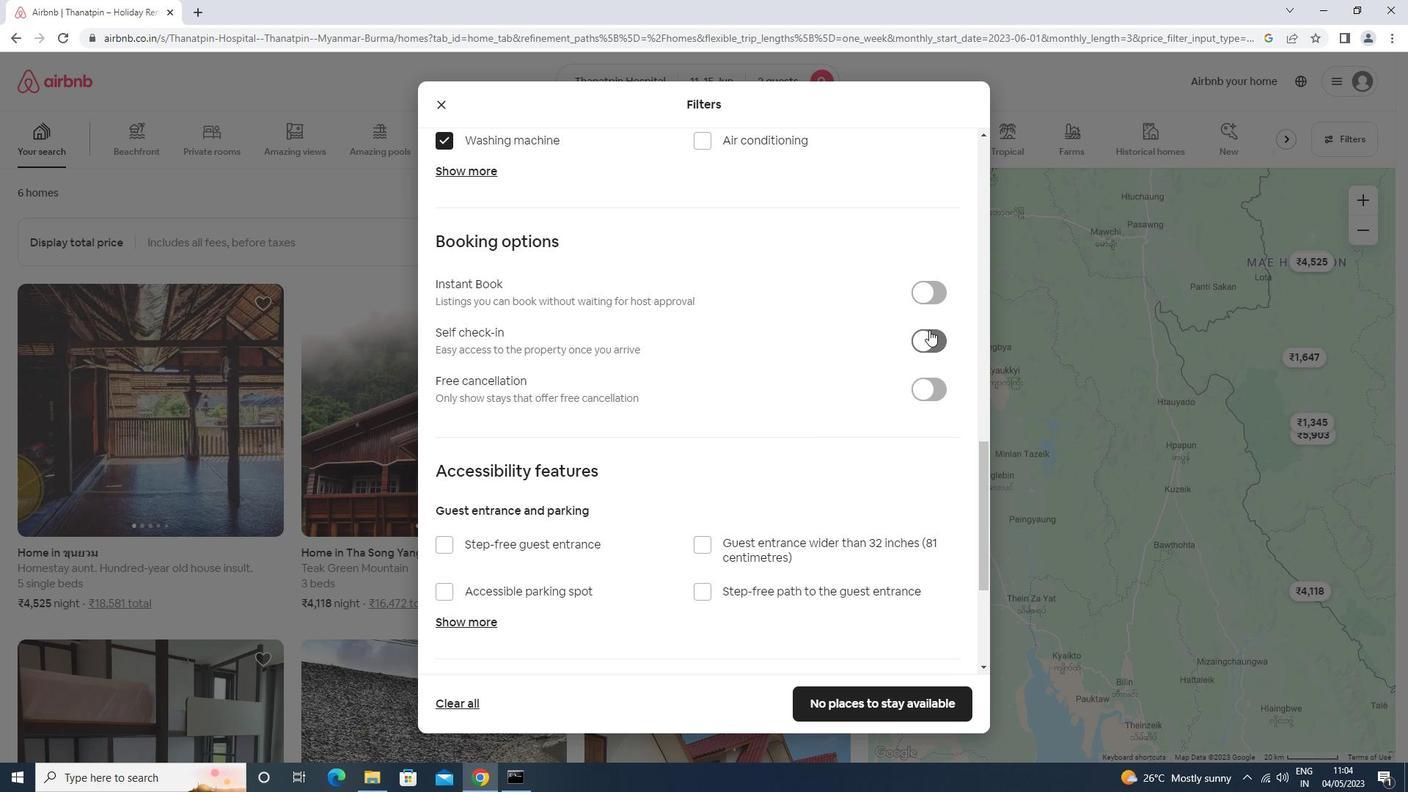 
Action: Mouse pressed left at (927, 331)
Screenshot: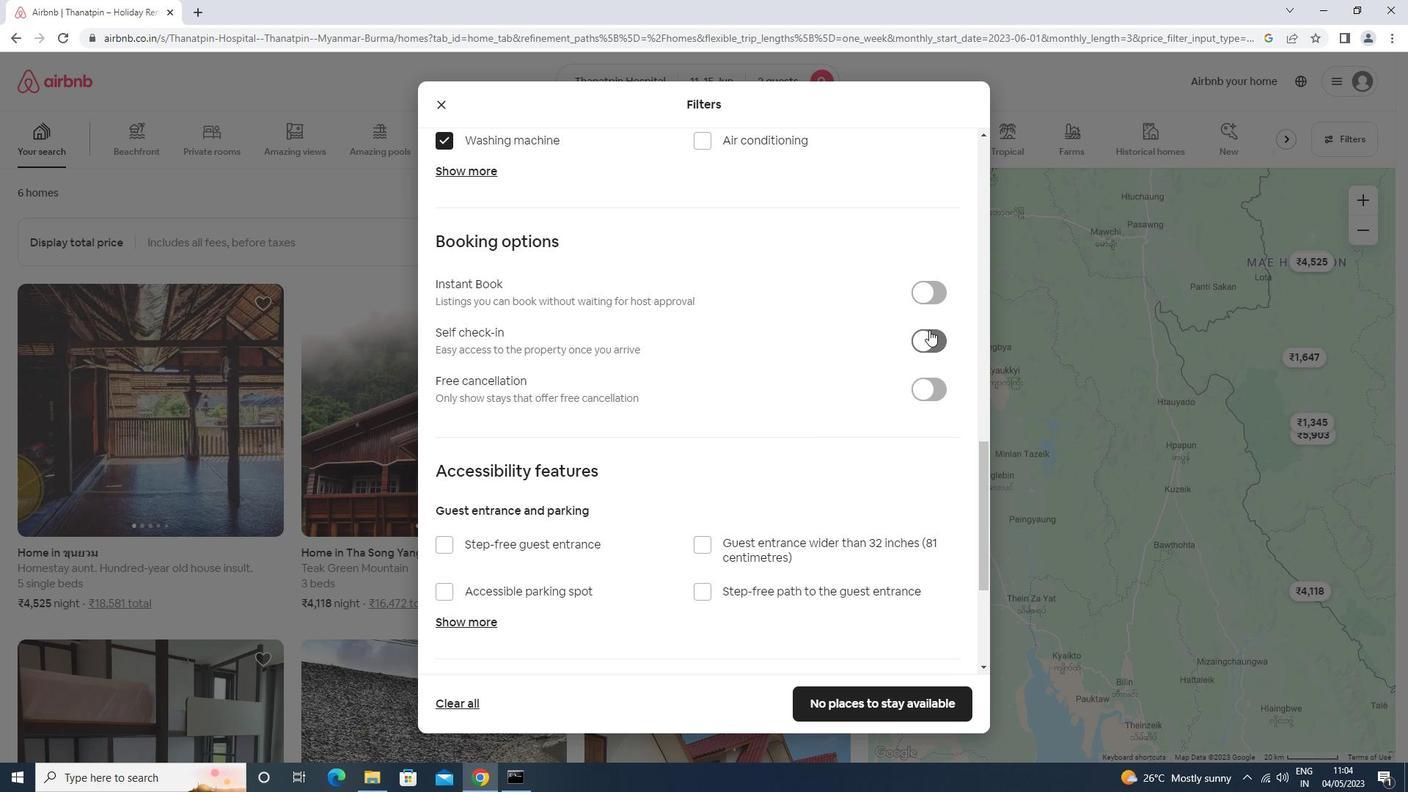 
Action: Mouse moved to (920, 336)
Screenshot: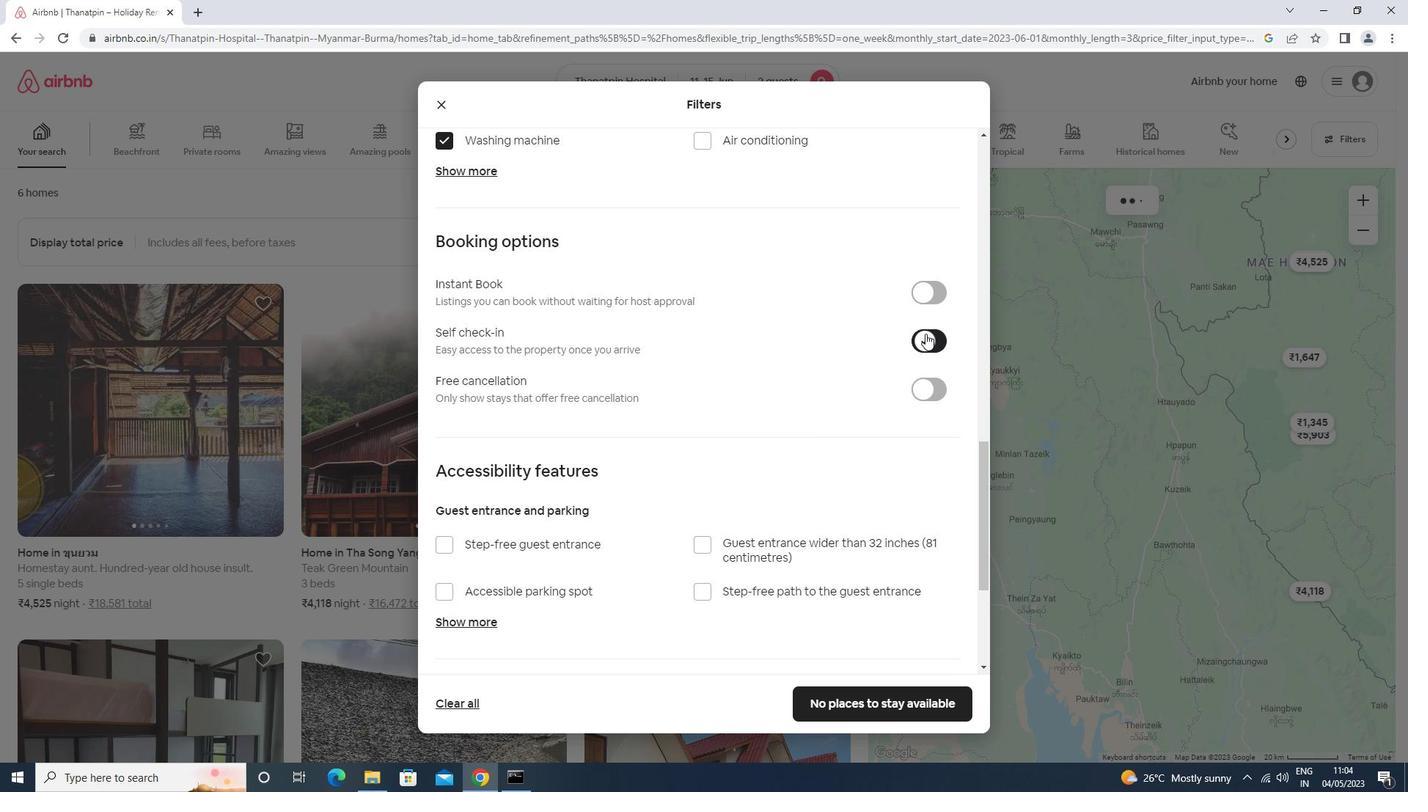 
Action: Mouse scrolled (920, 336) with delta (0, 0)
Screenshot: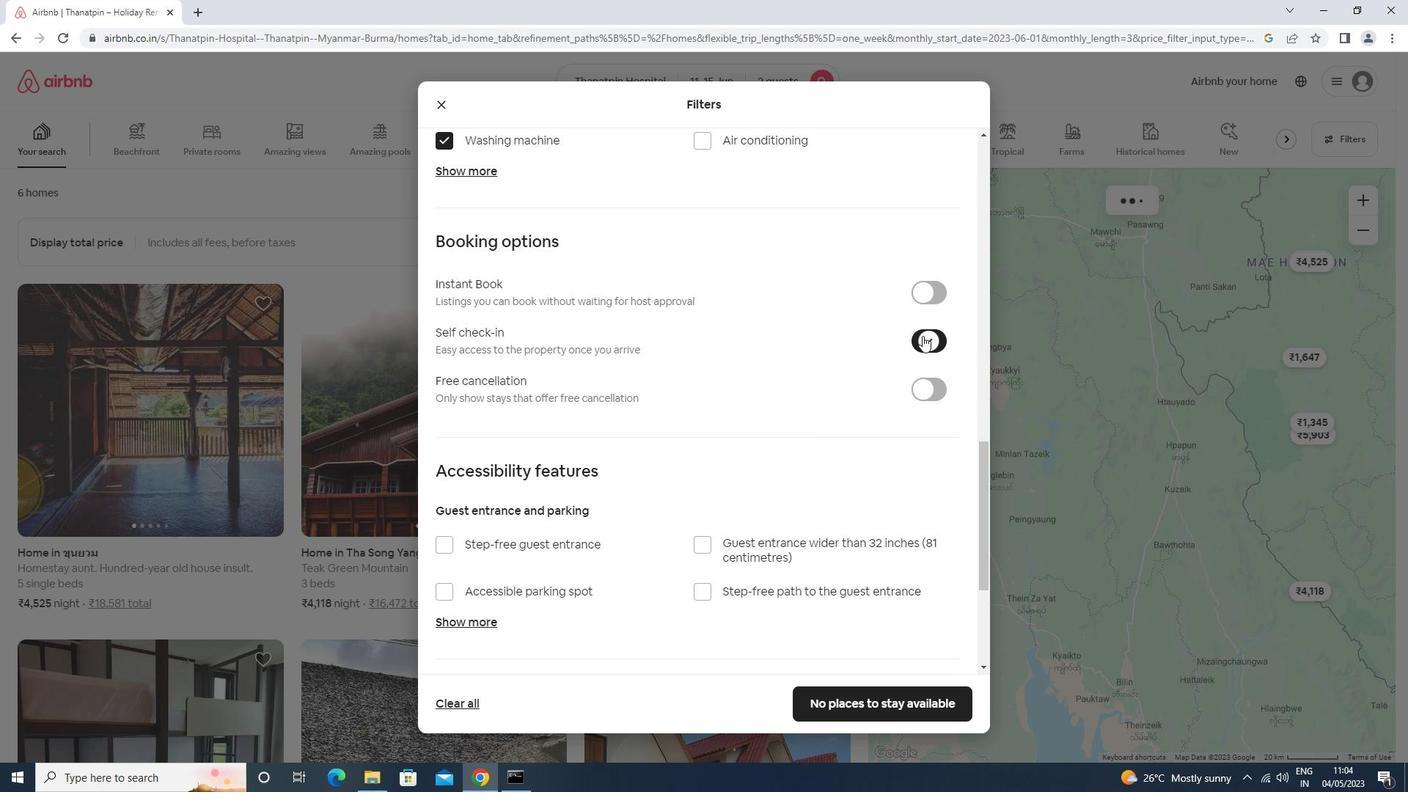 
Action: Mouse scrolled (920, 336) with delta (0, 0)
Screenshot: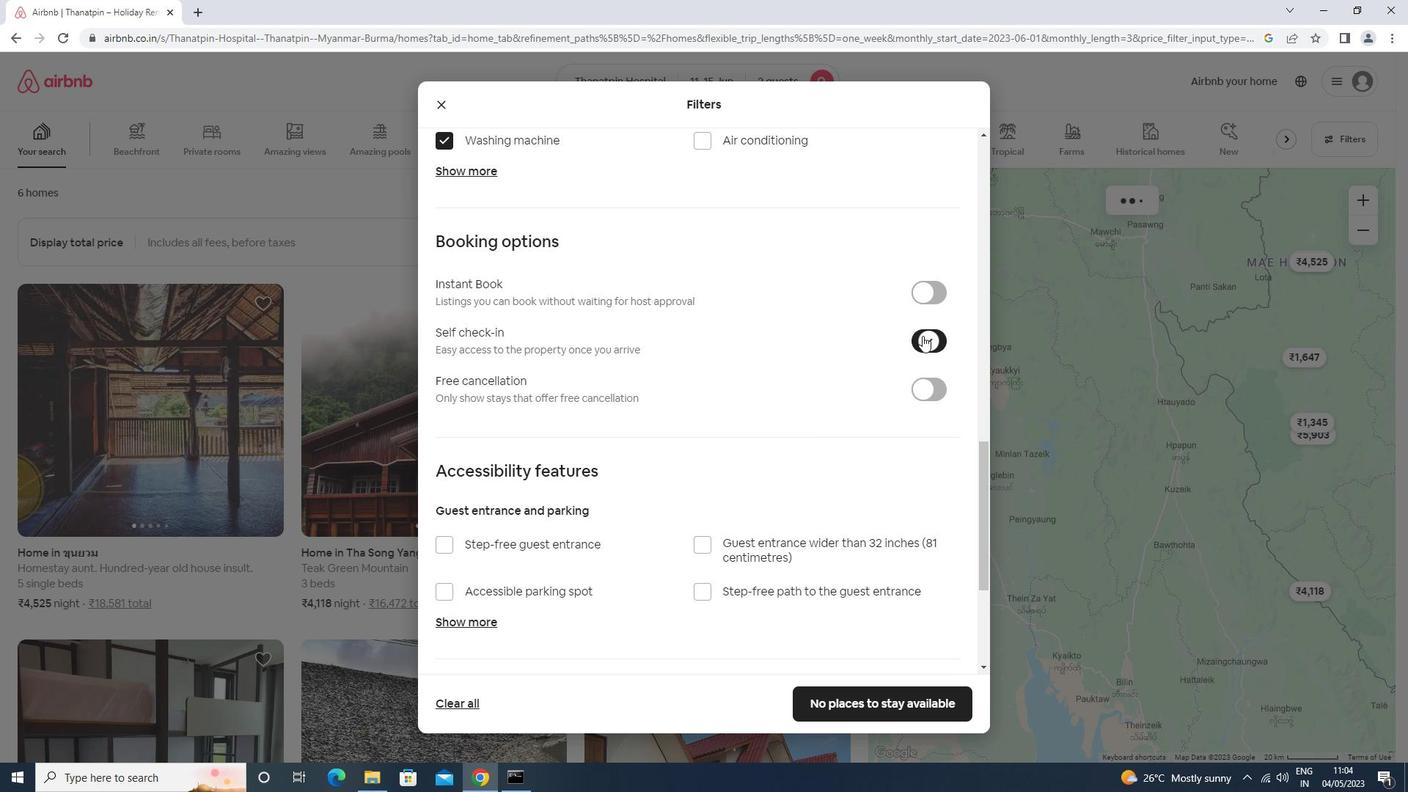 
Action: Mouse scrolled (920, 336) with delta (0, 0)
Screenshot: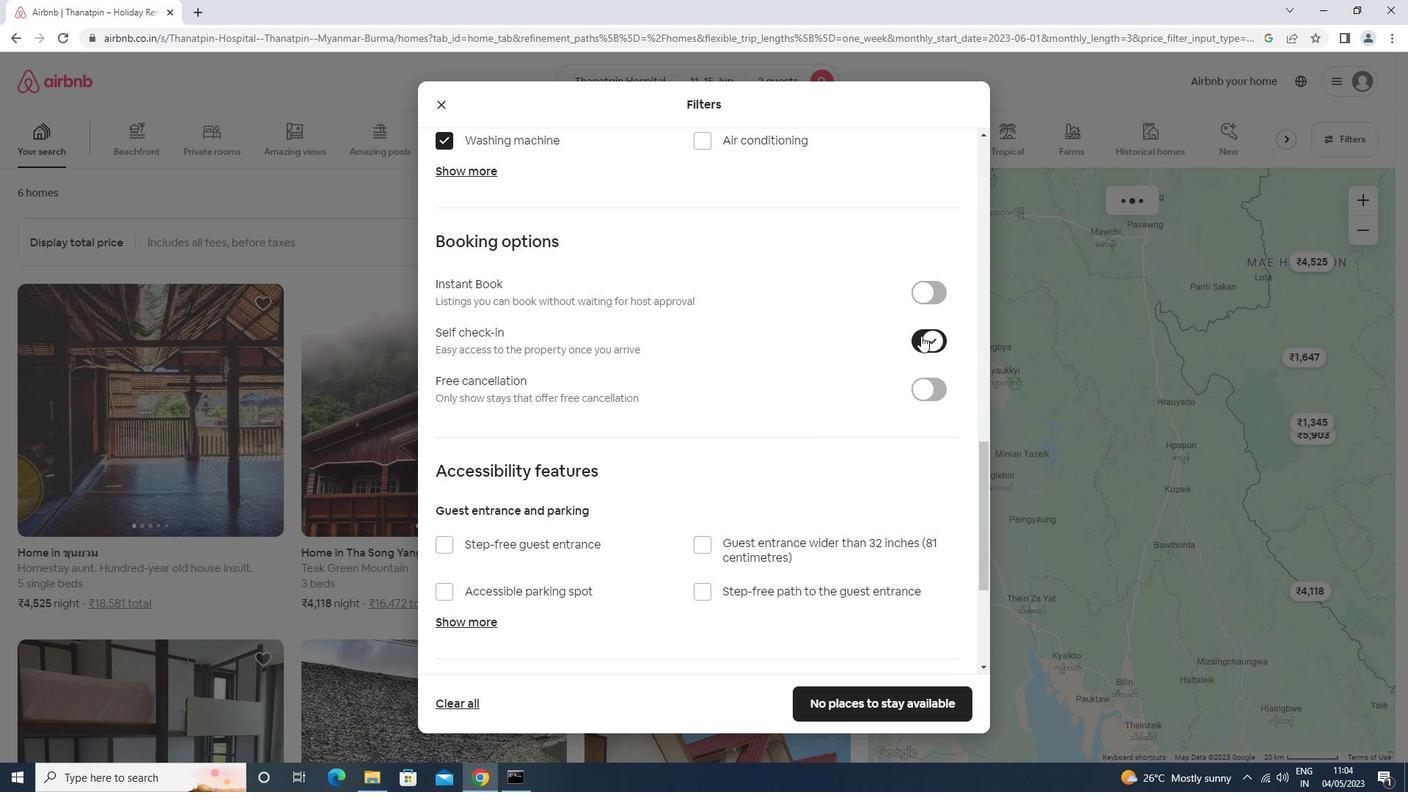 
Action: Mouse scrolled (920, 336) with delta (0, 0)
Screenshot: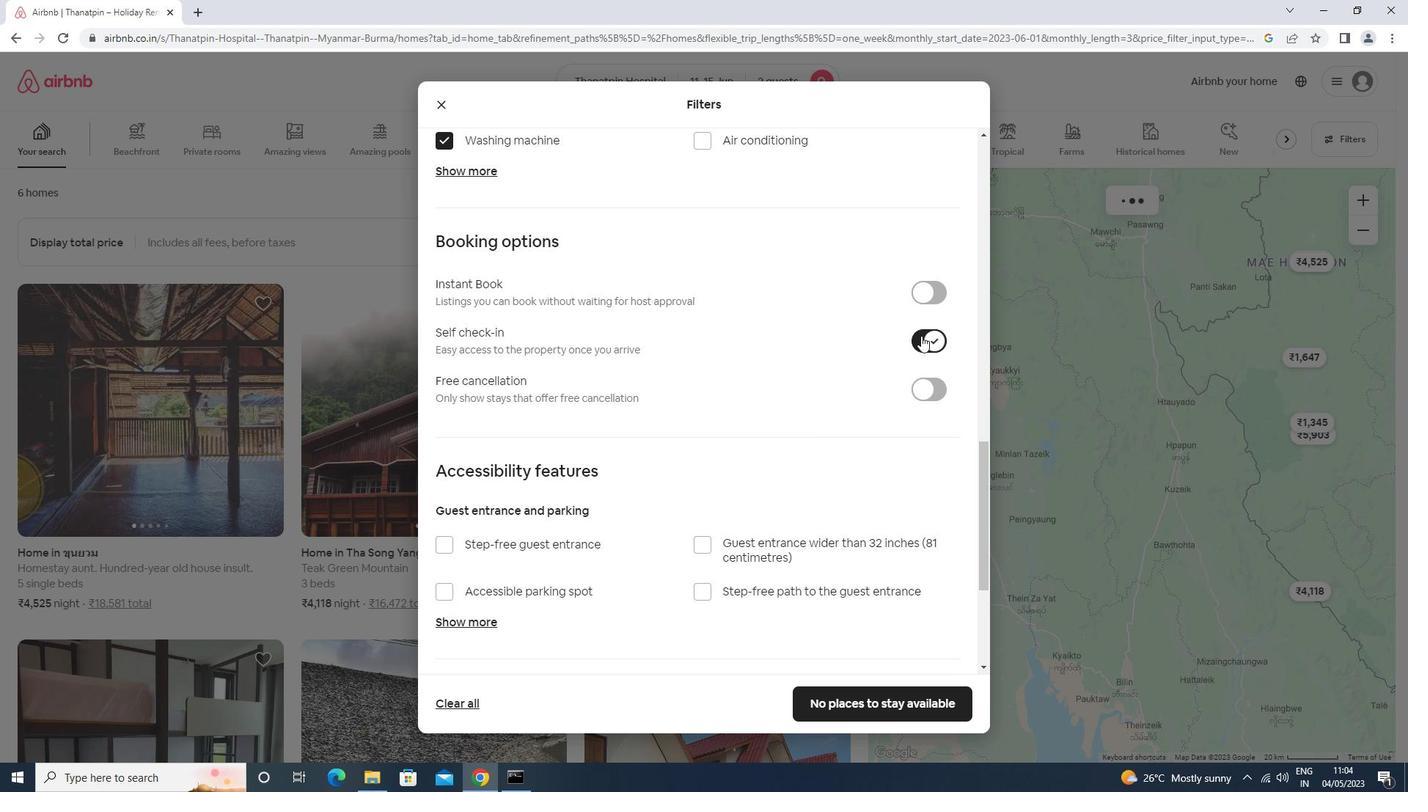 
Action: Mouse scrolled (920, 336) with delta (0, 0)
Screenshot: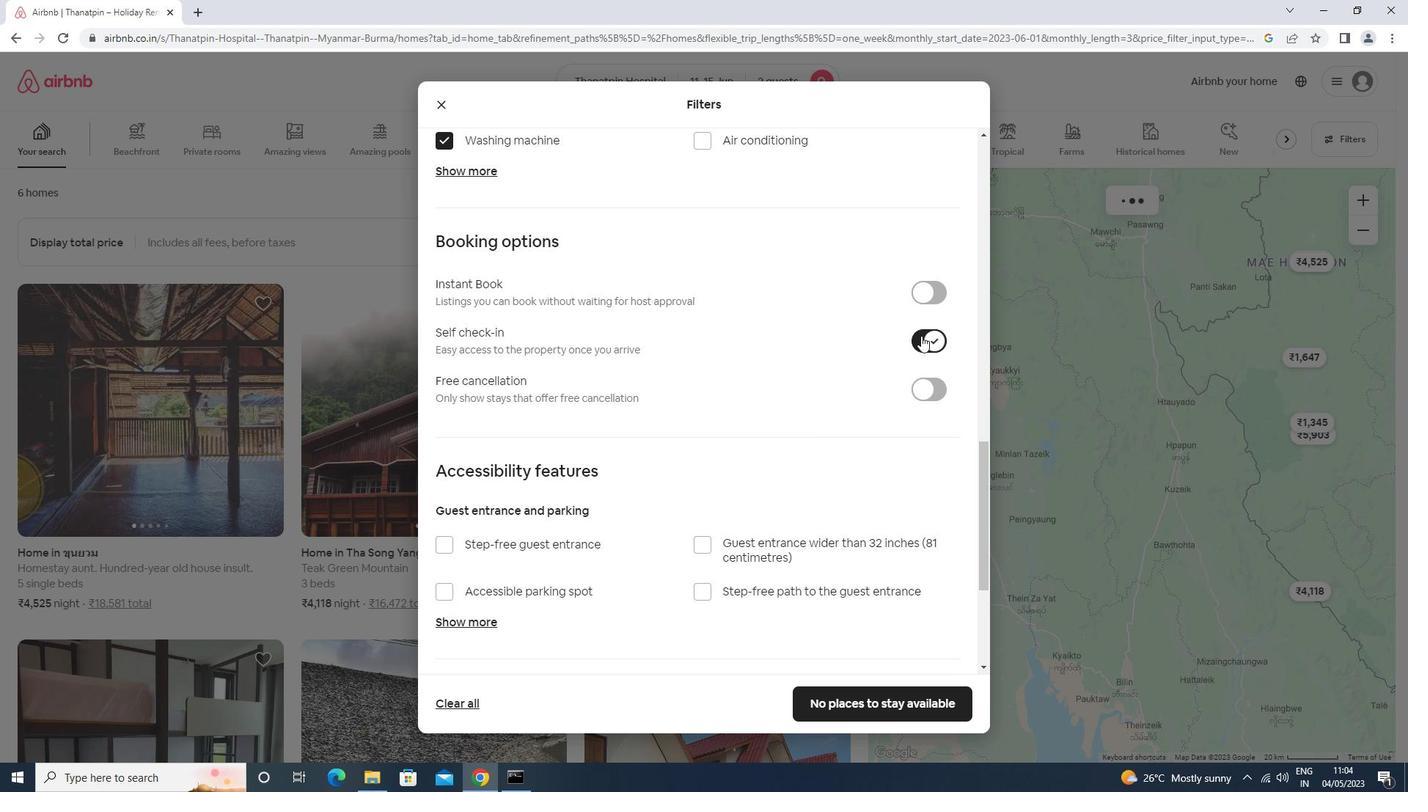 
Action: Mouse moved to (917, 338)
Screenshot: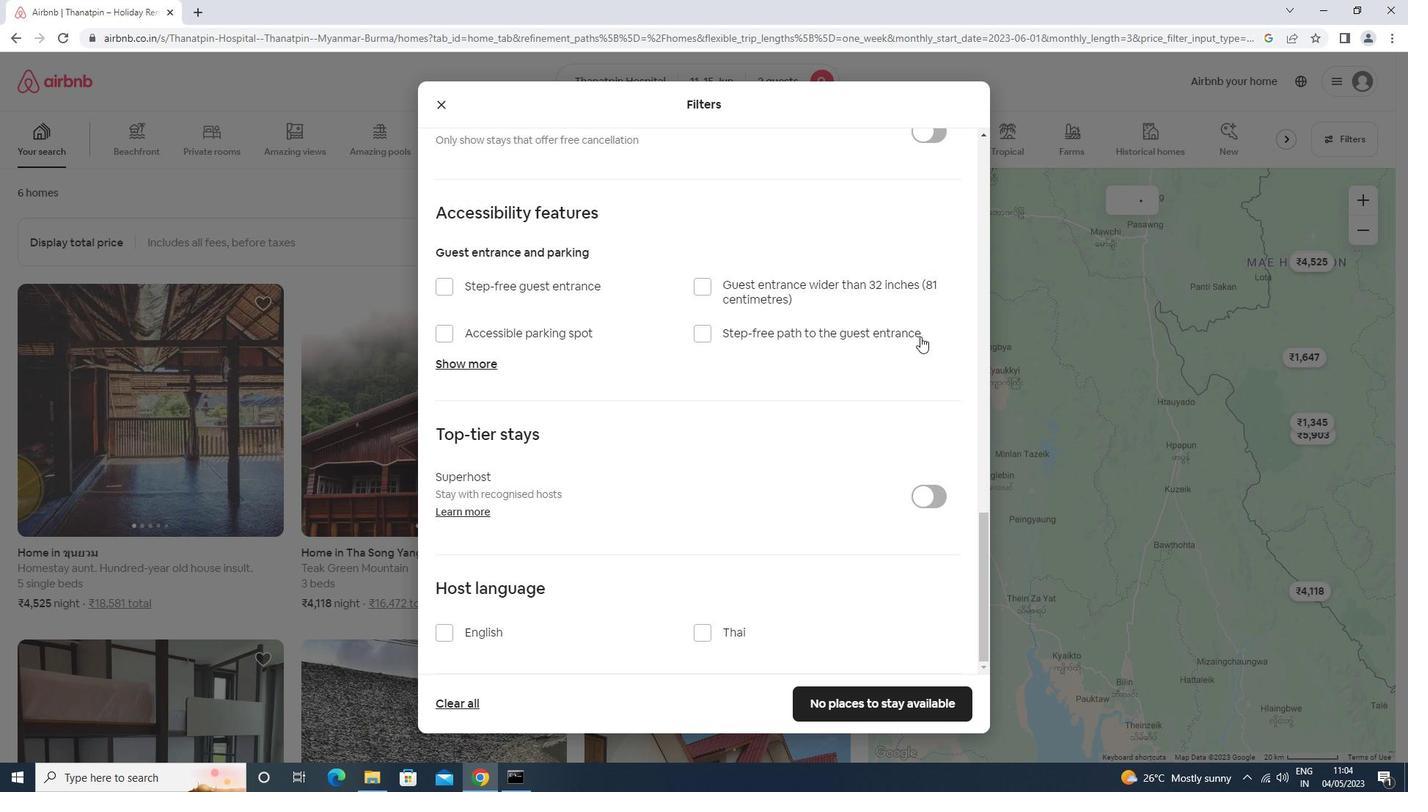 
Action: Mouse scrolled (917, 338) with delta (0, 0)
Screenshot: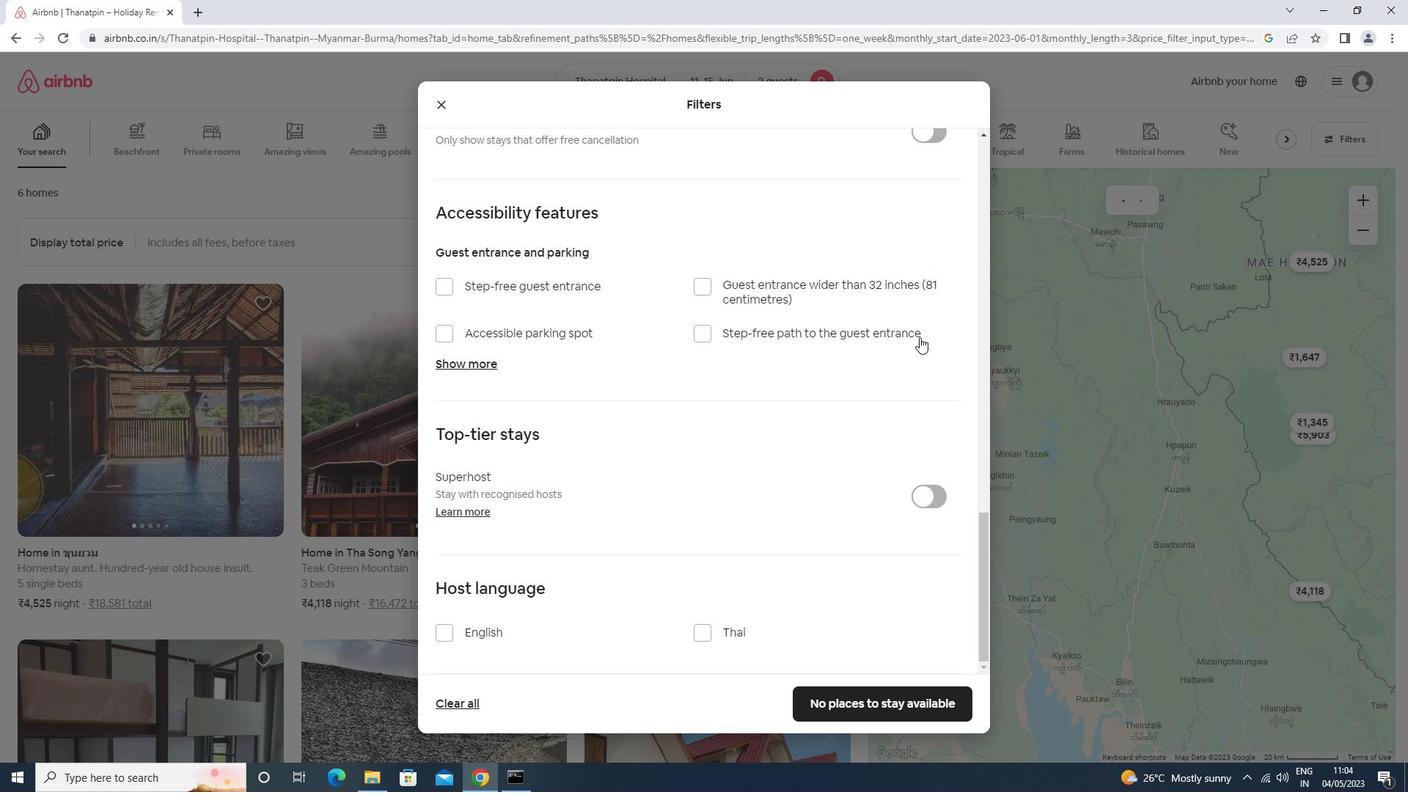 
Action: Mouse scrolled (917, 338) with delta (0, 0)
Screenshot: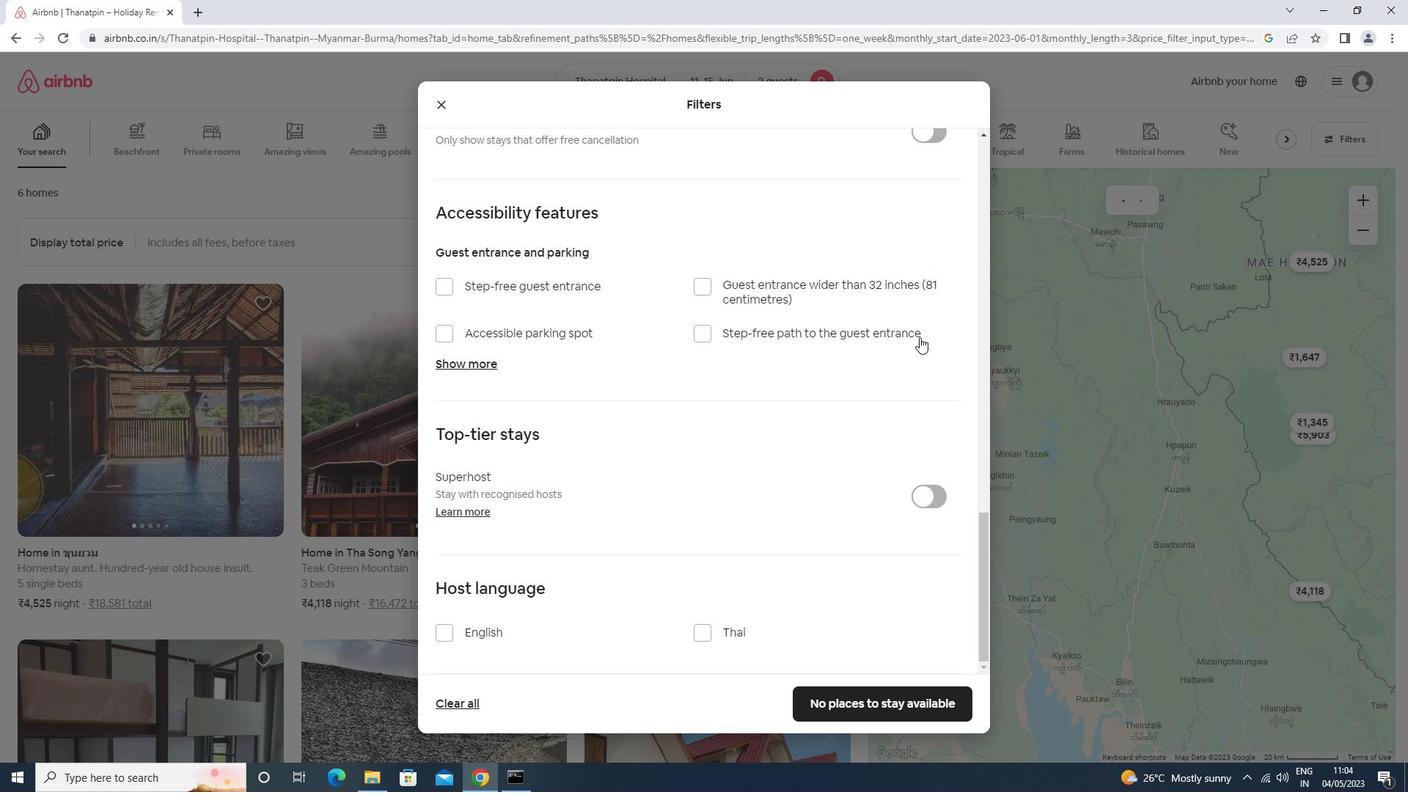
Action: Mouse scrolled (917, 338) with delta (0, 0)
Screenshot: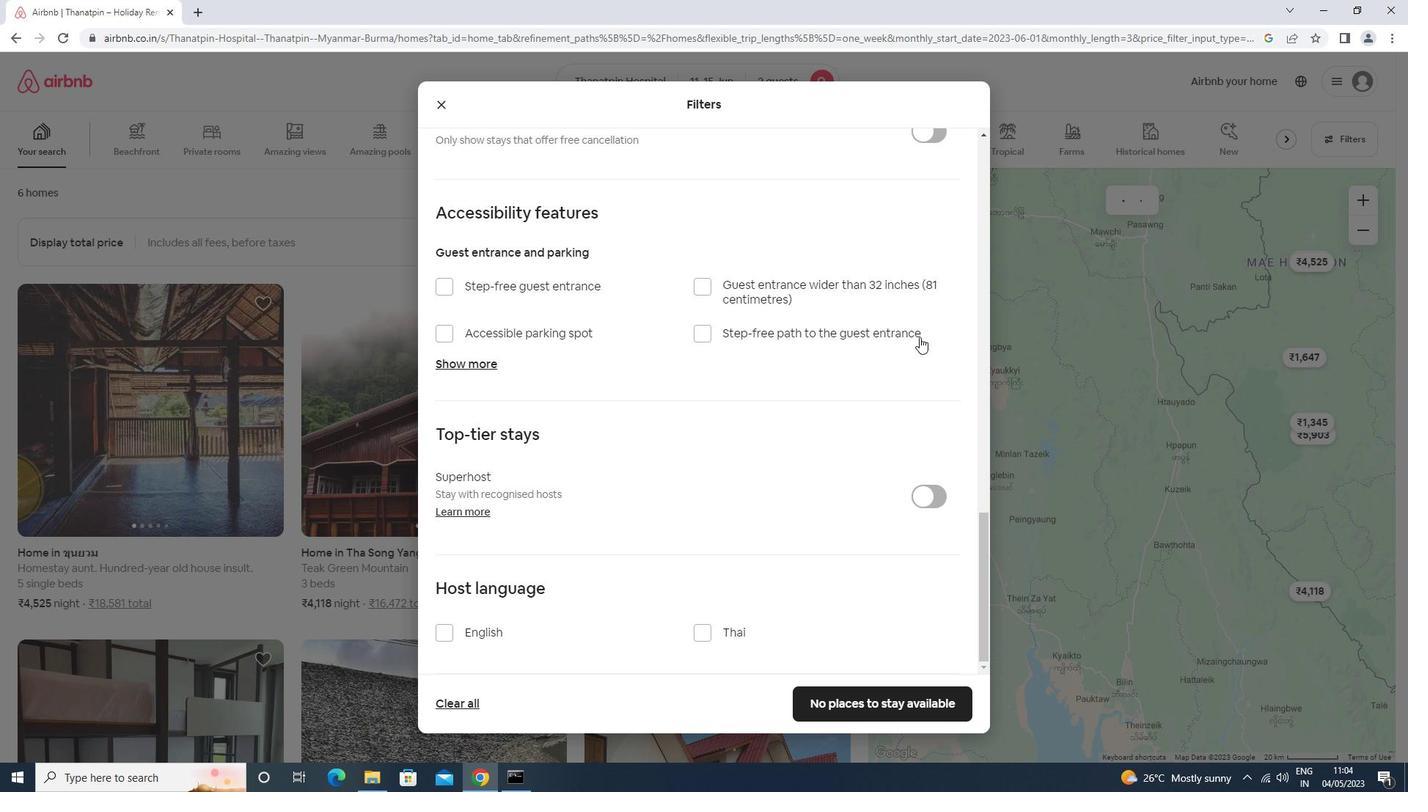 
Action: Mouse scrolled (917, 338) with delta (0, 0)
Screenshot: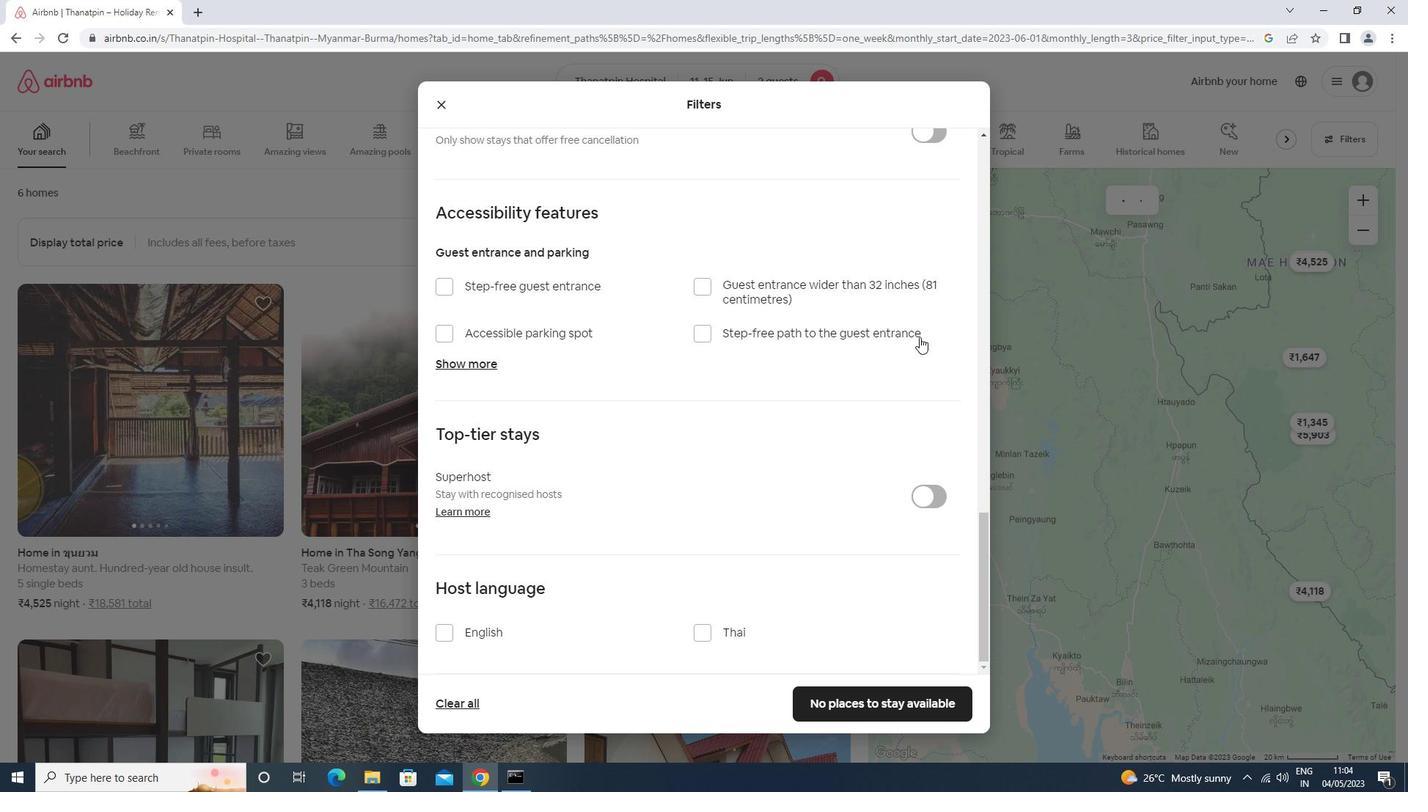 
Action: Mouse scrolled (917, 338) with delta (0, 0)
Screenshot: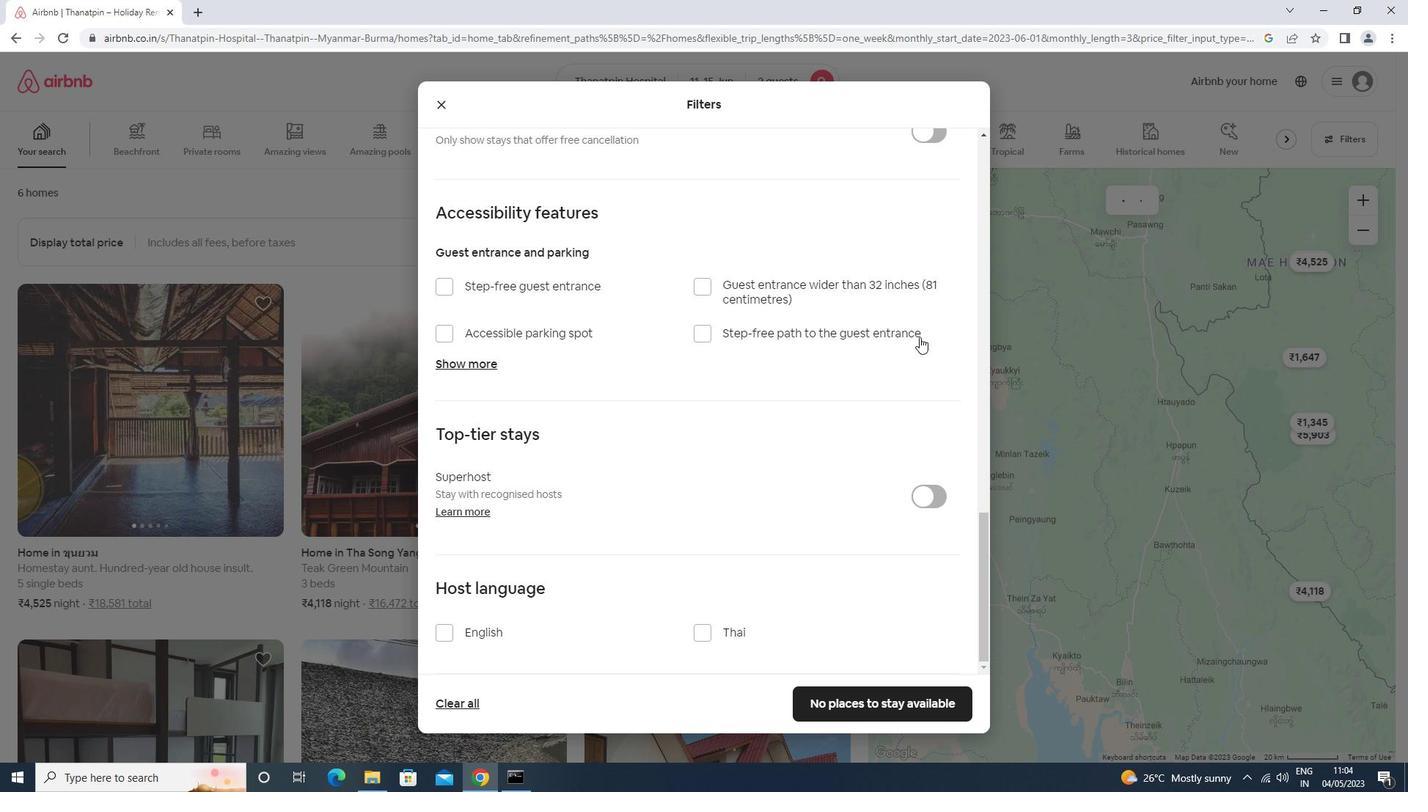 
Action: Mouse scrolled (917, 338) with delta (0, 0)
Screenshot: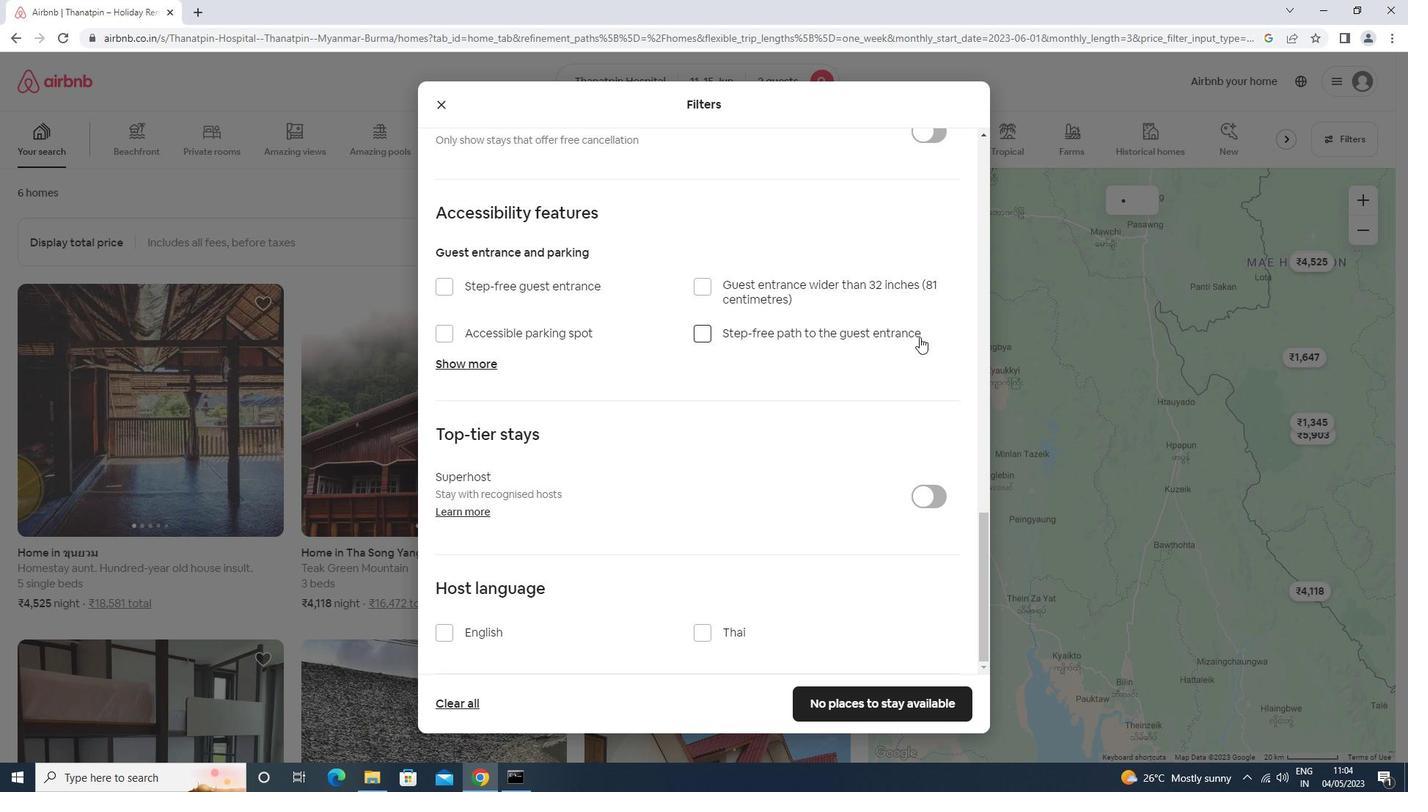 
Action: Mouse moved to (914, 341)
Screenshot: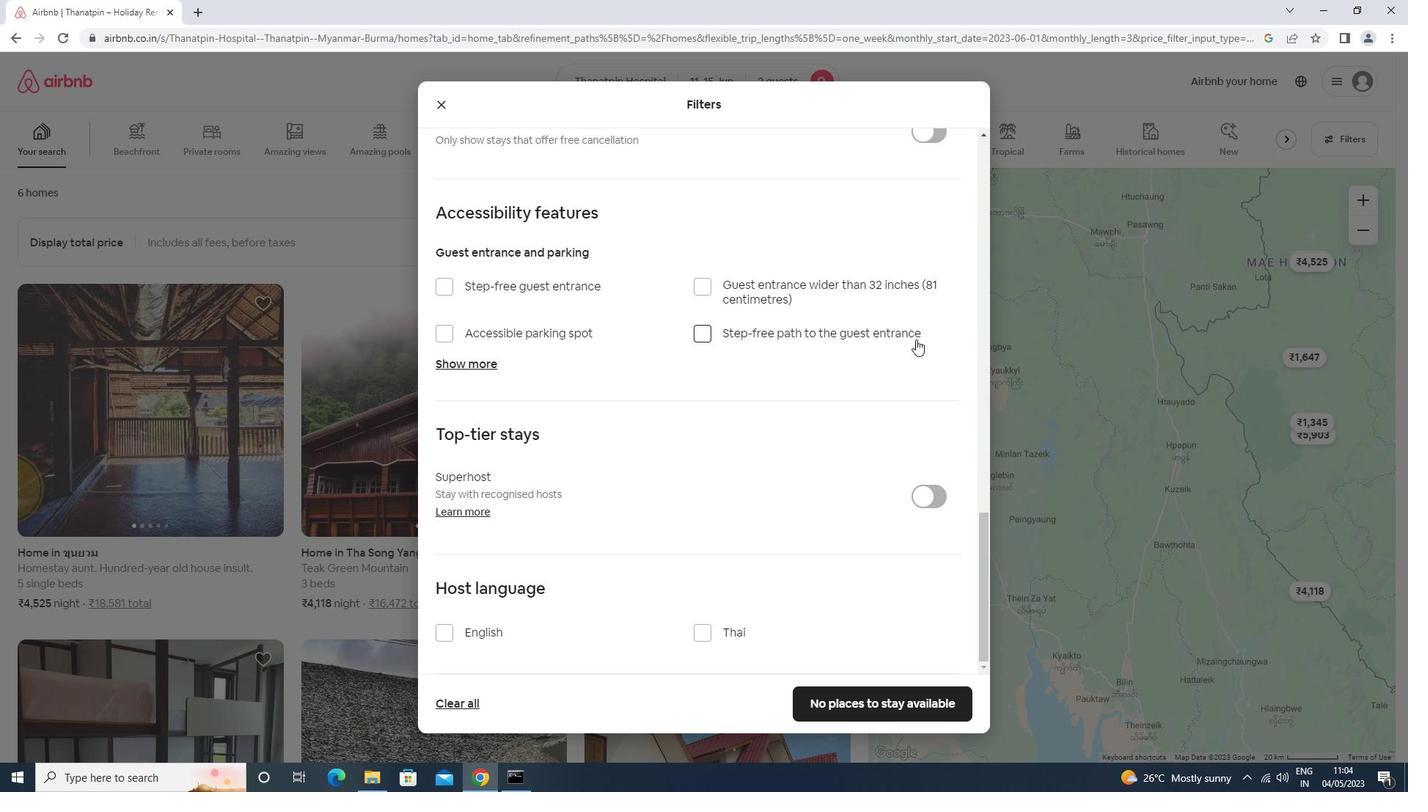 
Action: Mouse scrolled (914, 340) with delta (0, 0)
Screenshot: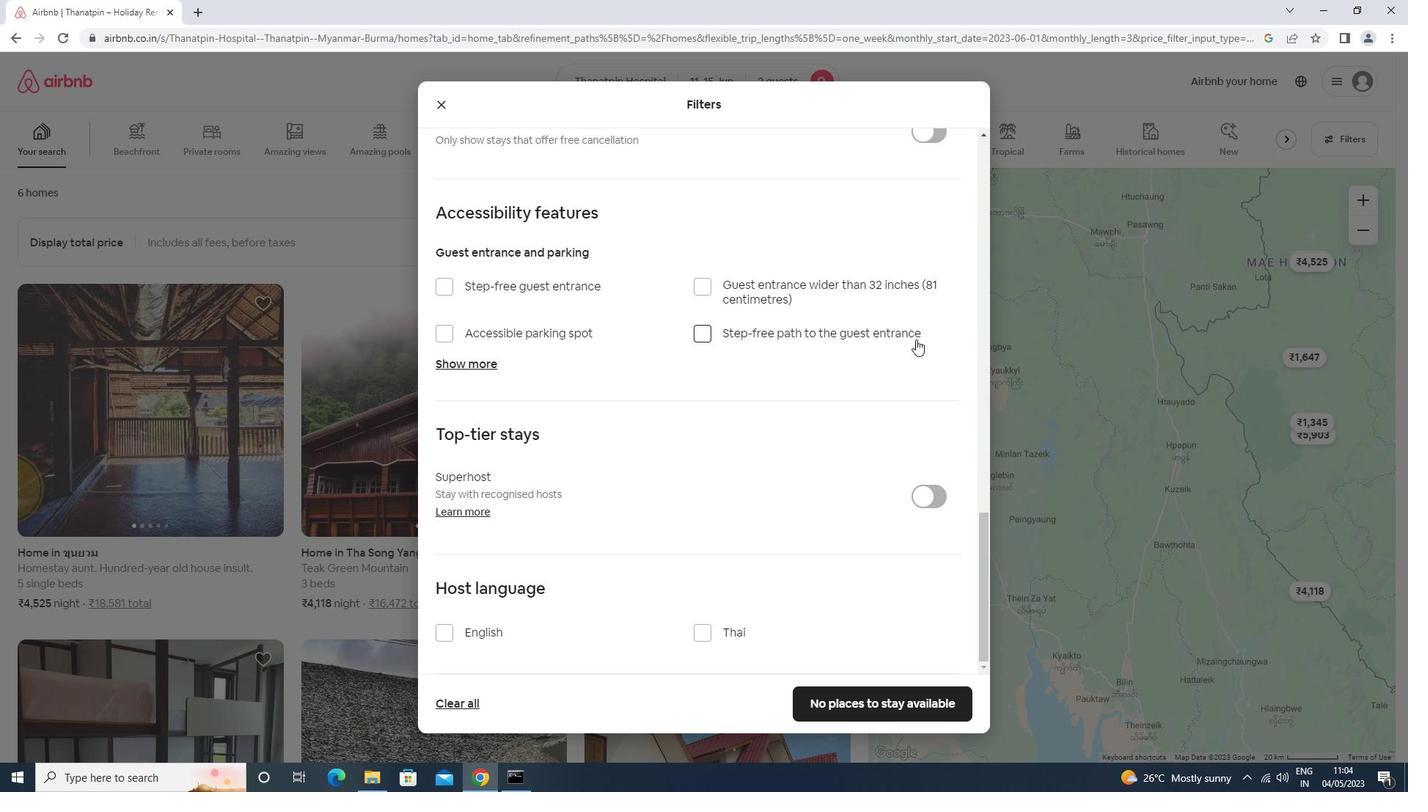 
Action: Mouse scrolled (914, 340) with delta (0, 0)
Screenshot: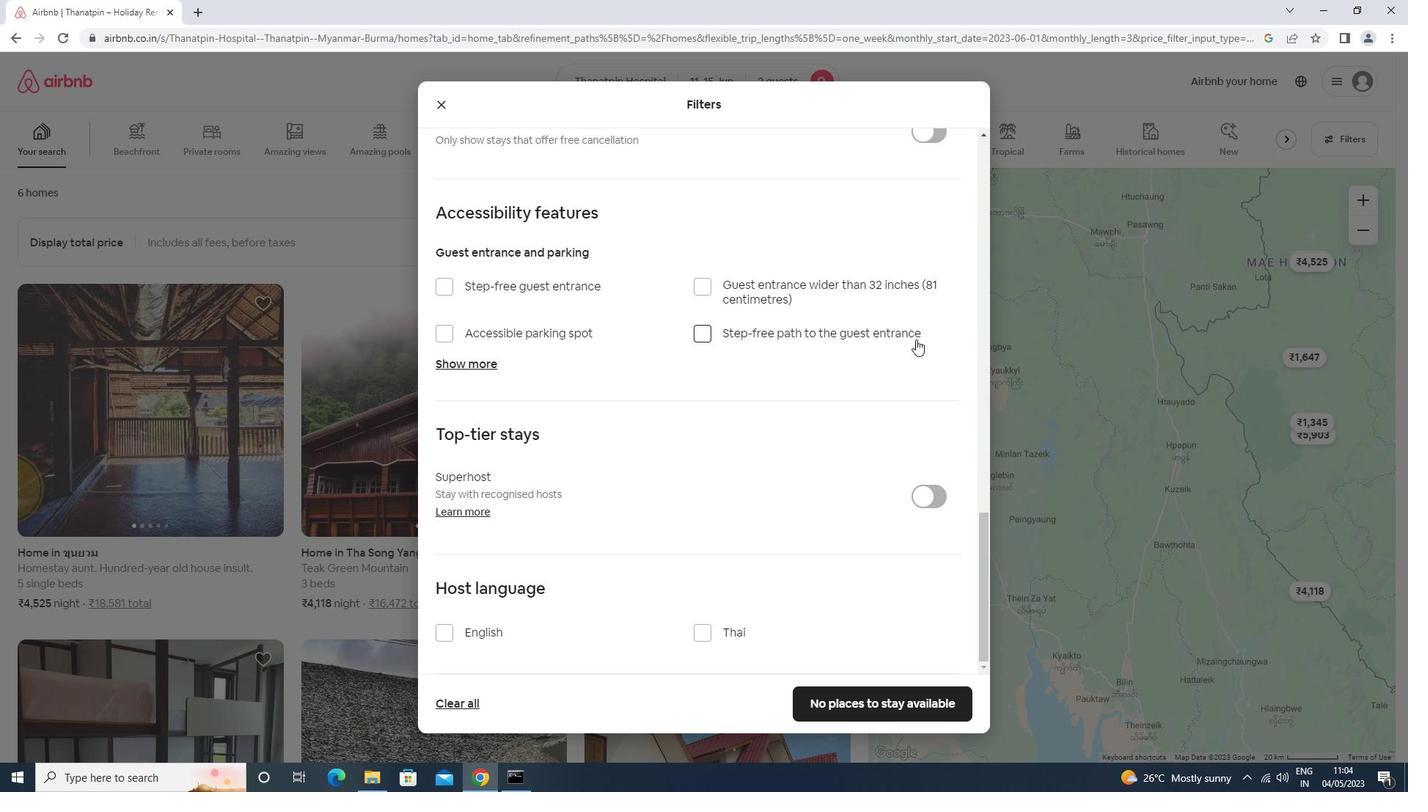 
Action: Mouse moved to (913, 341)
Screenshot: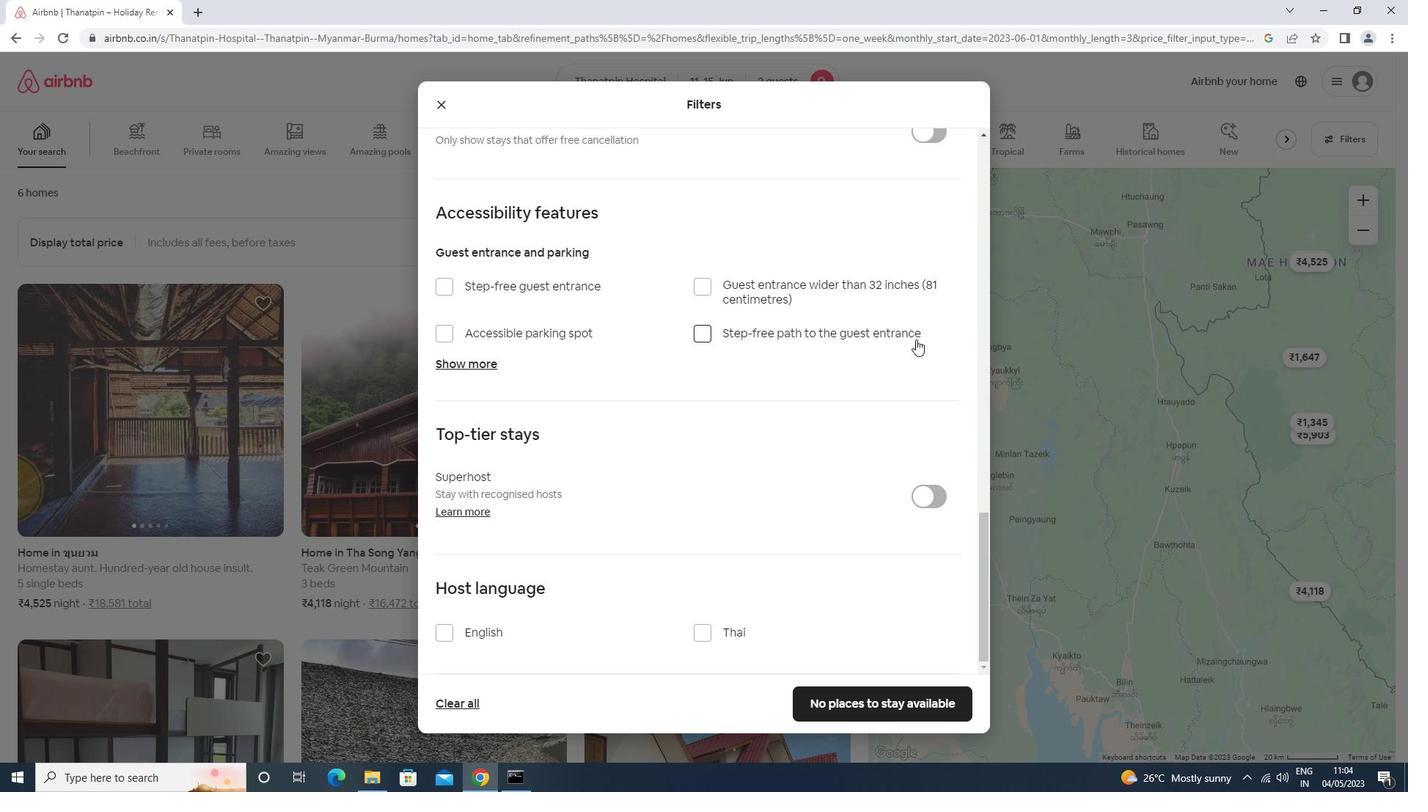 
Action: Mouse scrolled (913, 341) with delta (0, 0)
Screenshot: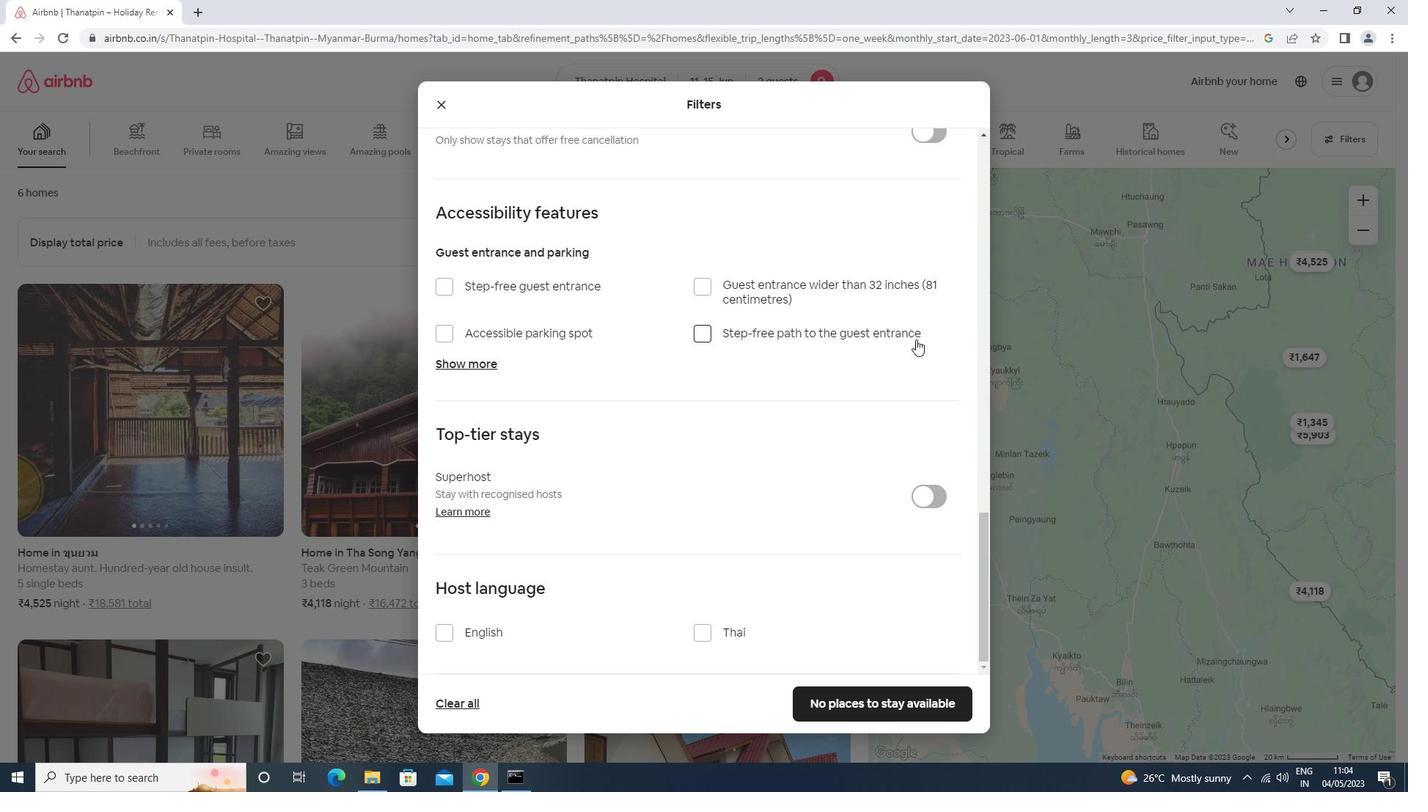 
Action: Mouse moved to (913, 341)
Screenshot: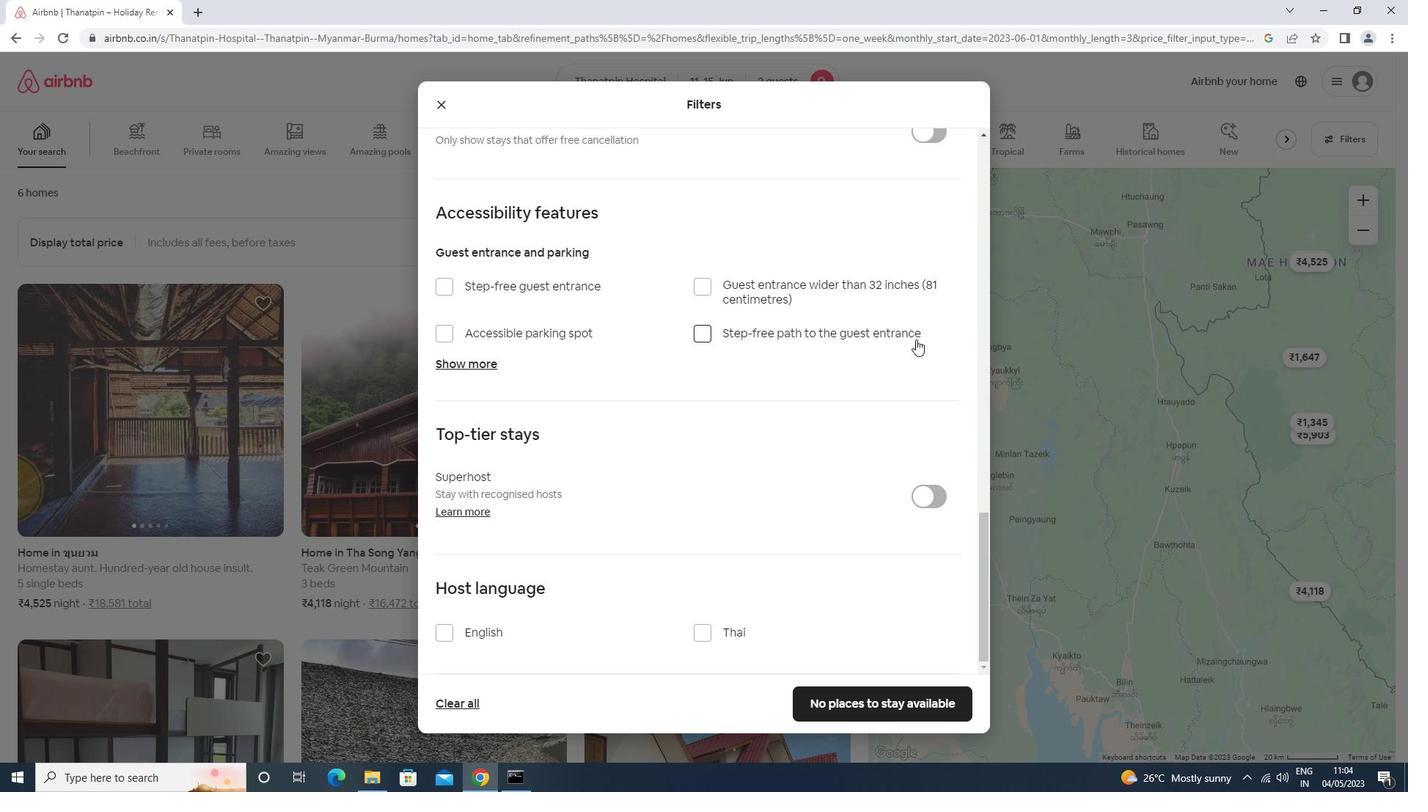 
Action: Mouse scrolled (913, 341) with delta (0, 0)
Screenshot: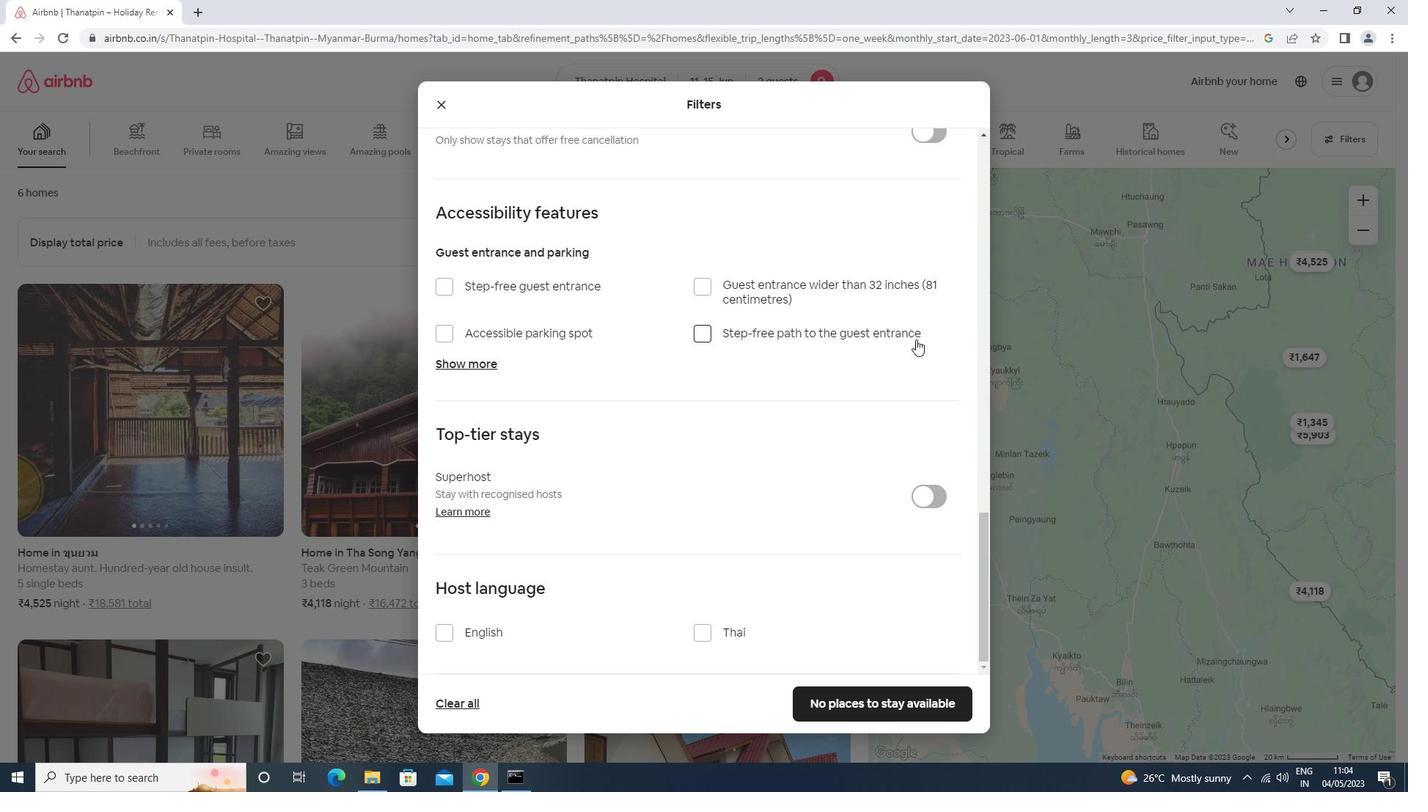 
Action: Mouse moved to (912, 343)
Screenshot: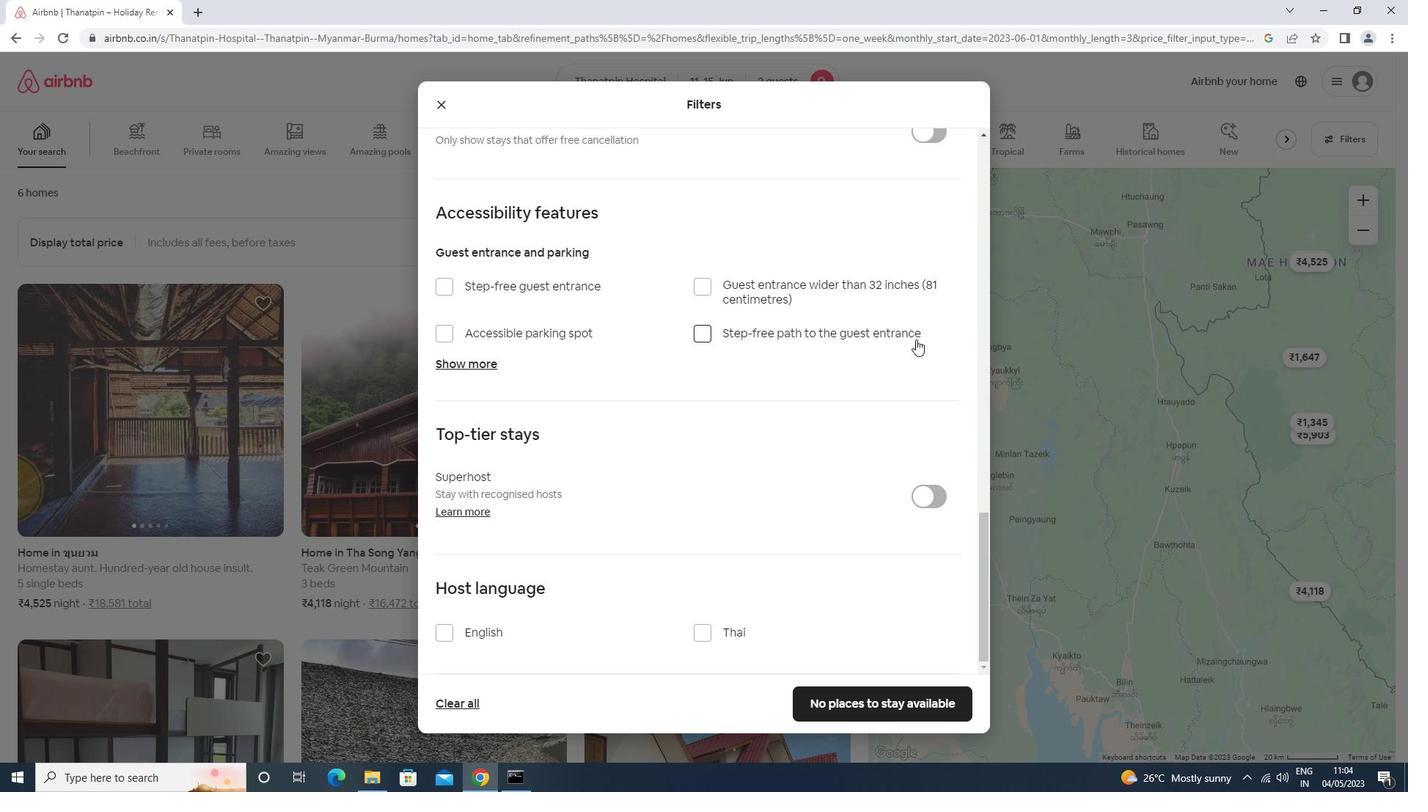 
Action: Mouse scrolled (912, 342) with delta (0, 0)
Screenshot: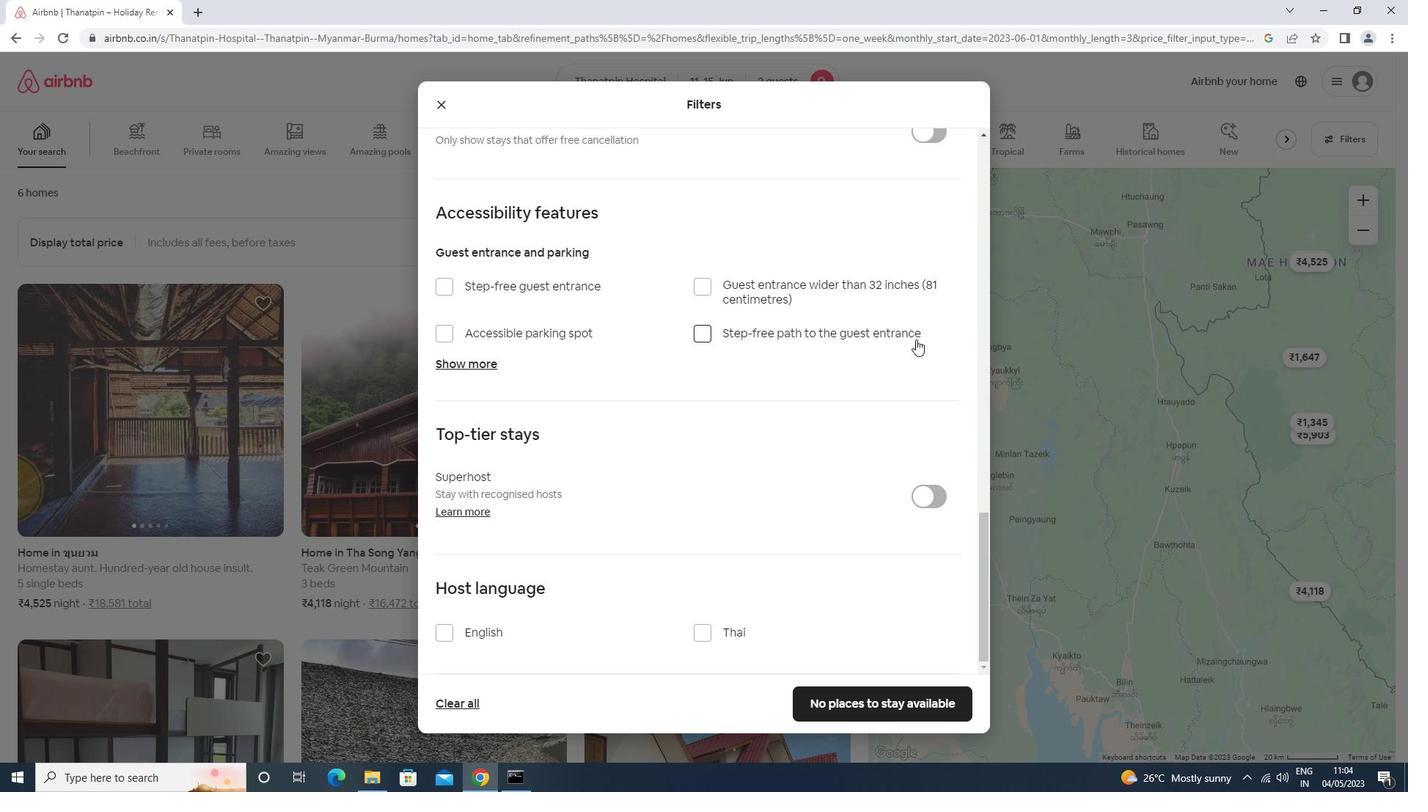 
Action: Mouse moved to (468, 633)
Screenshot: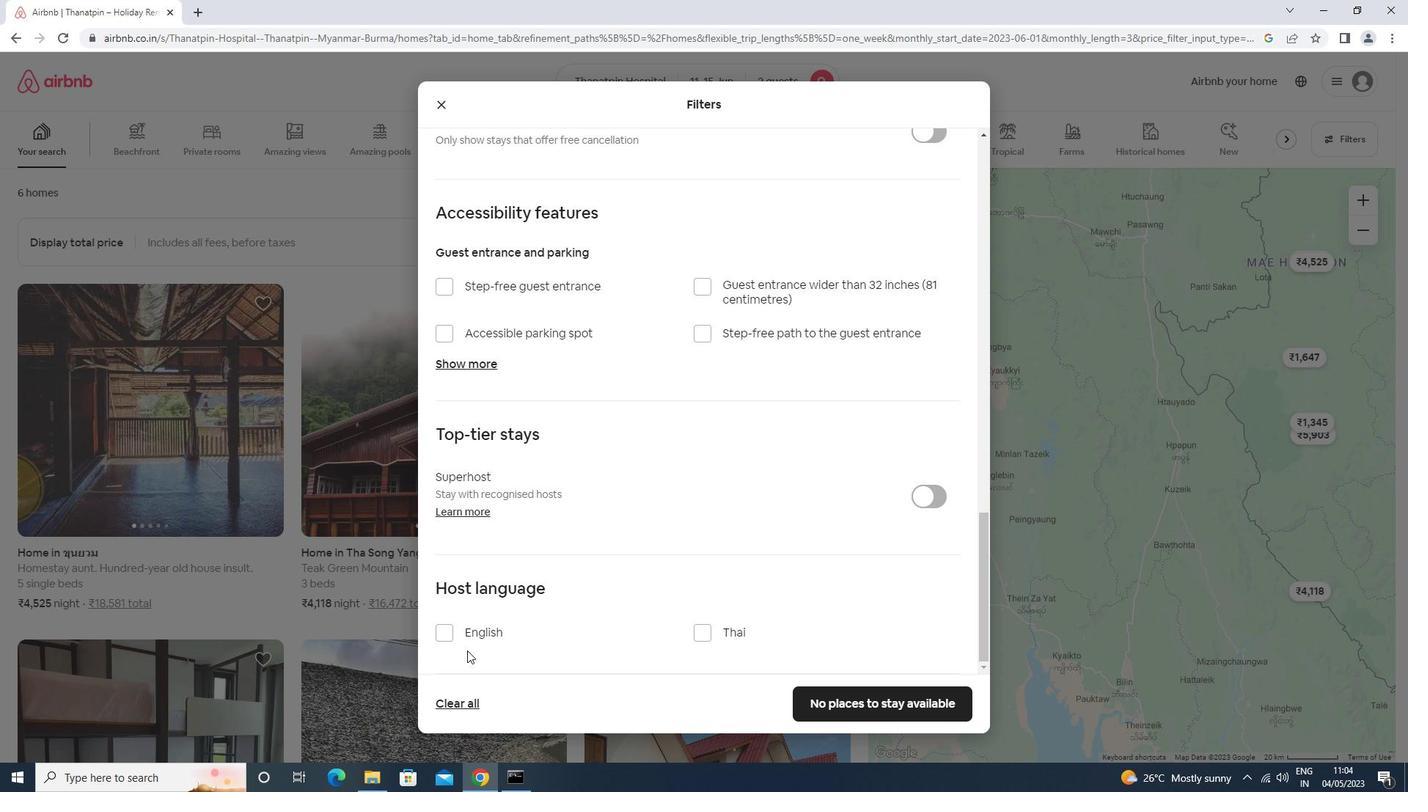 
Action: Mouse pressed left at (468, 633)
Screenshot: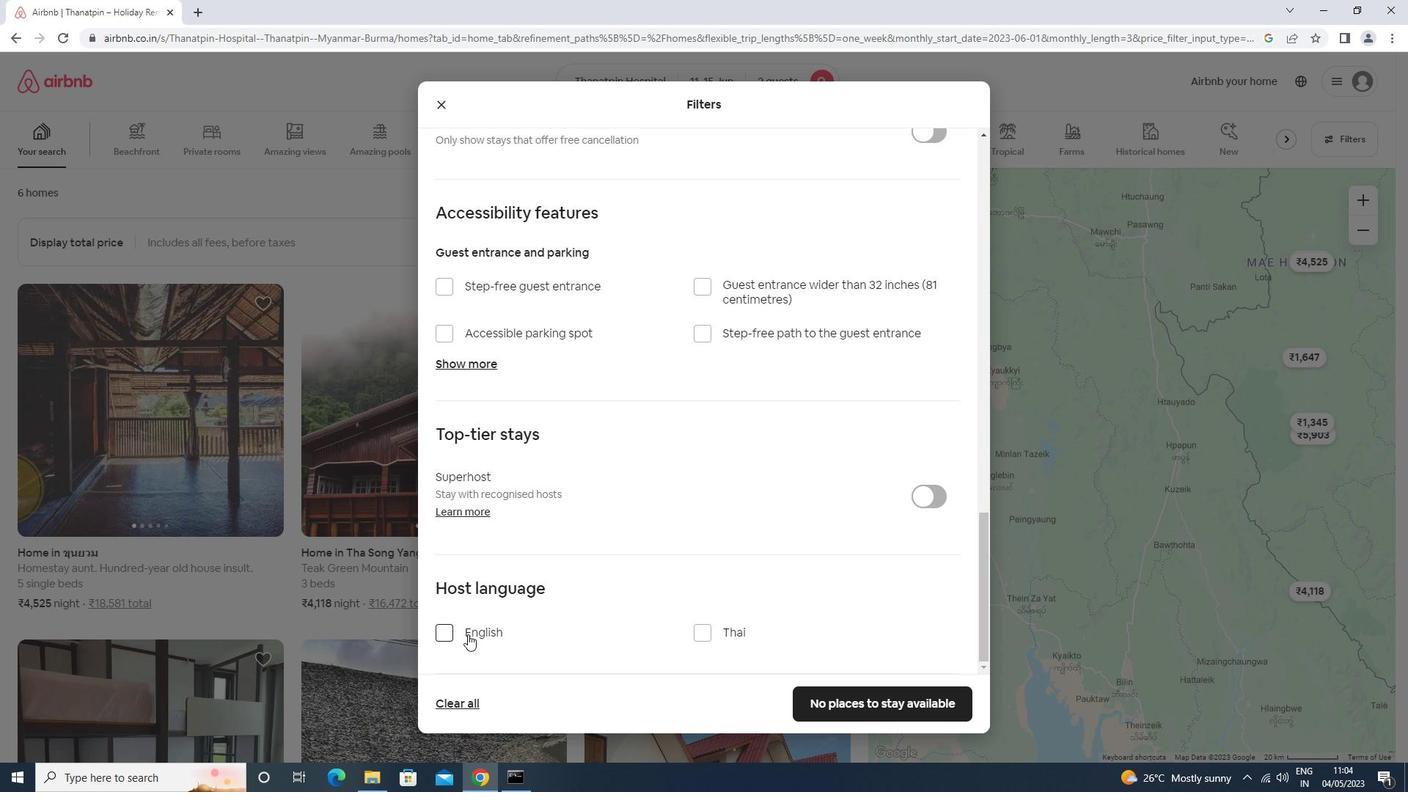 
Action: Mouse moved to (839, 712)
Screenshot: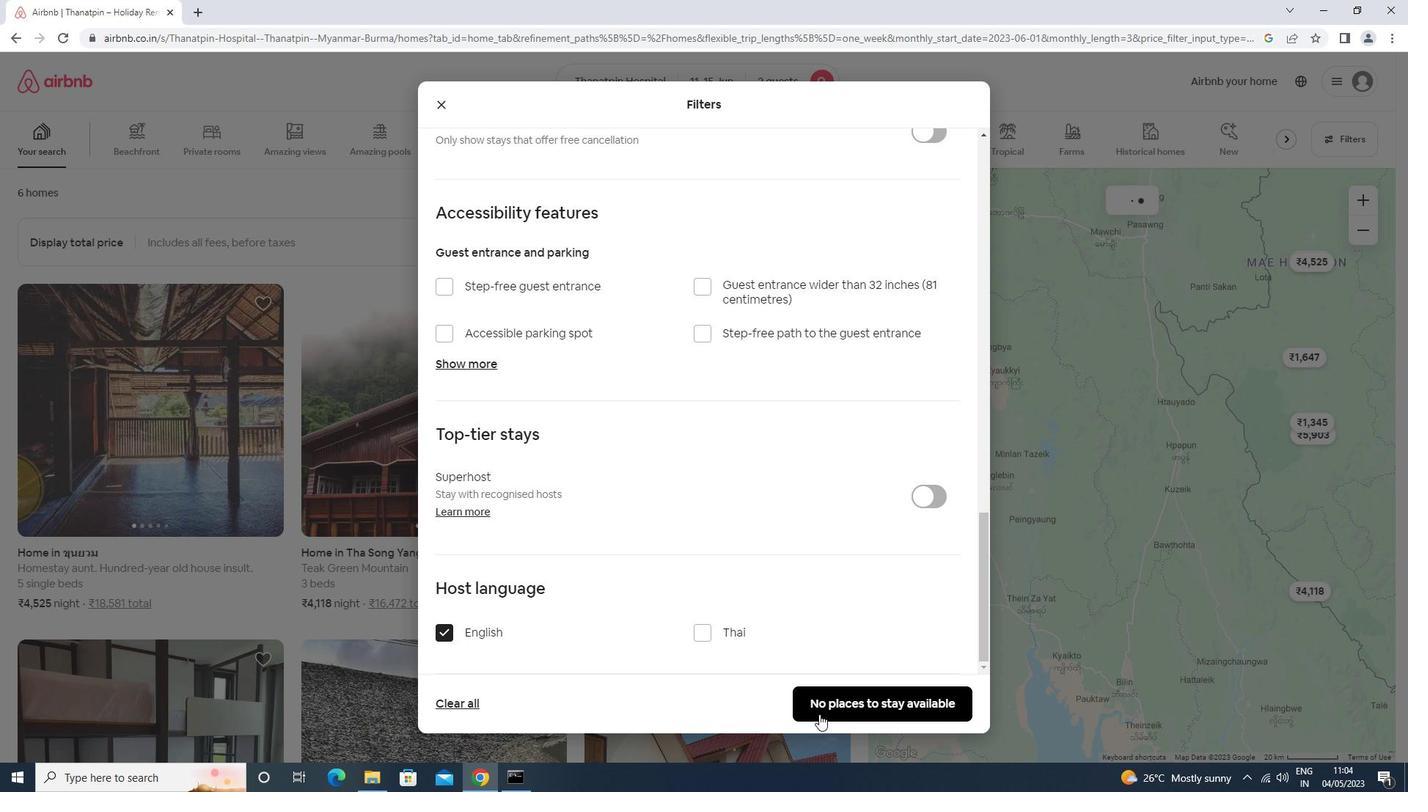 
Action: Mouse pressed left at (839, 712)
Screenshot: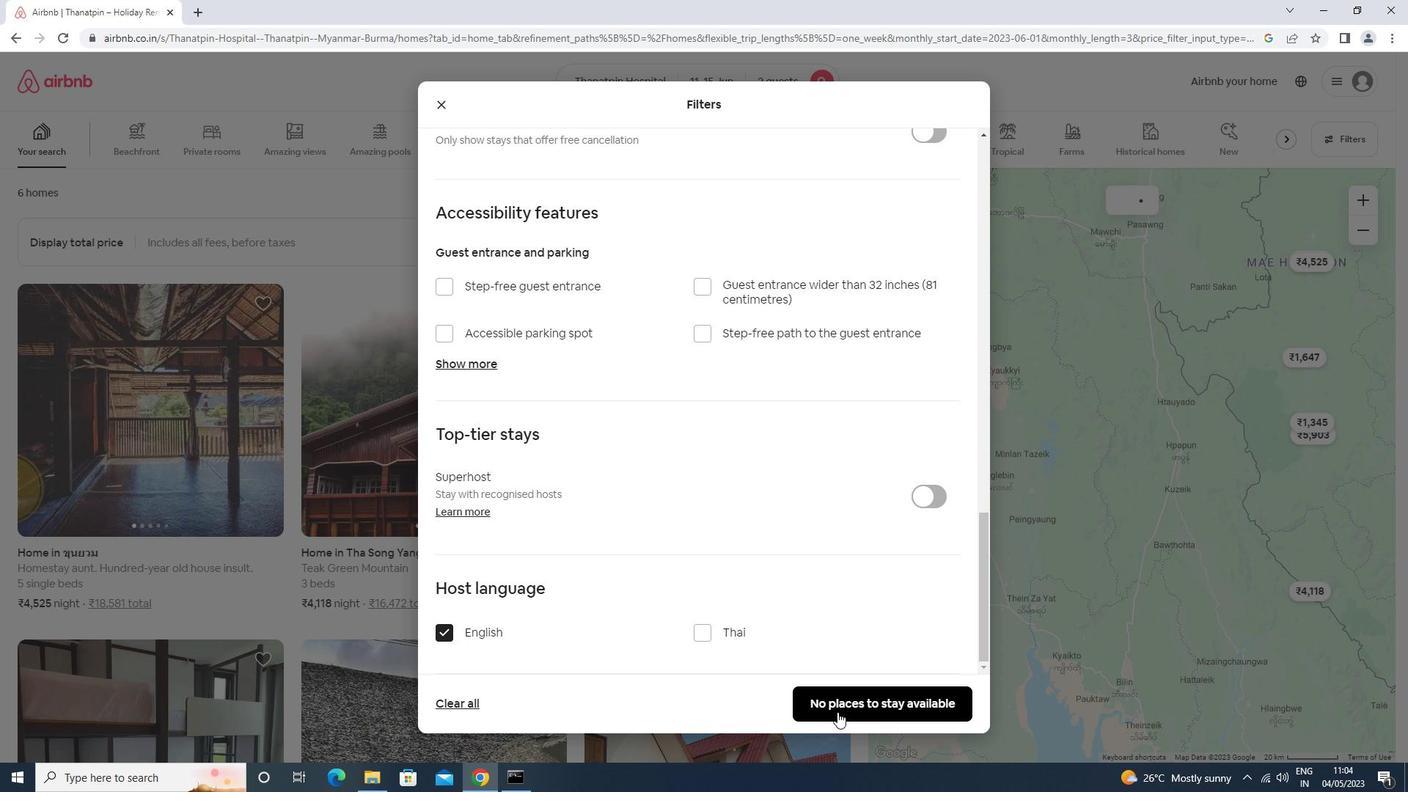
Action: Mouse moved to (843, 701)
Screenshot: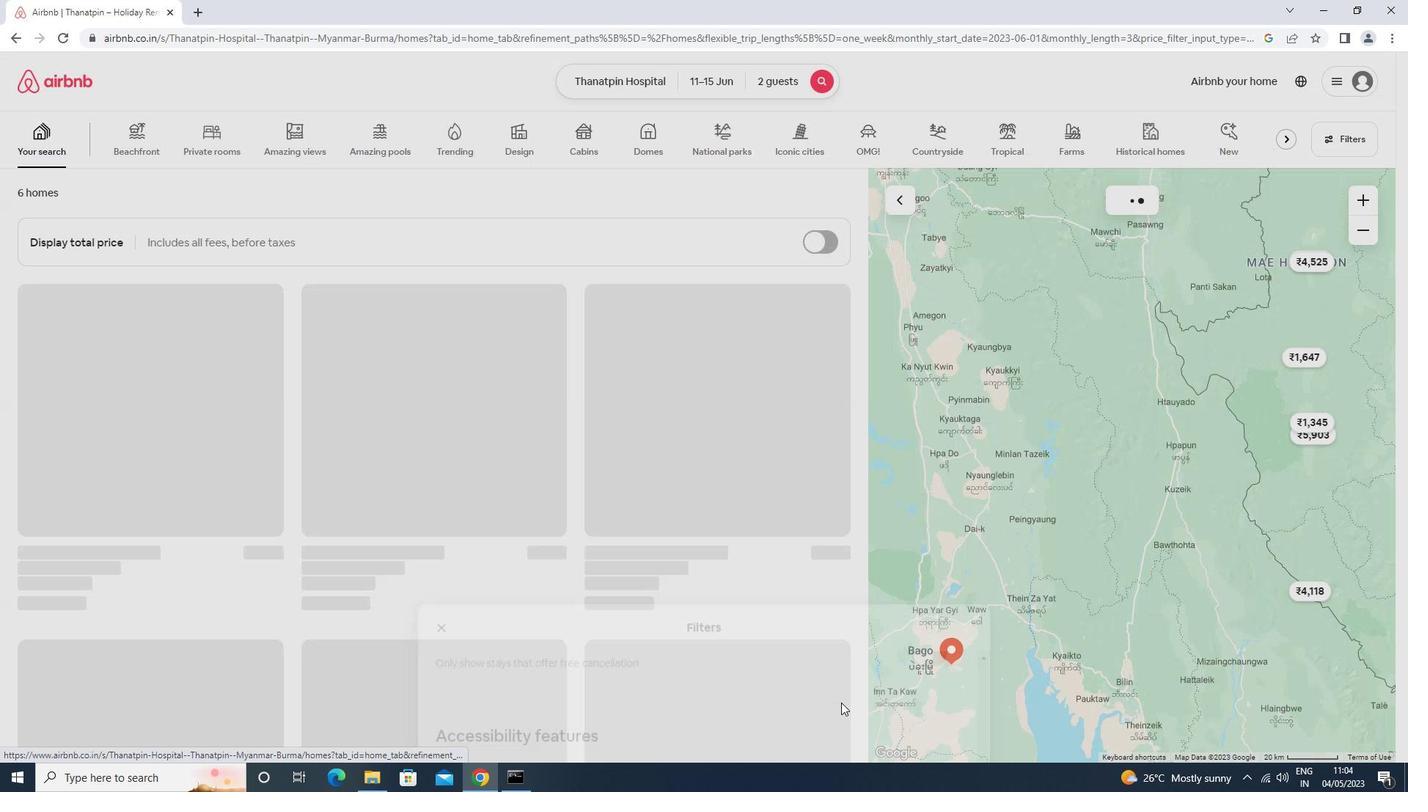 
